 Task: Find connections with filter location Albstadt with filter topic #Jobalertwith filter profile language French with filter current company BayOne Solutions with filter school Indian Institute of Management, Lucknow with filter industry Hospitals and Health Care with filter service category UX Research with filter keywords title Beautician
Action: Mouse moved to (687, 85)
Screenshot: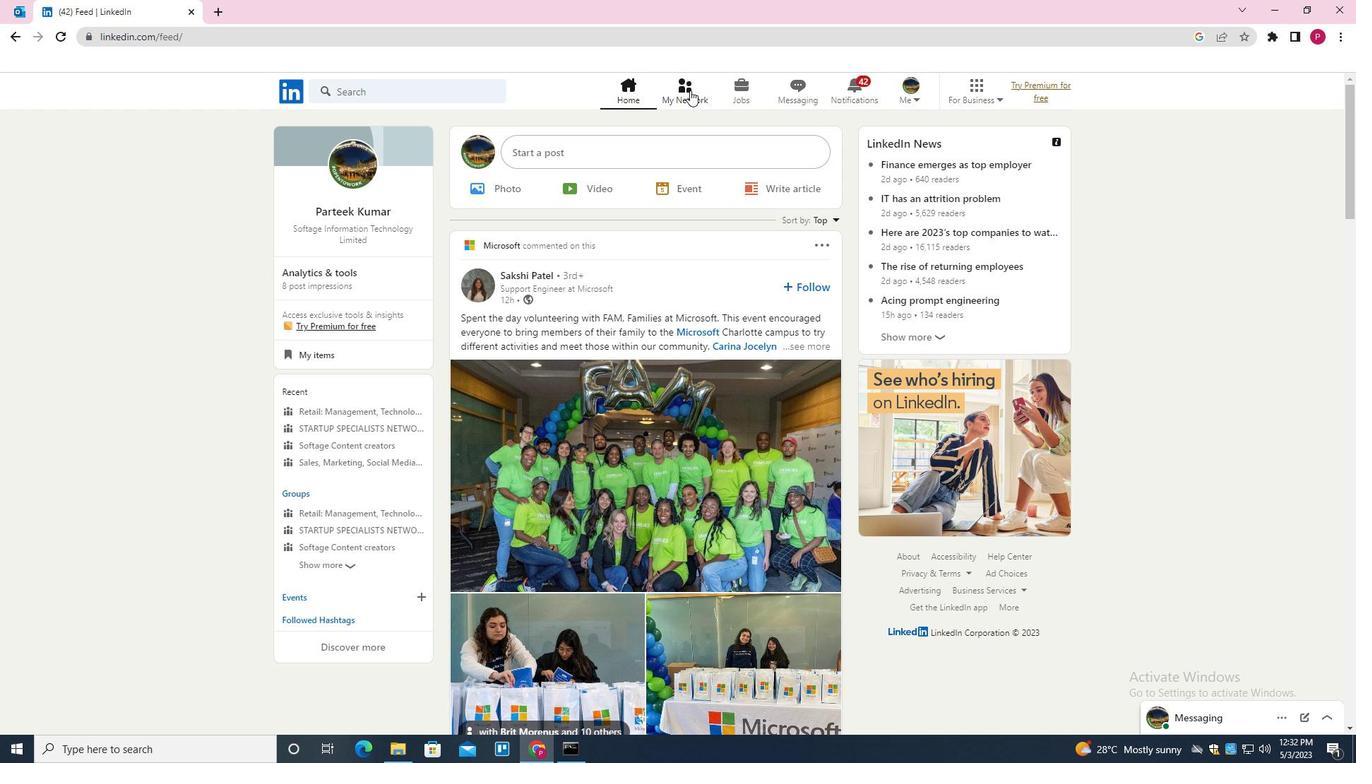 
Action: Mouse pressed left at (687, 85)
Screenshot: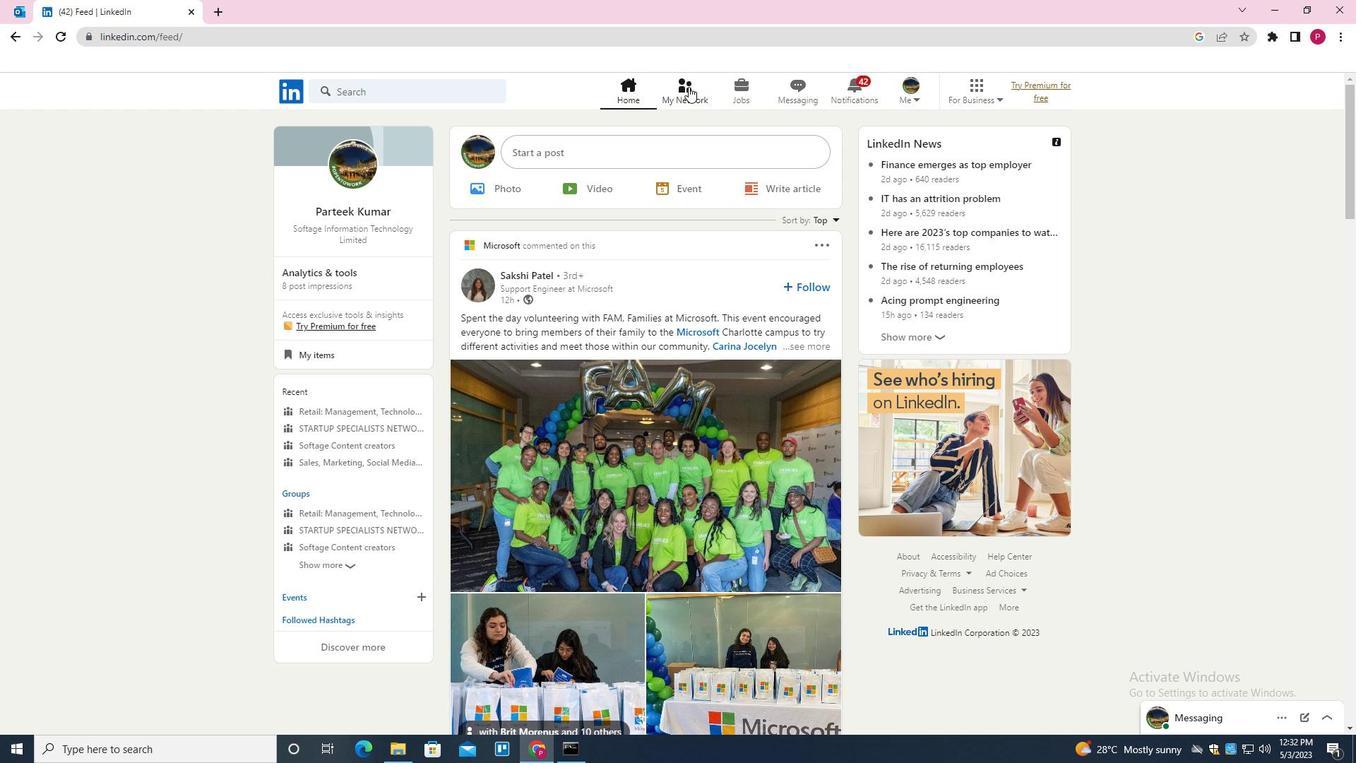
Action: Mouse moved to (444, 170)
Screenshot: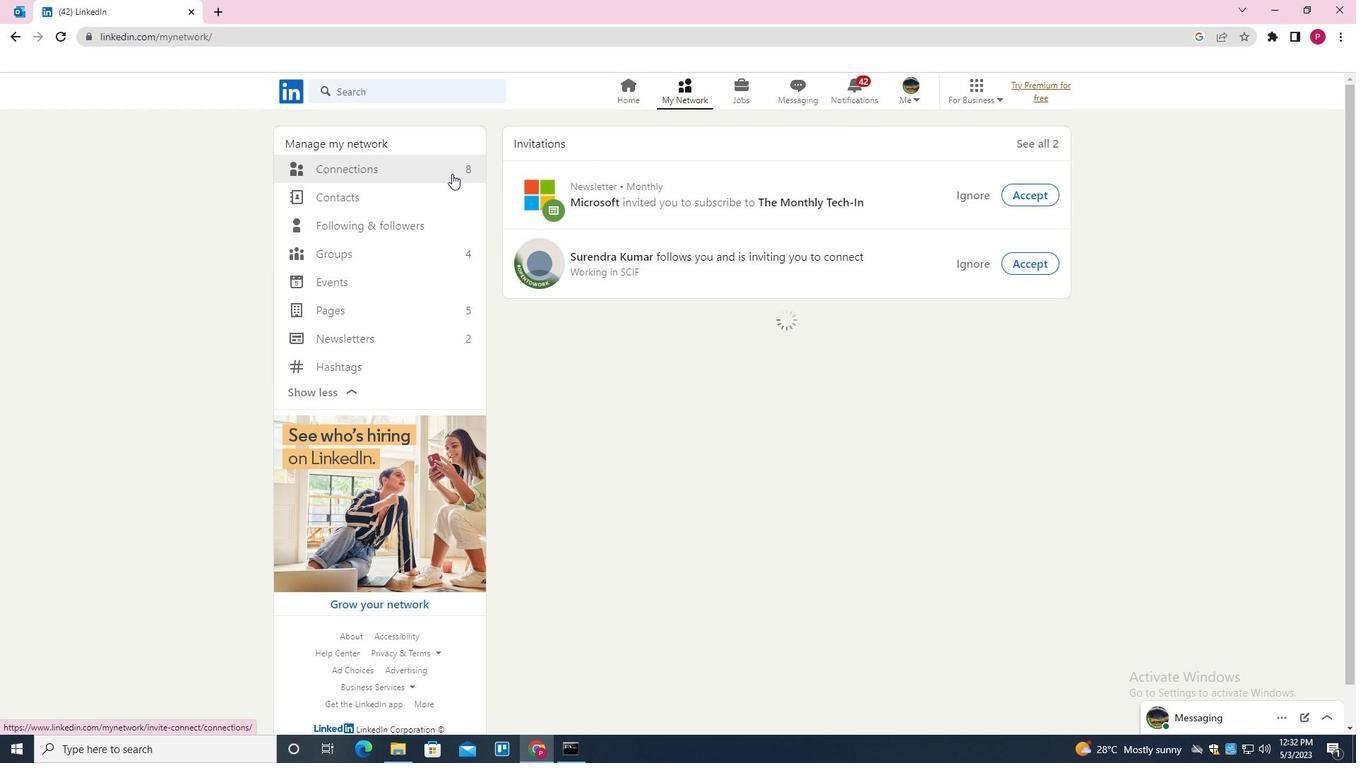 
Action: Mouse pressed left at (444, 170)
Screenshot: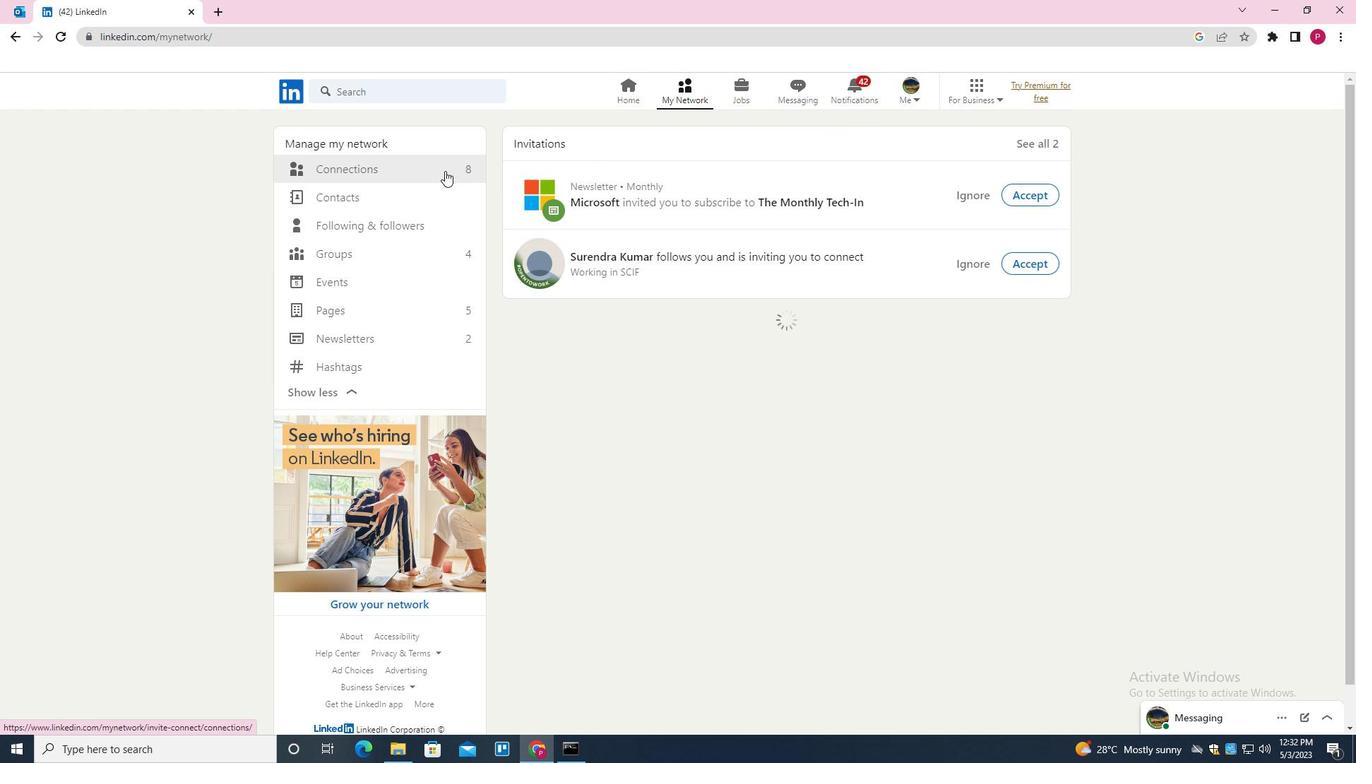 
Action: Mouse moved to (772, 171)
Screenshot: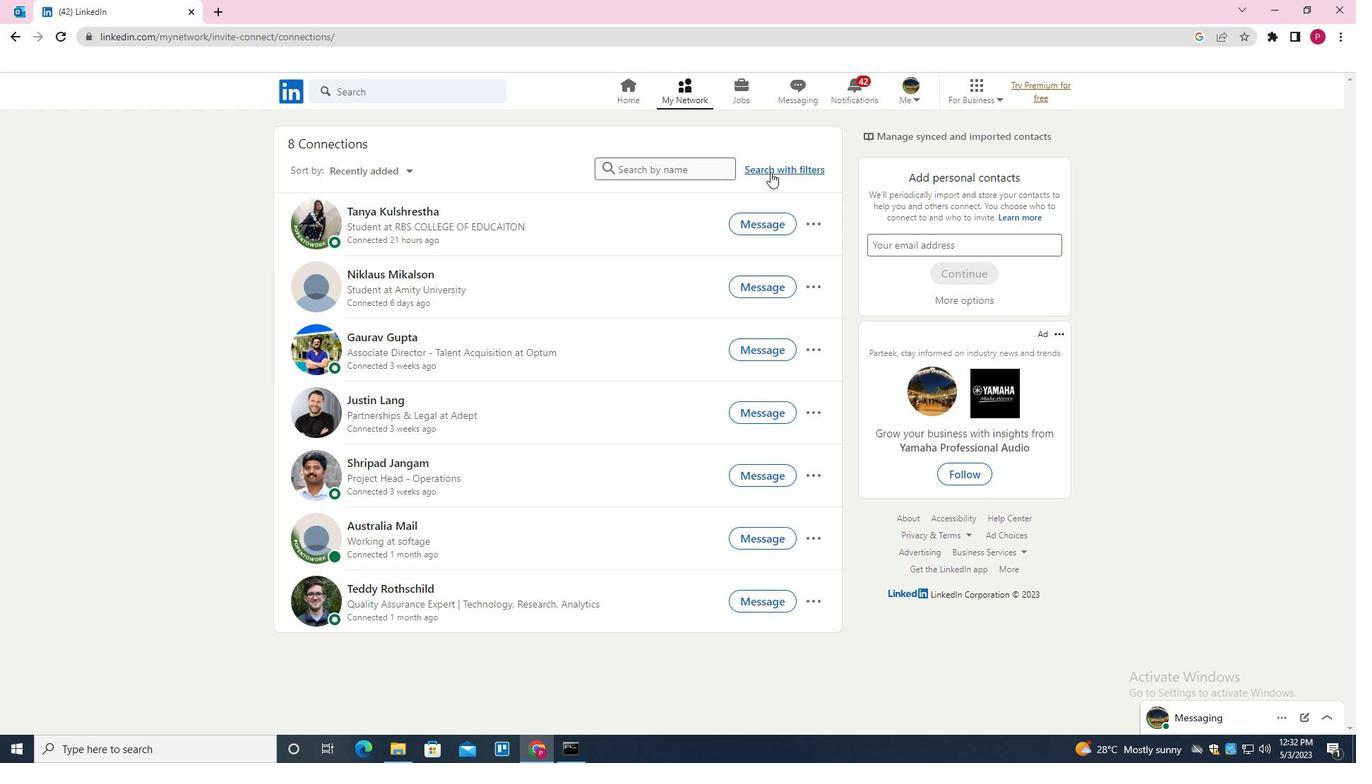 
Action: Mouse pressed left at (772, 171)
Screenshot: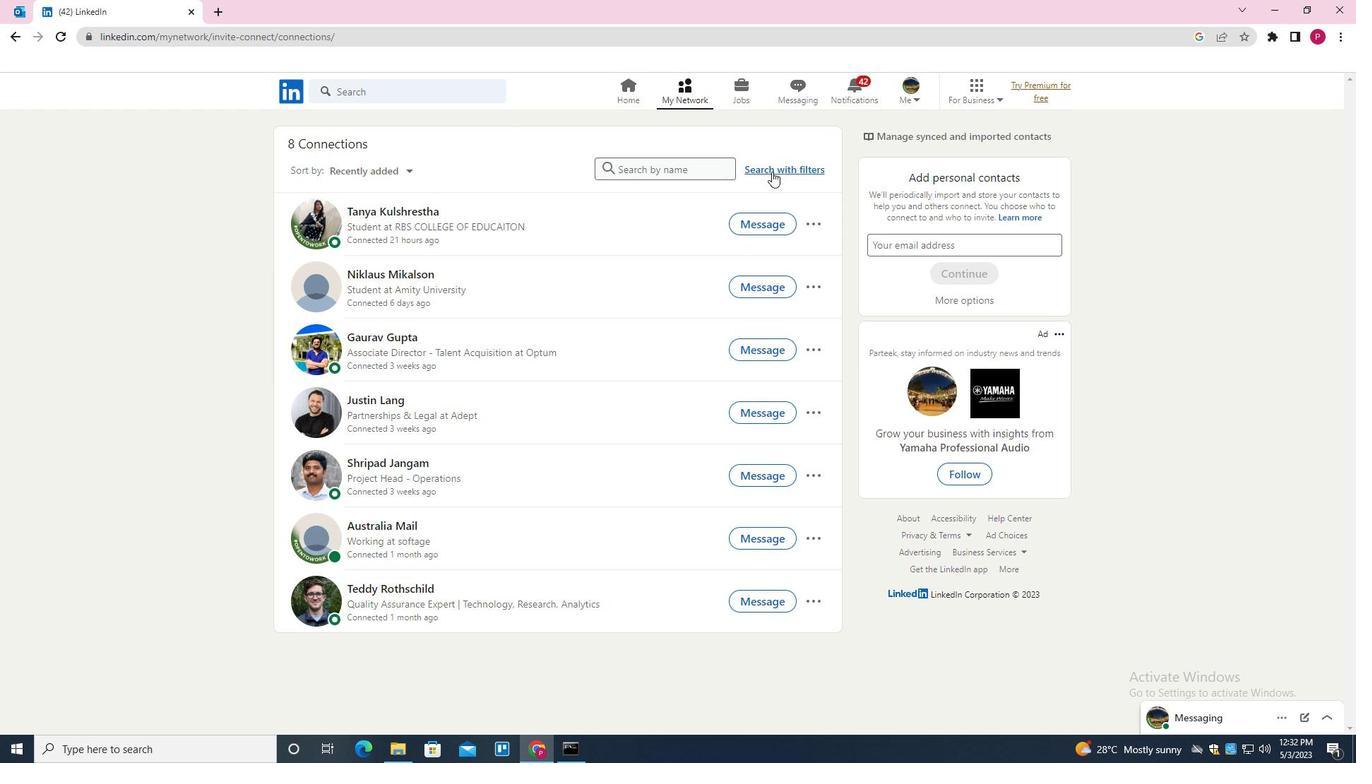
Action: Mouse moved to (722, 130)
Screenshot: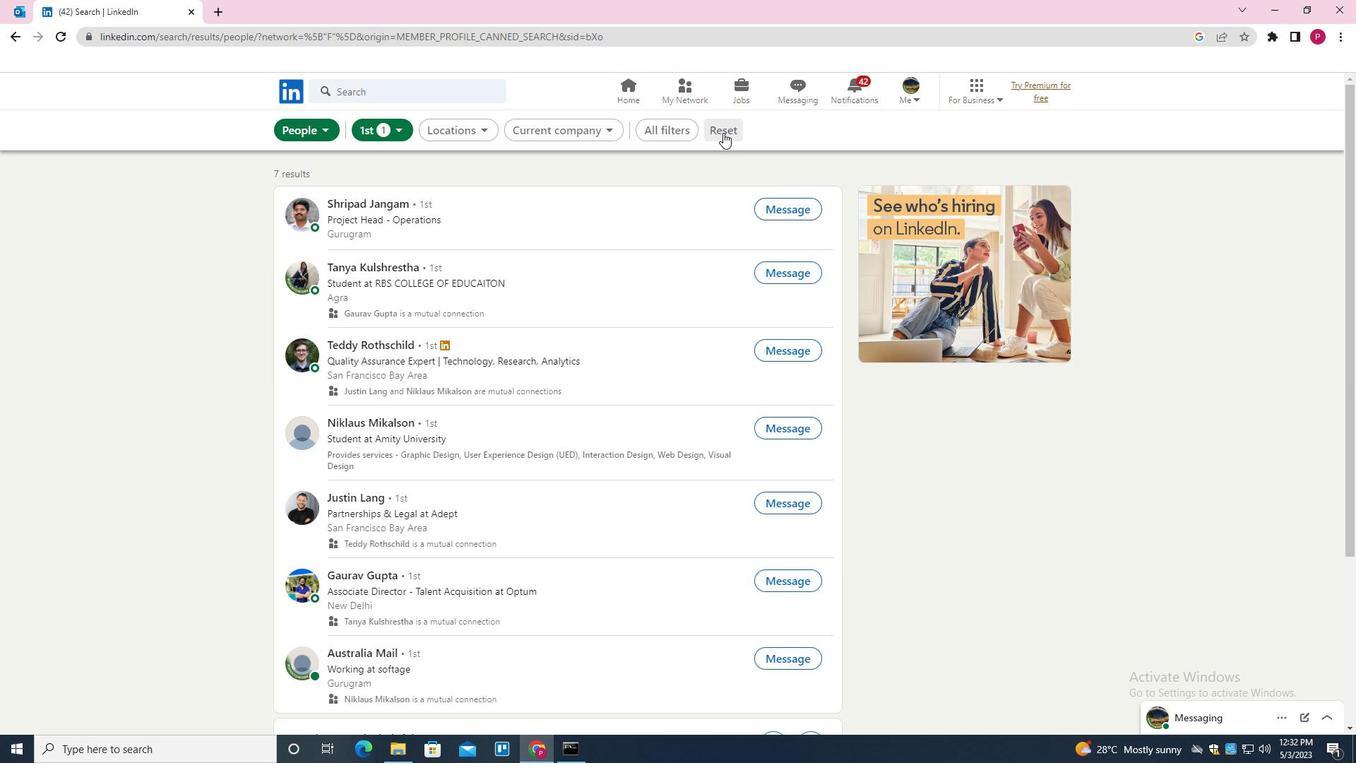 
Action: Mouse pressed left at (722, 130)
Screenshot: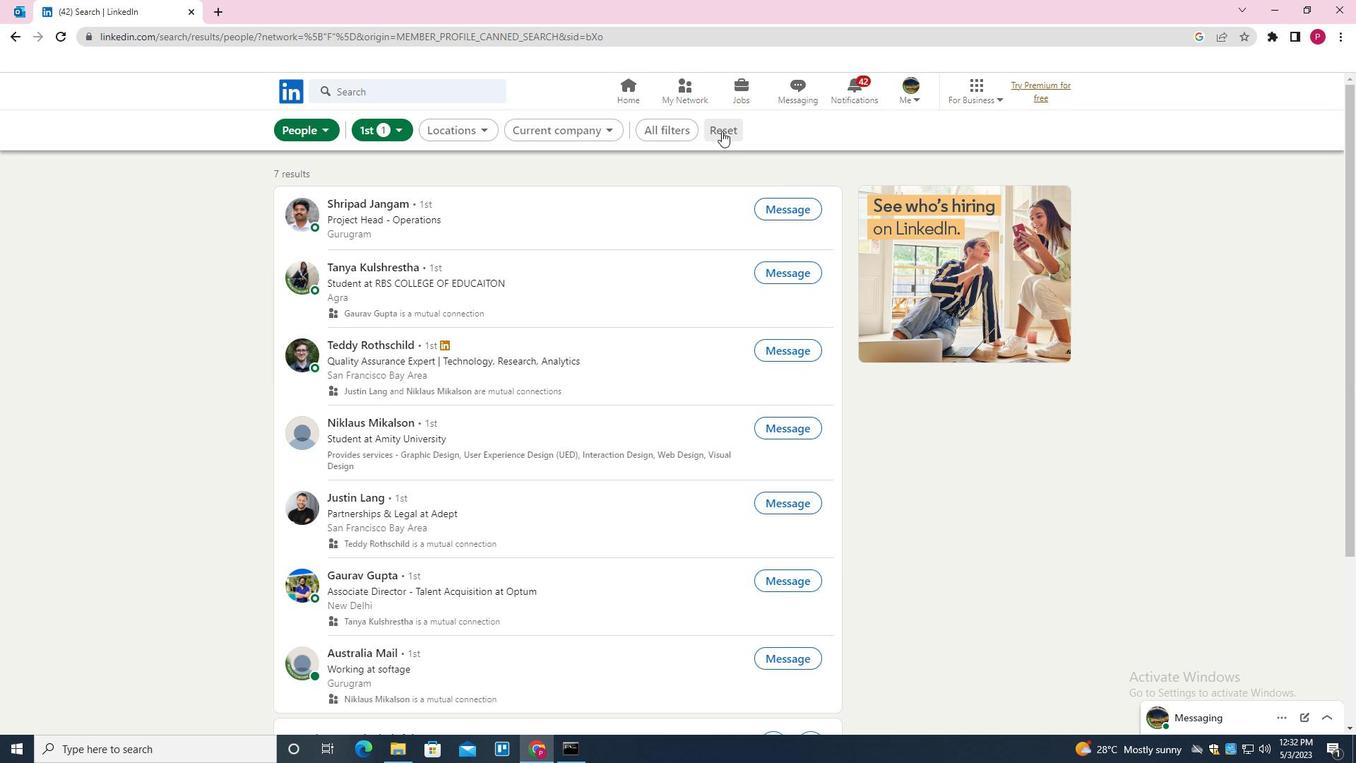 
Action: Mouse moved to (698, 129)
Screenshot: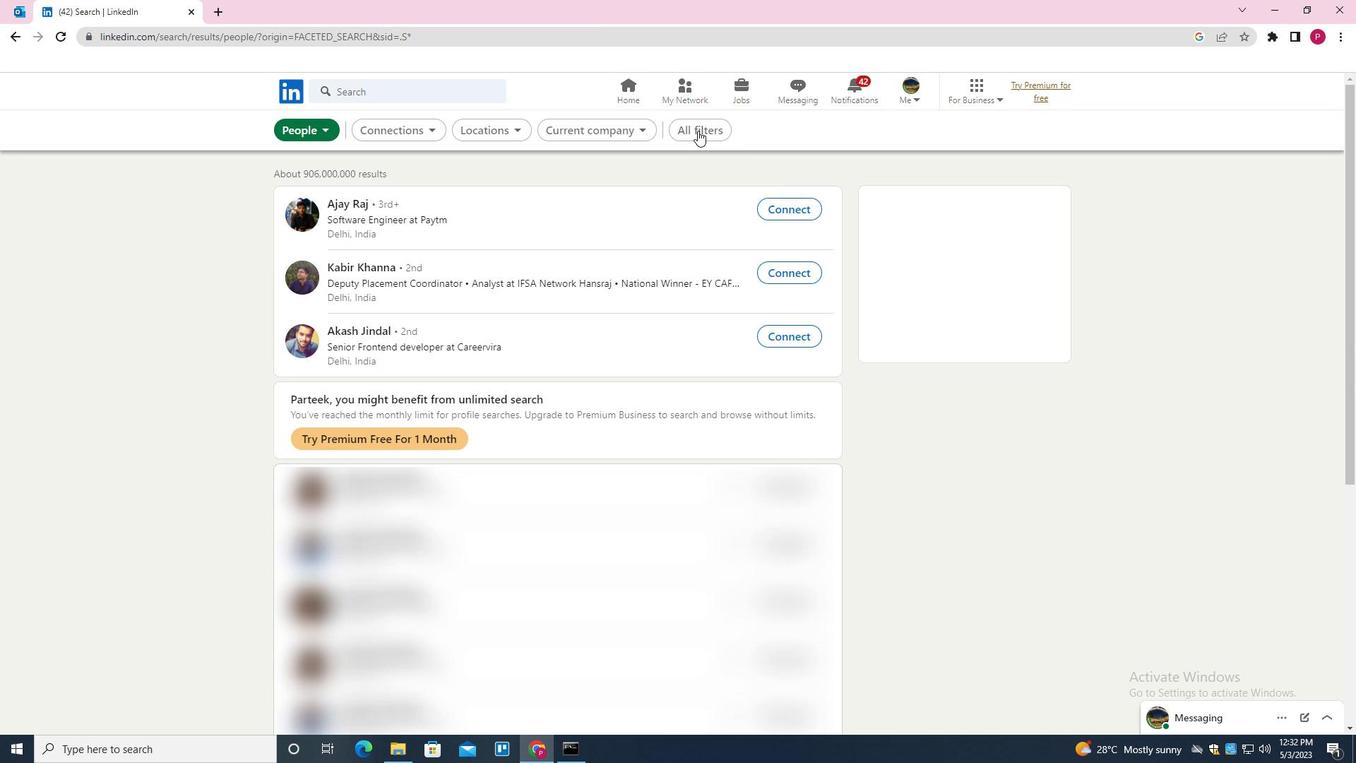
Action: Mouse pressed left at (698, 129)
Screenshot: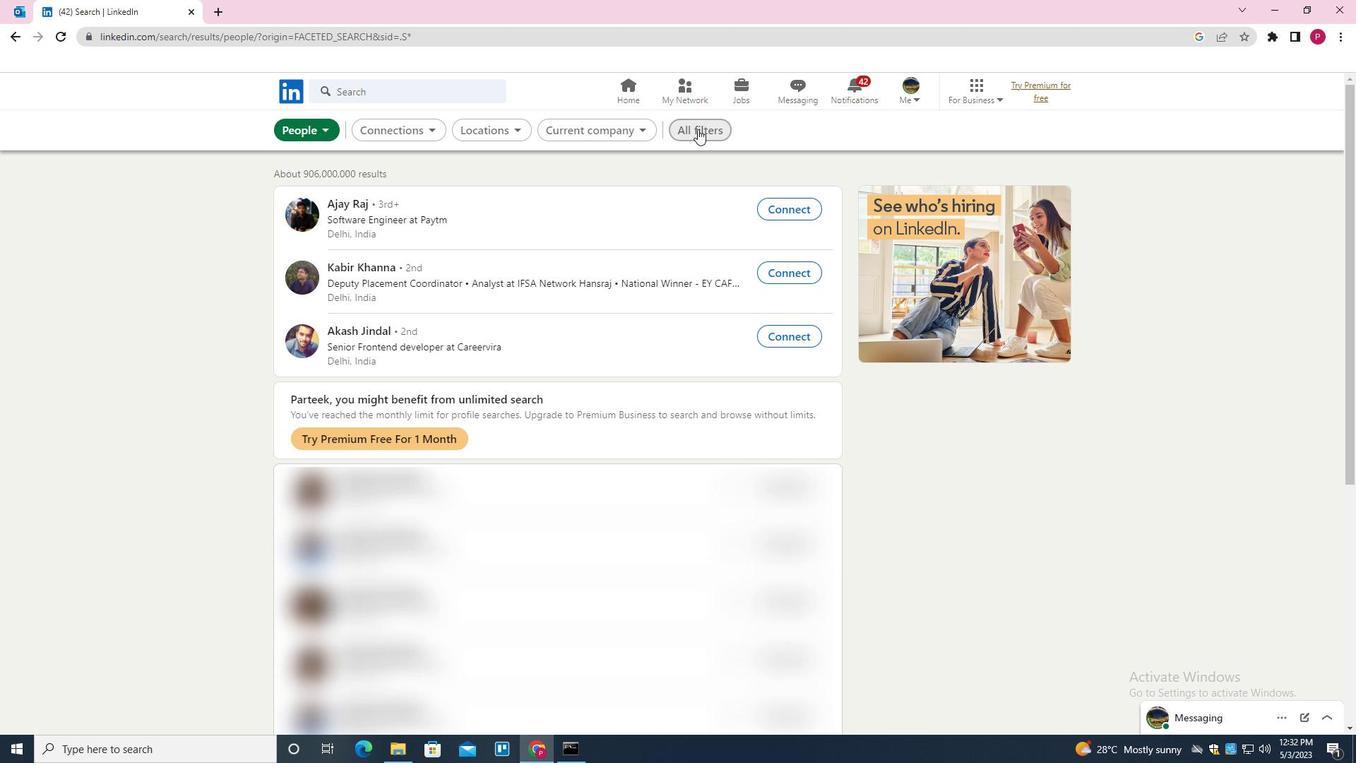 
Action: Mouse moved to (1013, 293)
Screenshot: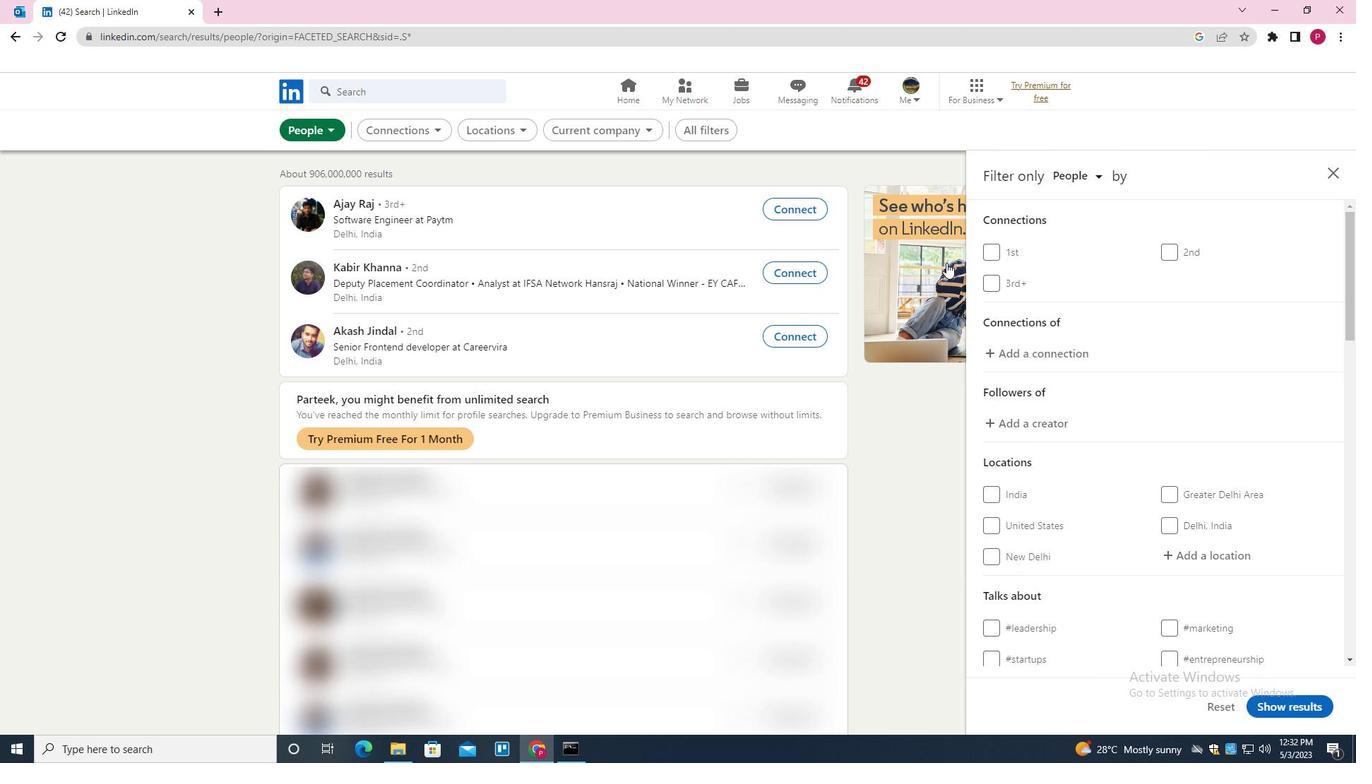 
Action: Mouse scrolled (1013, 292) with delta (0, 0)
Screenshot: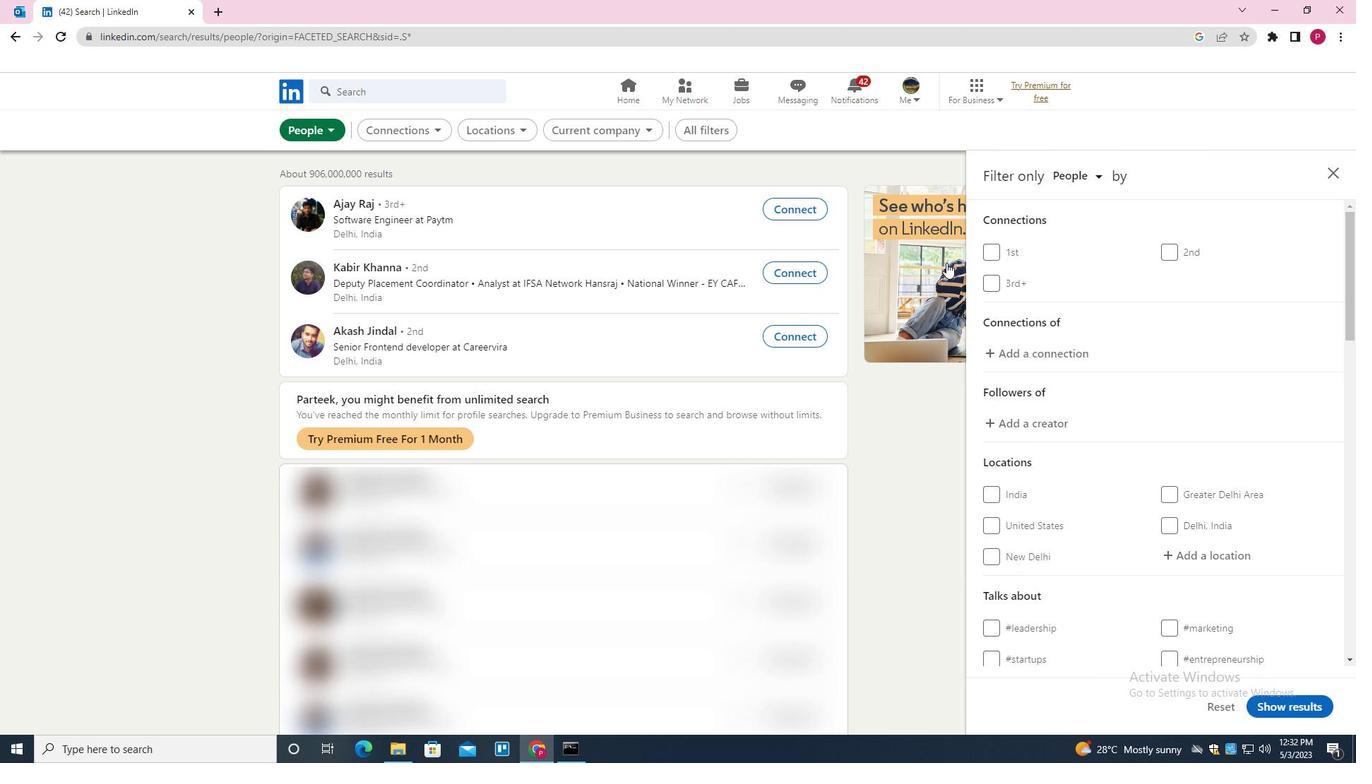 
Action: Mouse moved to (1068, 323)
Screenshot: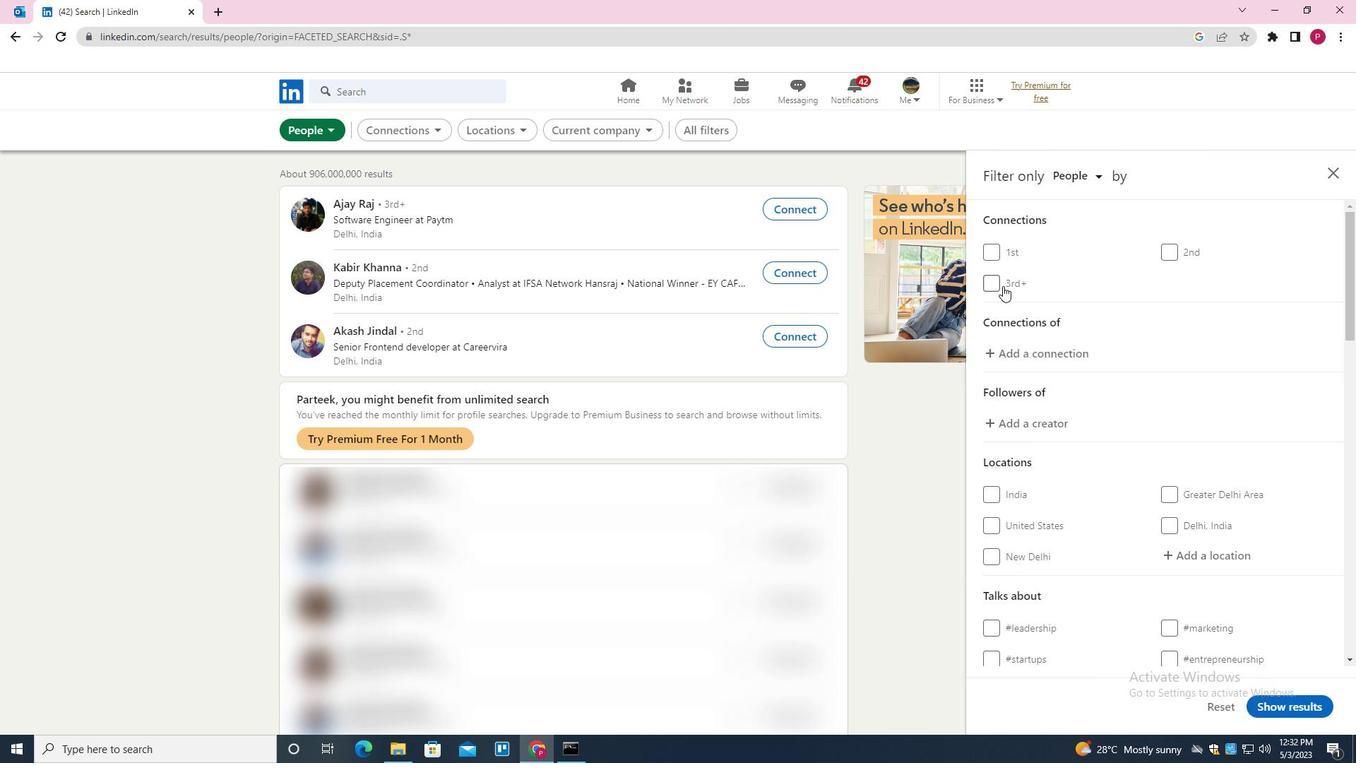 
Action: Mouse scrolled (1068, 322) with delta (0, 0)
Screenshot: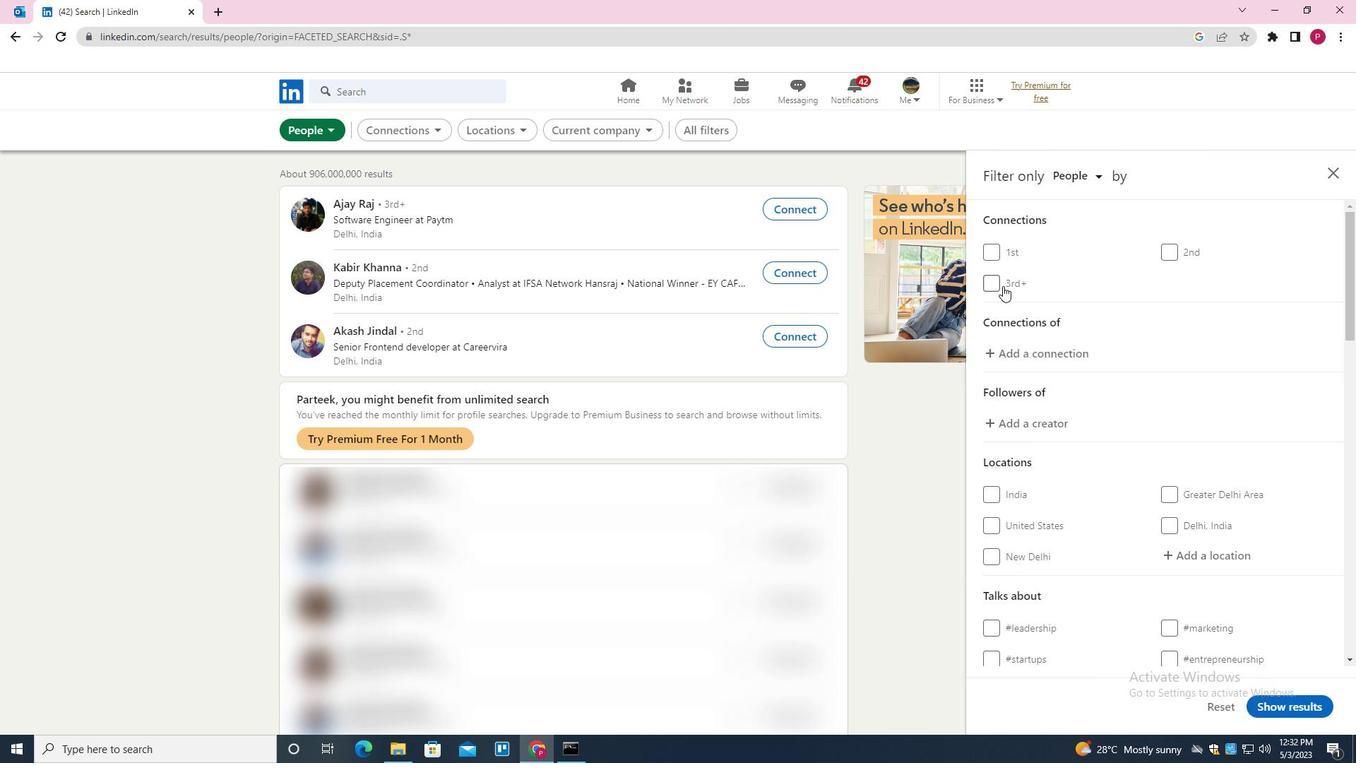 
Action: Mouse moved to (1225, 409)
Screenshot: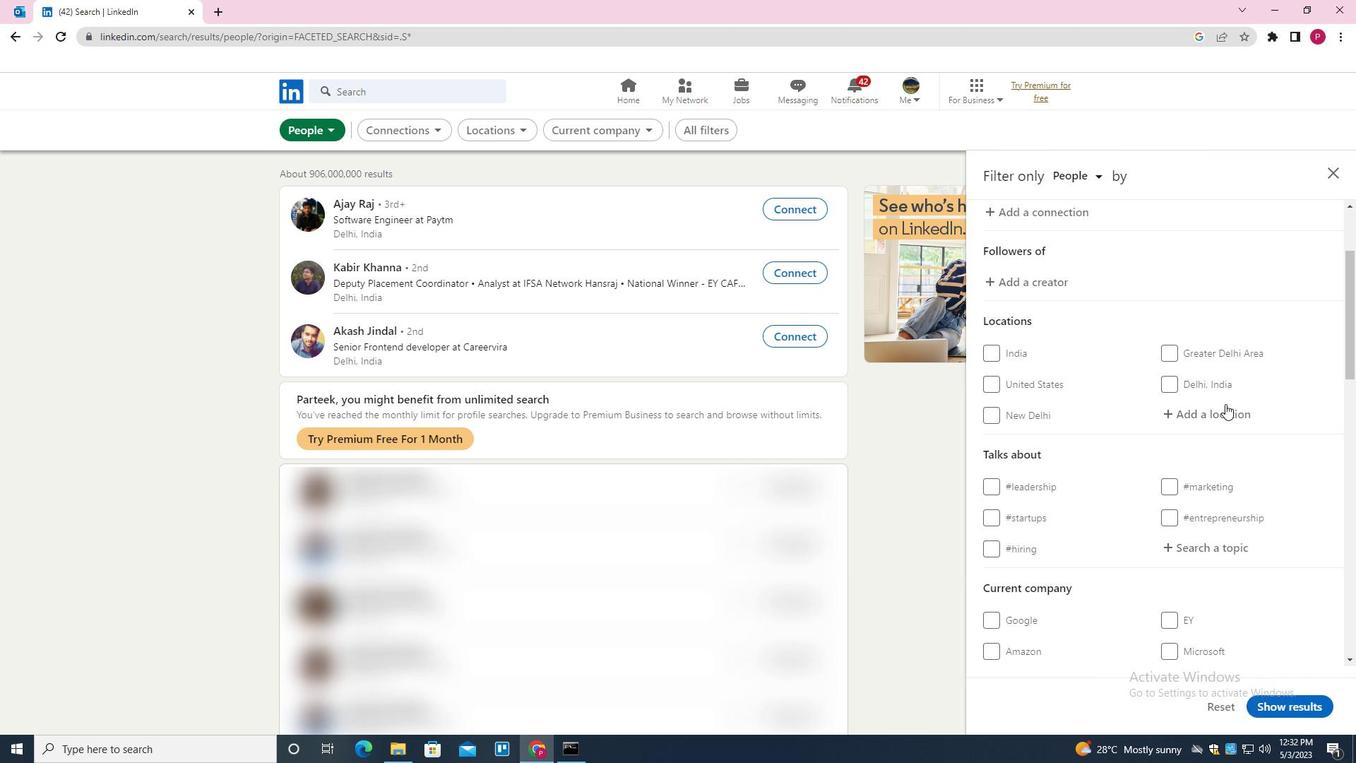 
Action: Mouse pressed left at (1225, 409)
Screenshot: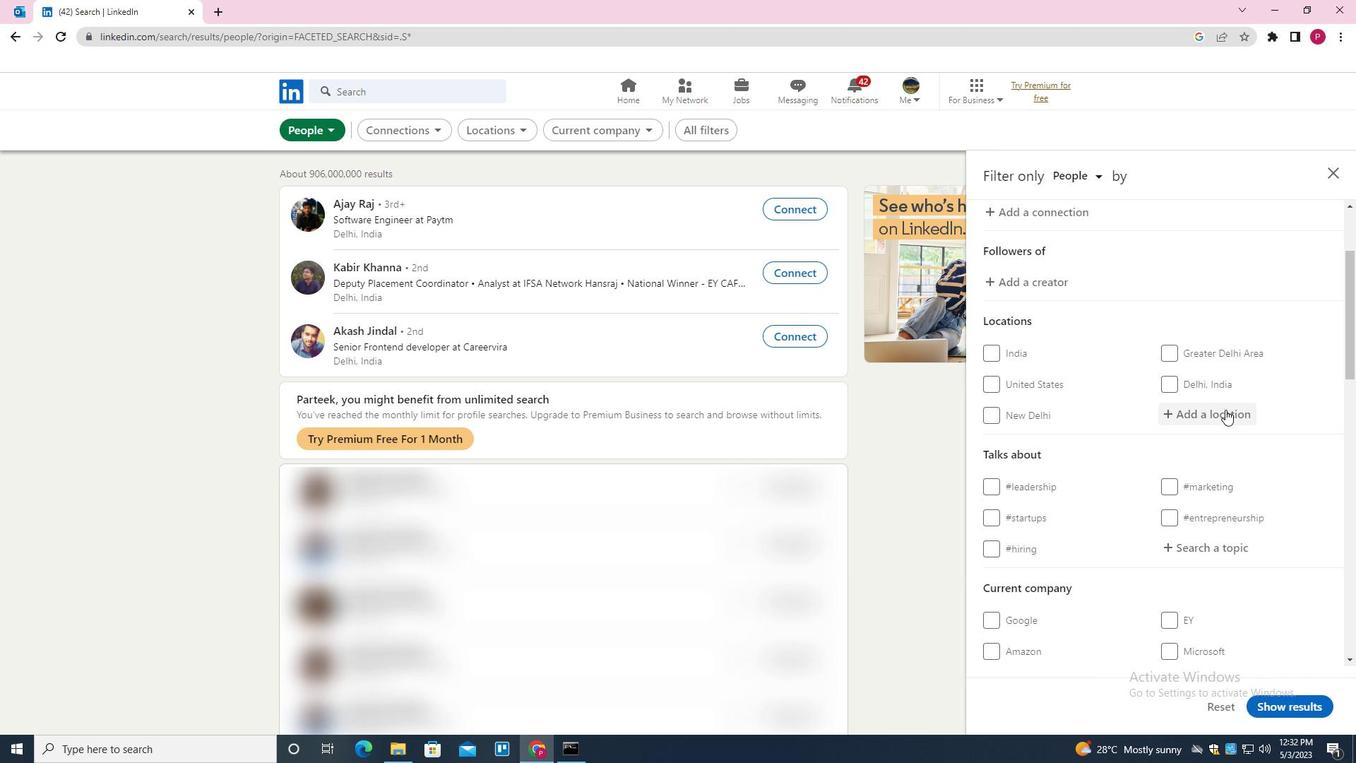 
Action: Key pressed <Key.shift>ALBASTADT<Key.backspace><Key.backspace><Key.backspace><Key.backspace><Key.backspace><Key.backspace>STADT<Key.down><Key.enter>
Screenshot: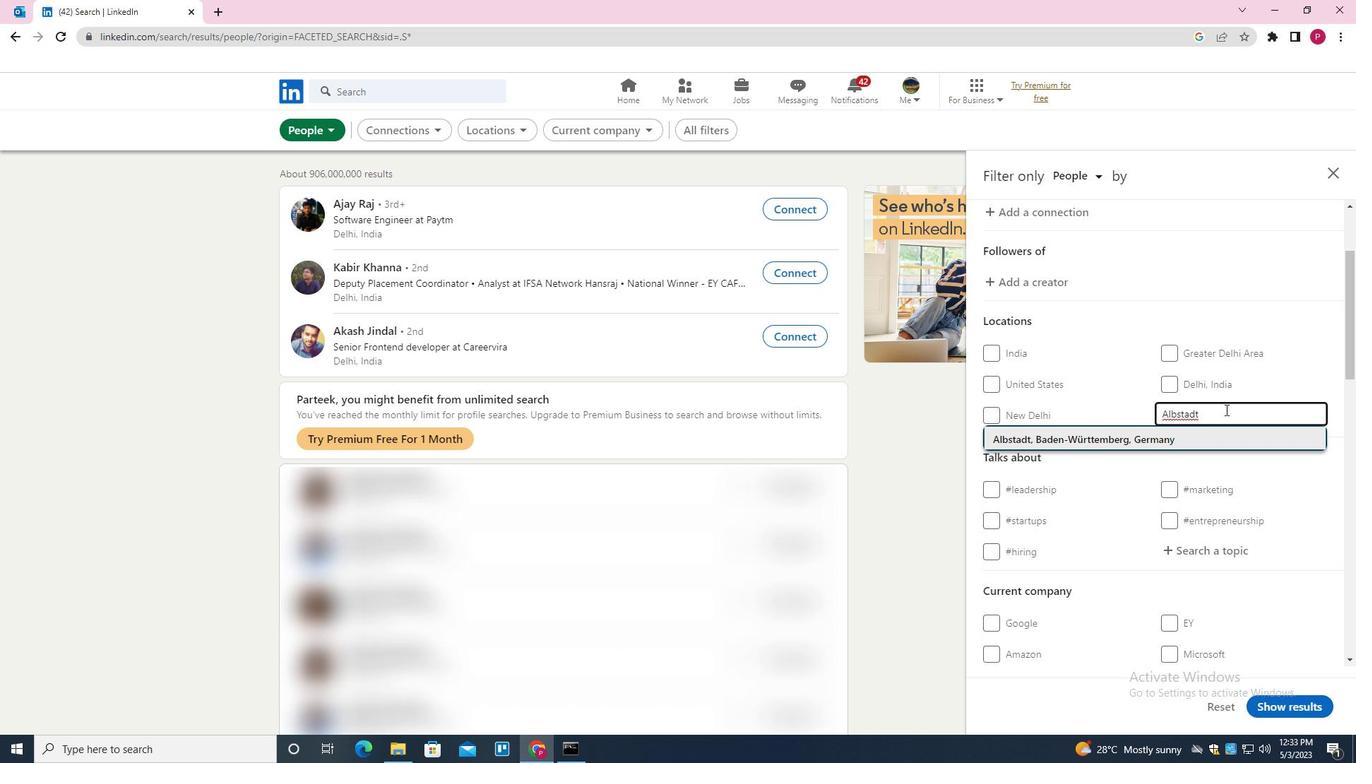 
Action: Mouse moved to (1147, 457)
Screenshot: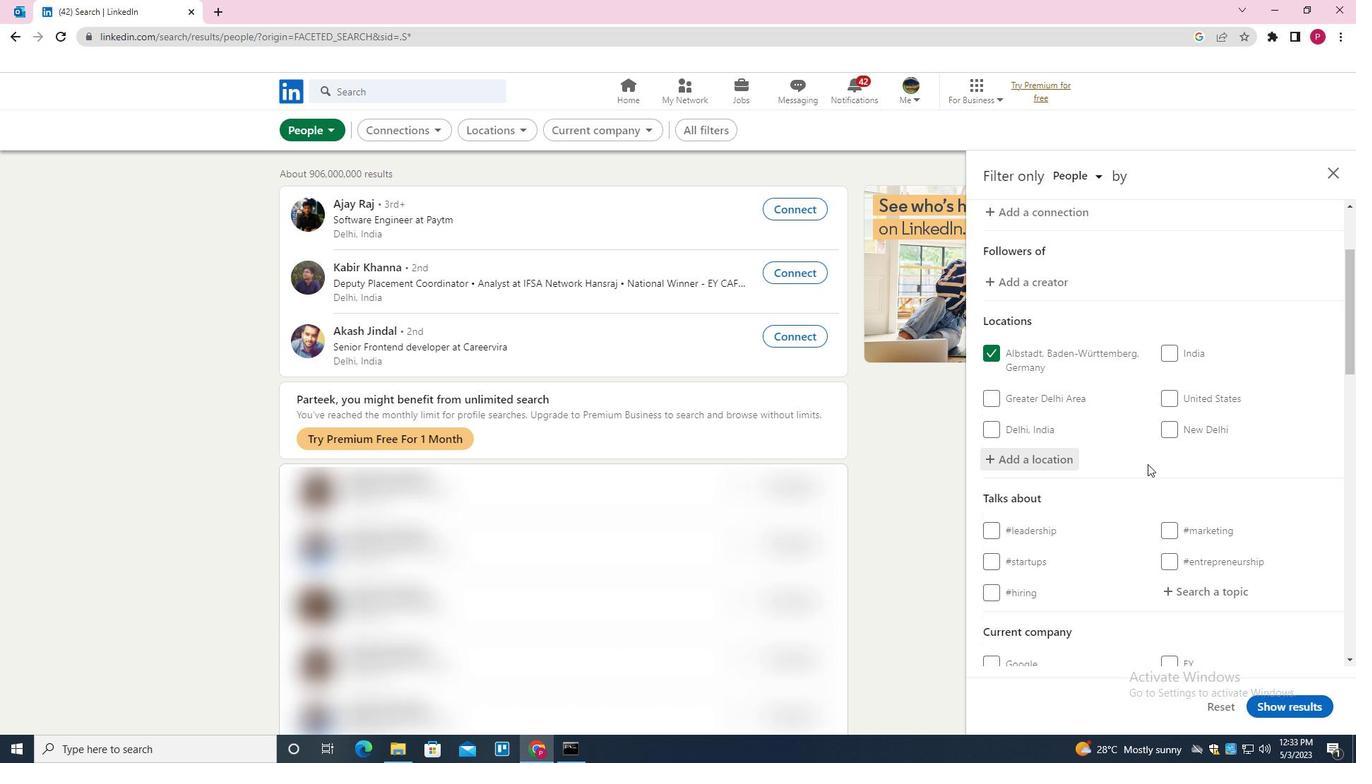 
Action: Mouse scrolled (1147, 457) with delta (0, 0)
Screenshot: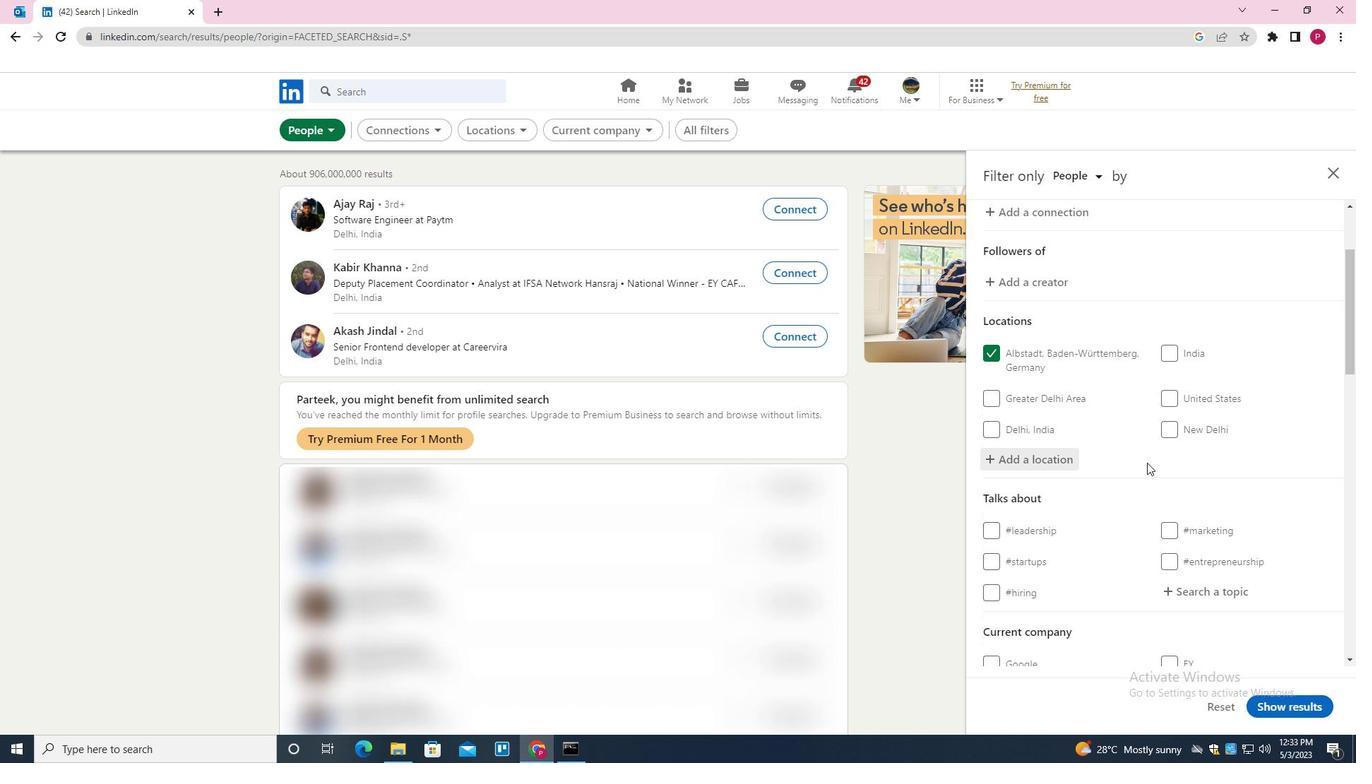 
Action: Mouse scrolled (1147, 457) with delta (0, 0)
Screenshot: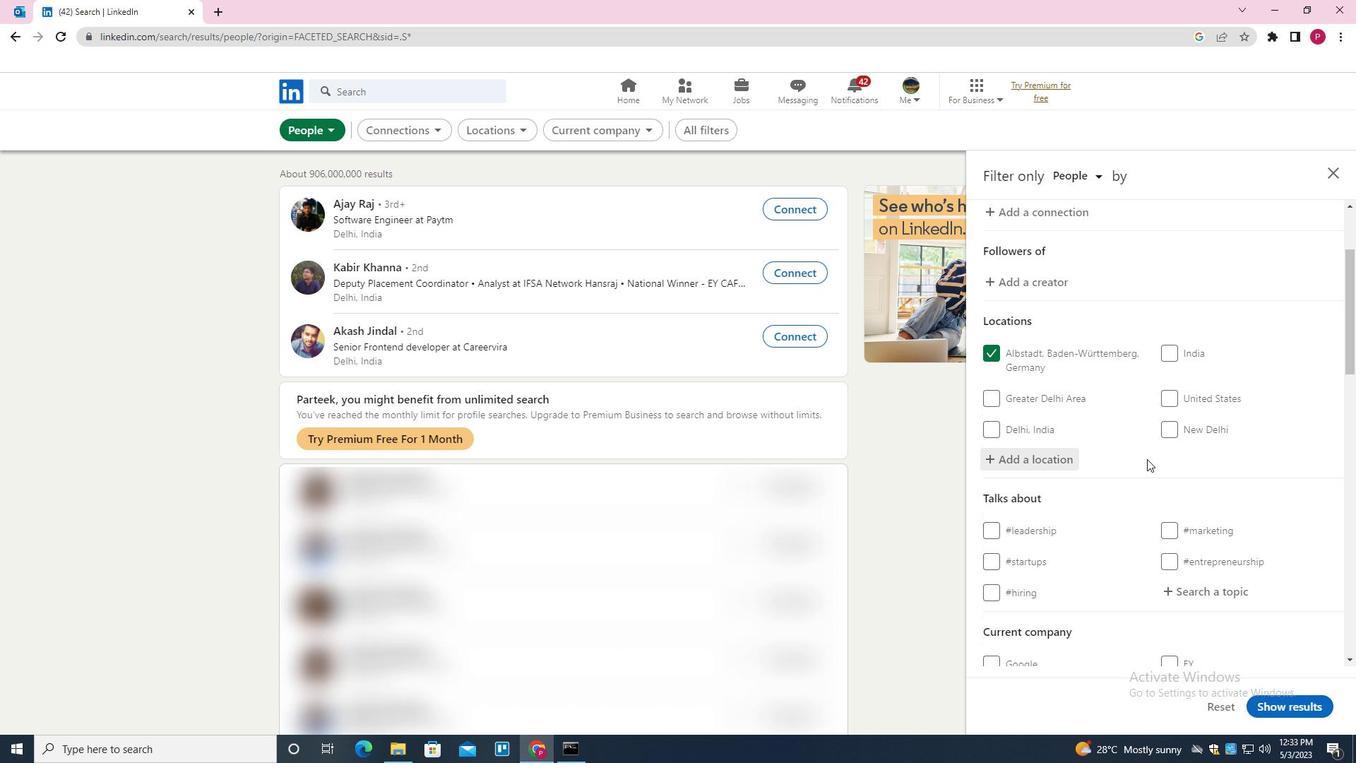 
Action: Mouse moved to (1147, 455)
Screenshot: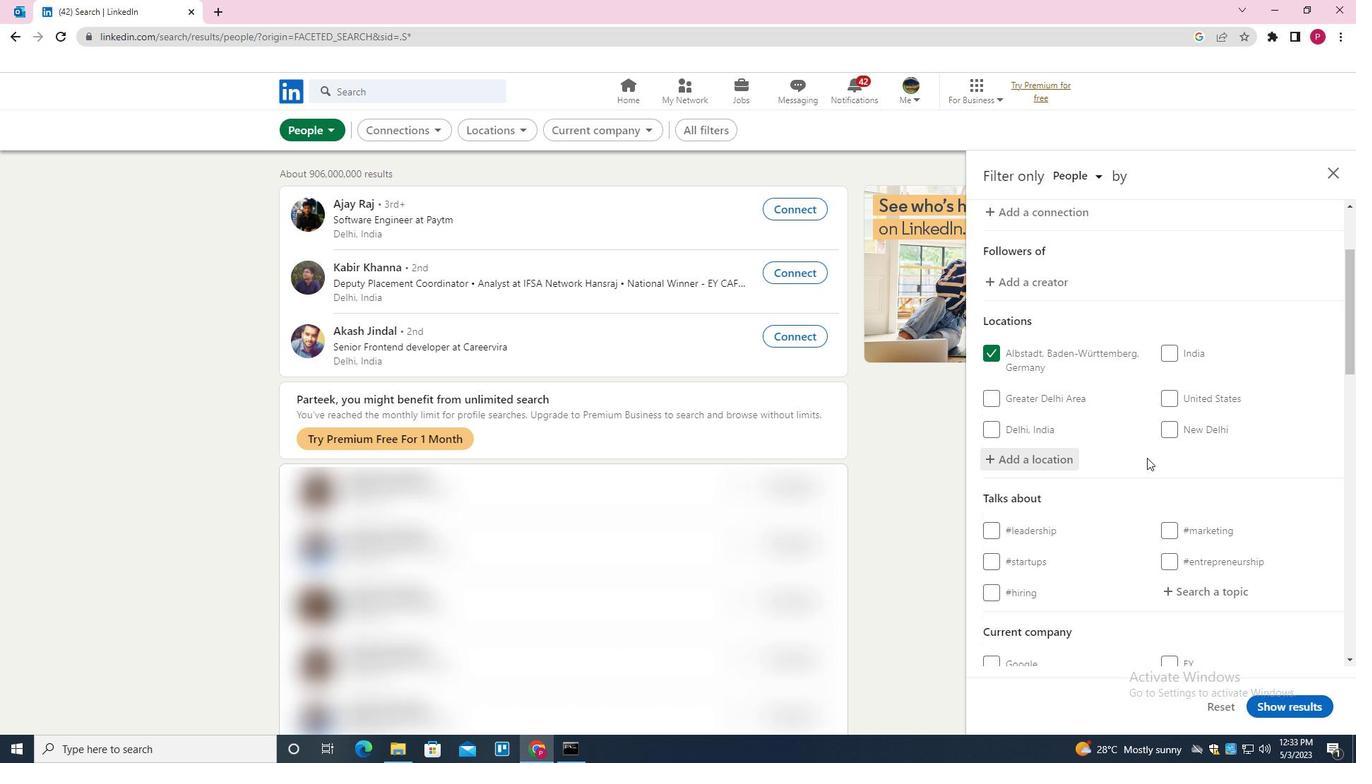 
Action: Mouse scrolled (1147, 454) with delta (0, 0)
Screenshot: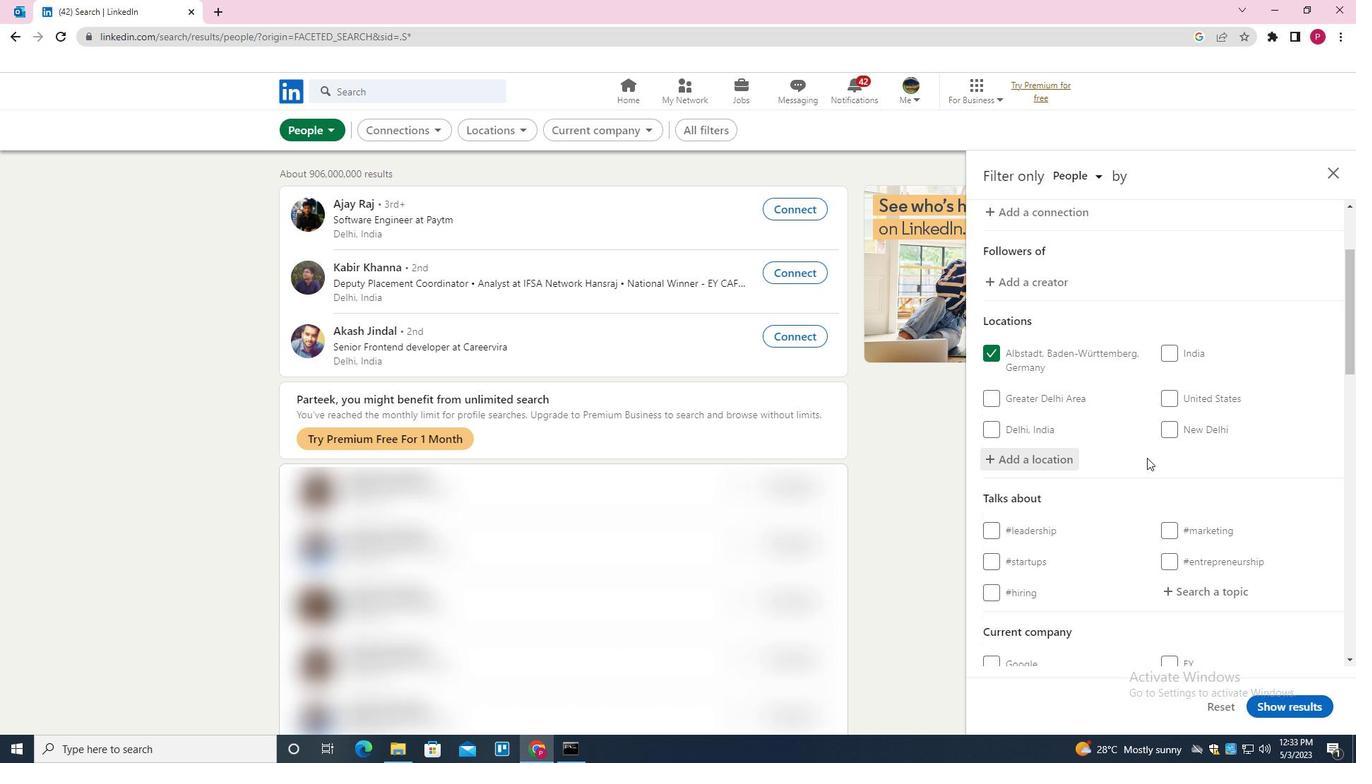 
Action: Mouse moved to (1147, 452)
Screenshot: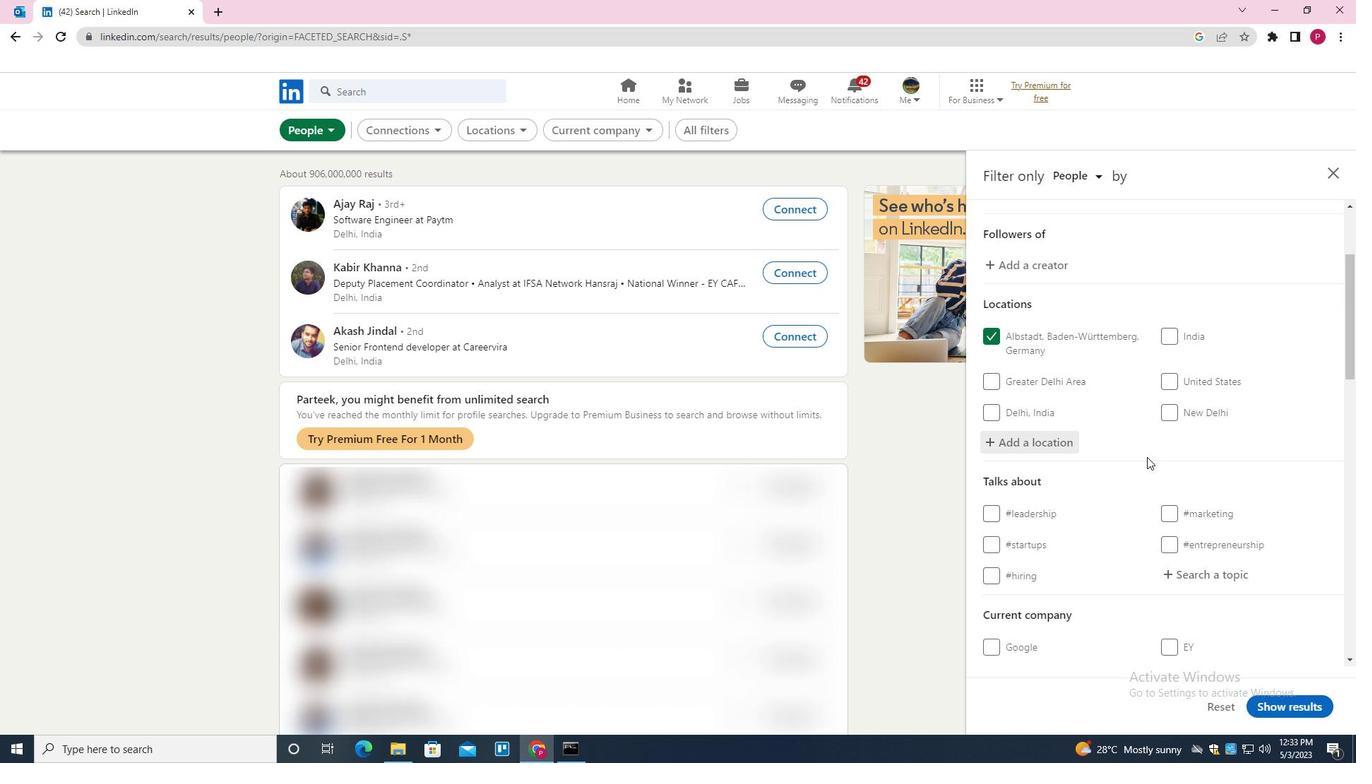 
Action: Mouse scrolled (1147, 451) with delta (0, 0)
Screenshot: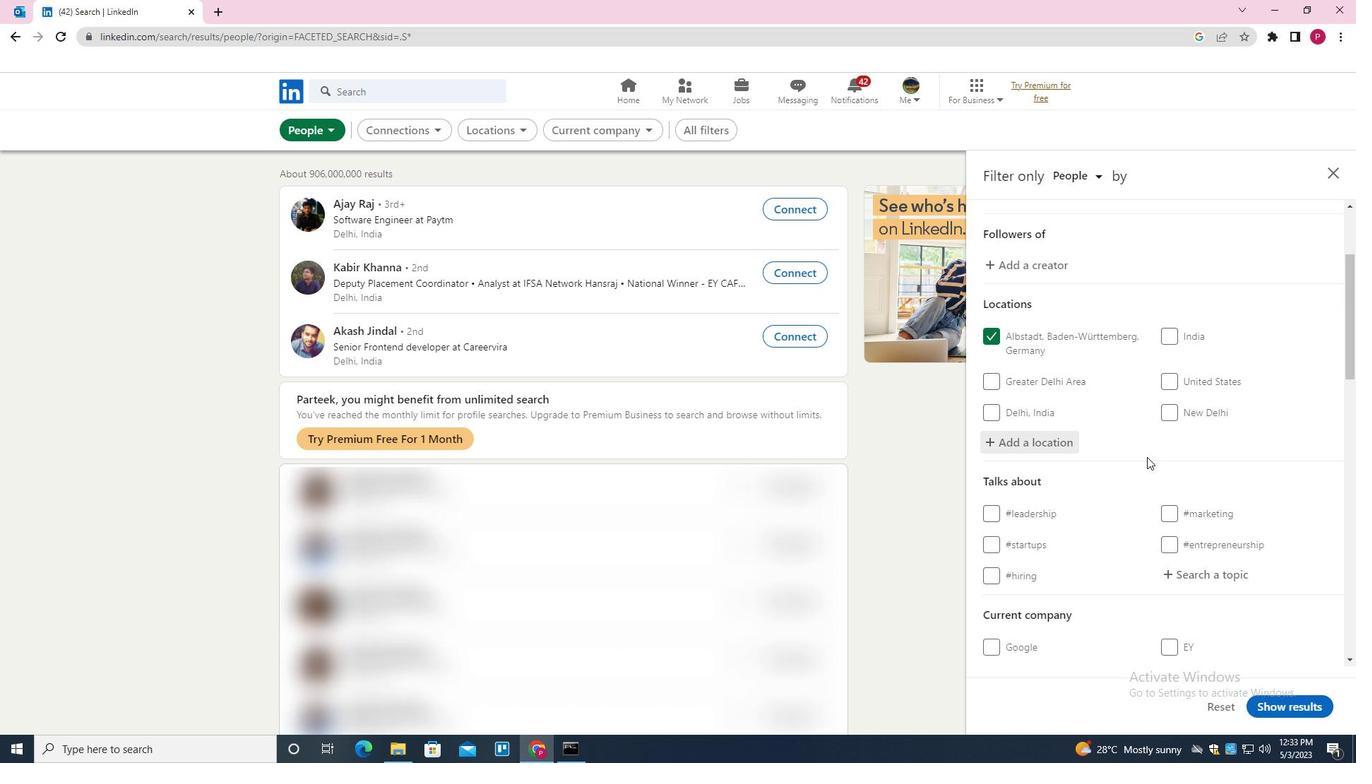 
Action: Mouse moved to (1198, 310)
Screenshot: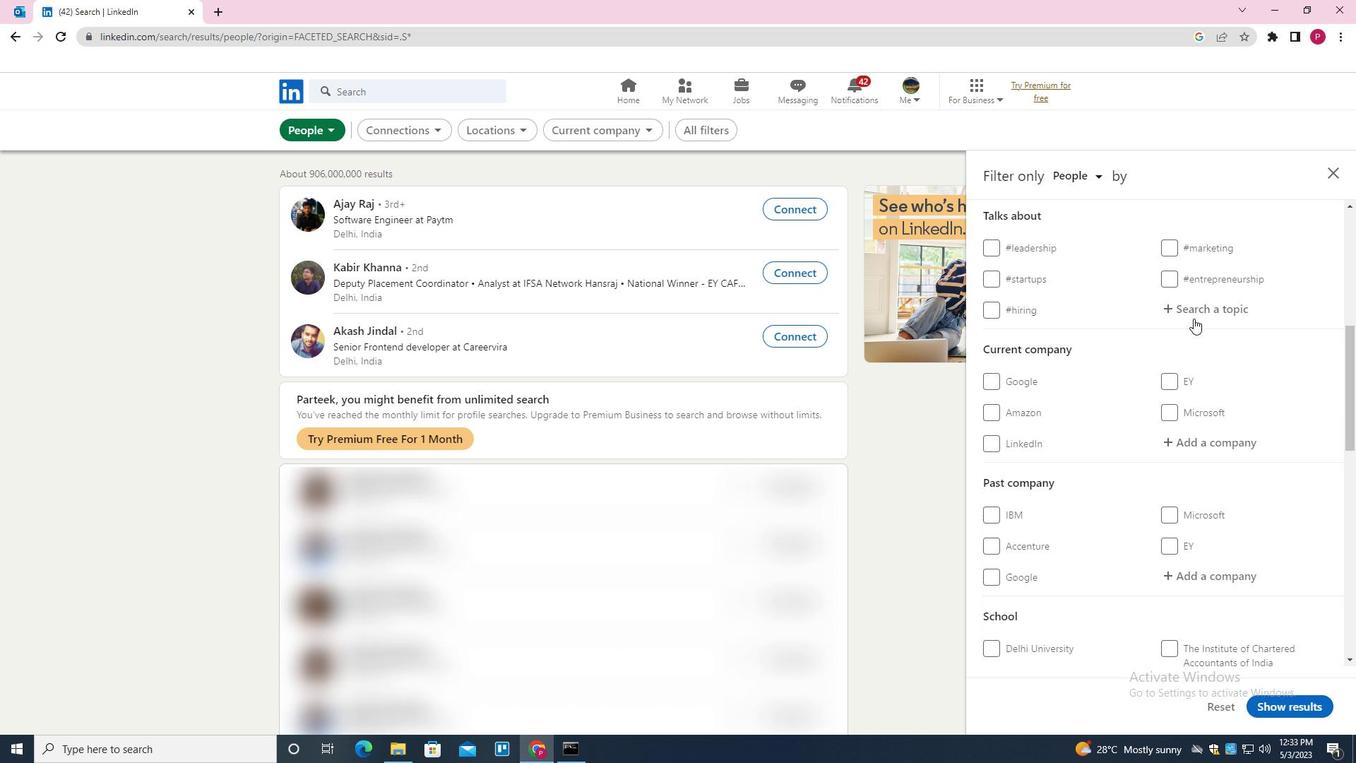 
Action: Mouse pressed left at (1198, 310)
Screenshot: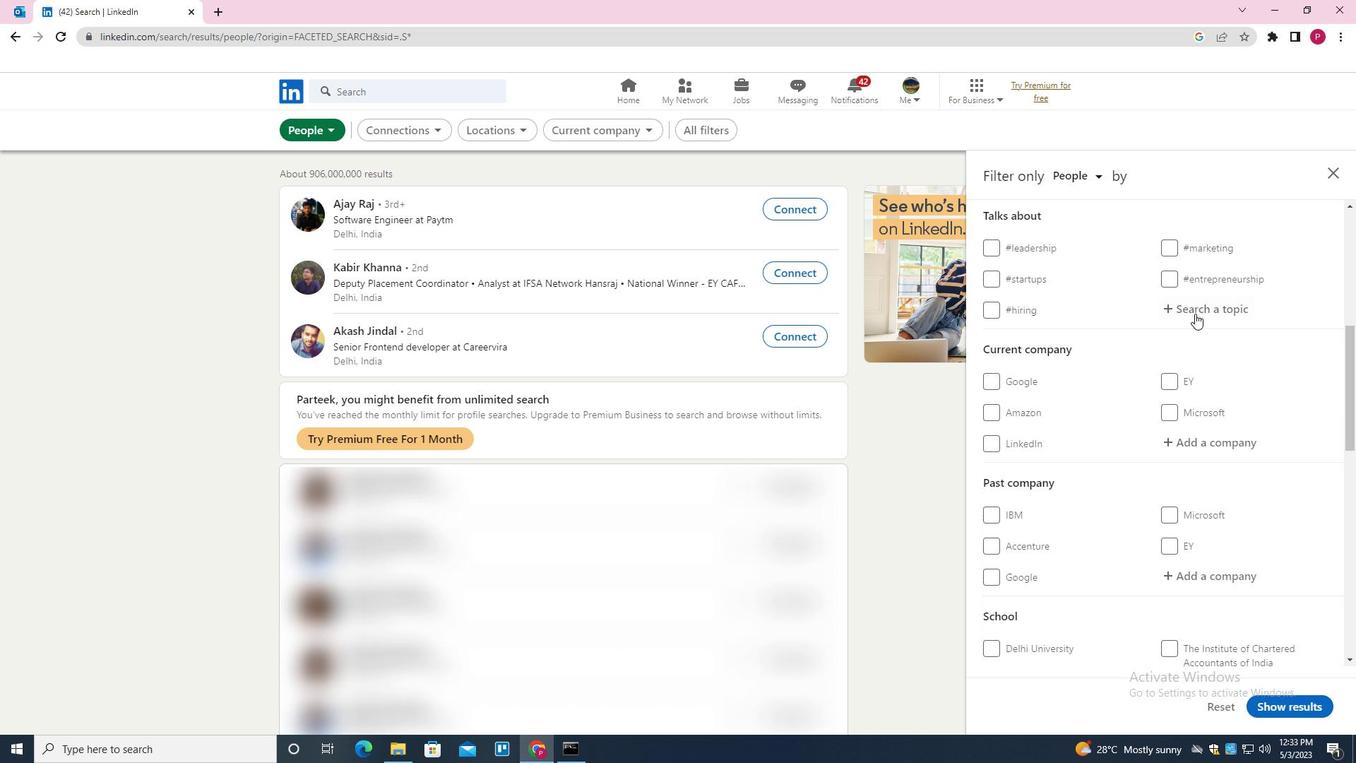 
Action: Key pressed JOBALERT<Key.down><Key.enter>
Screenshot: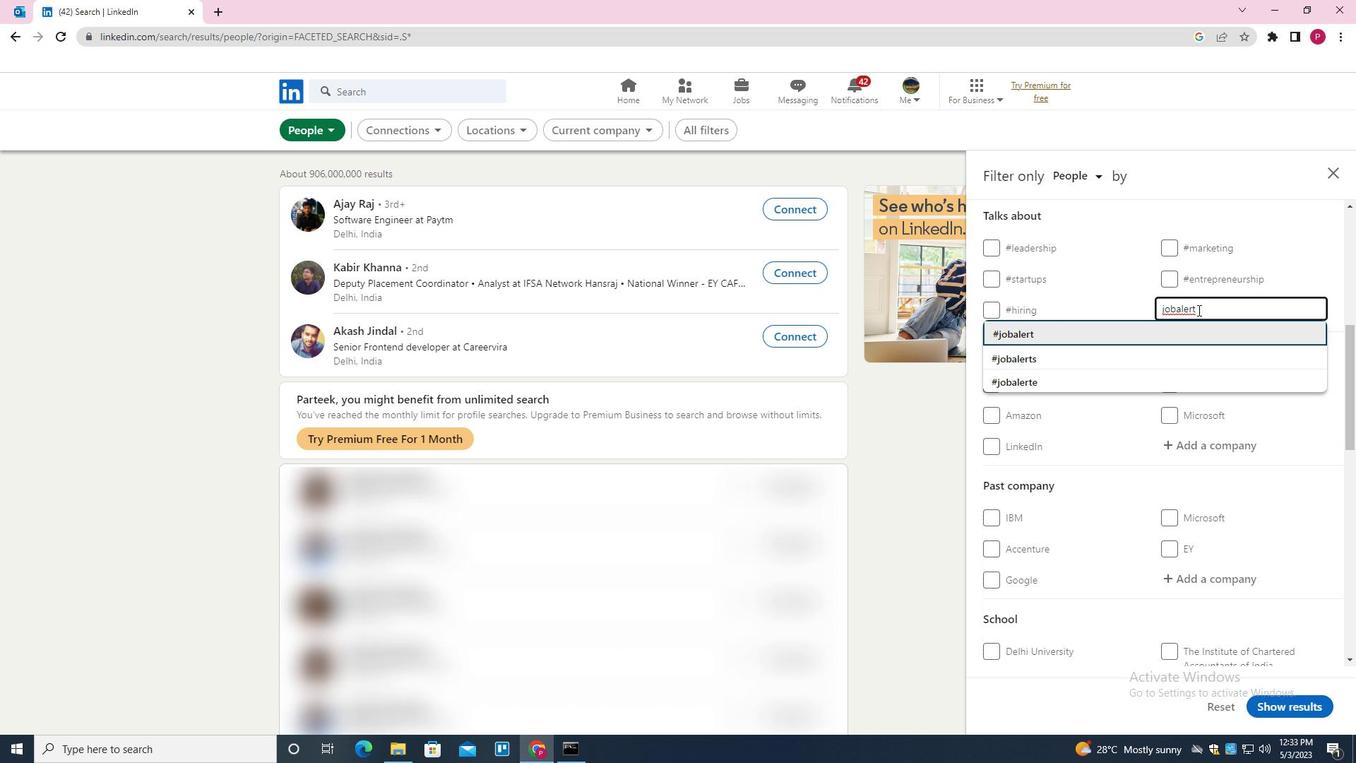 
Action: Mouse moved to (1103, 375)
Screenshot: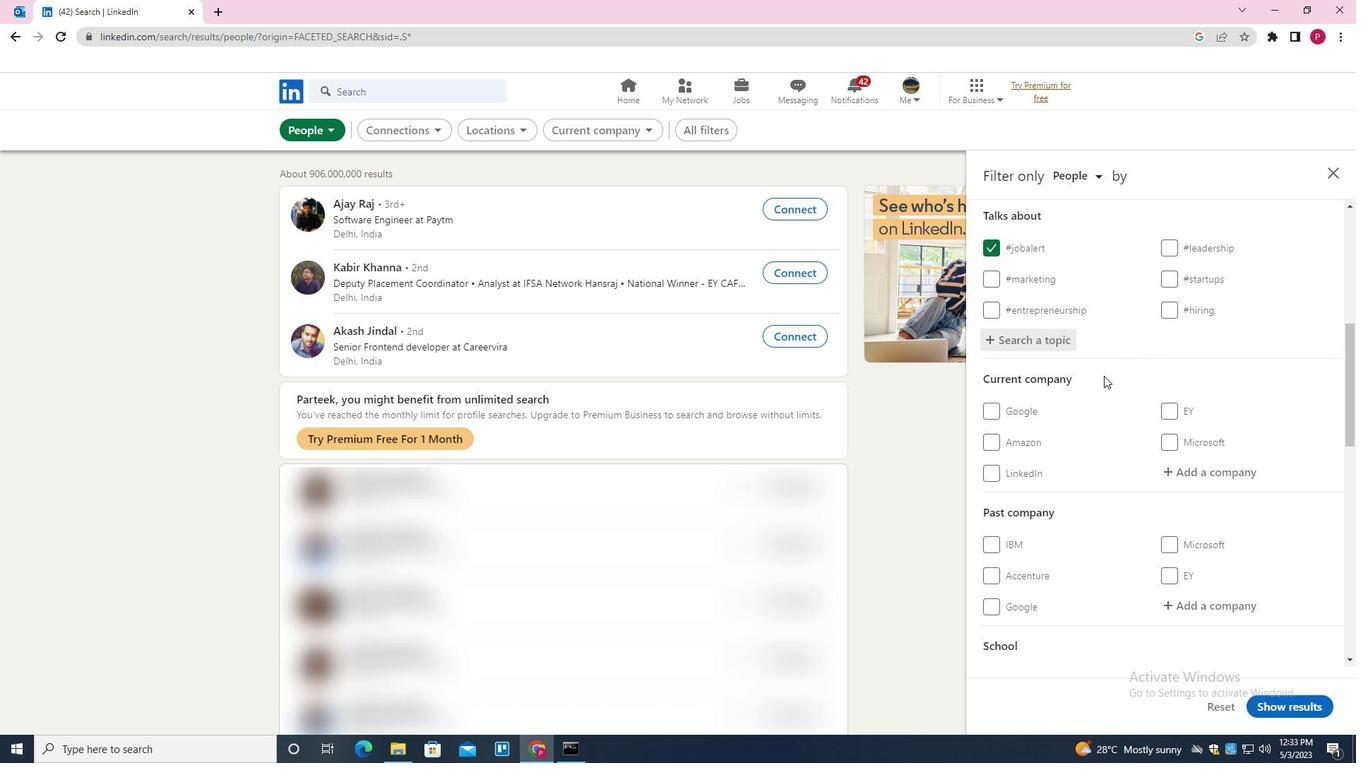 
Action: Mouse scrolled (1103, 375) with delta (0, 0)
Screenshot: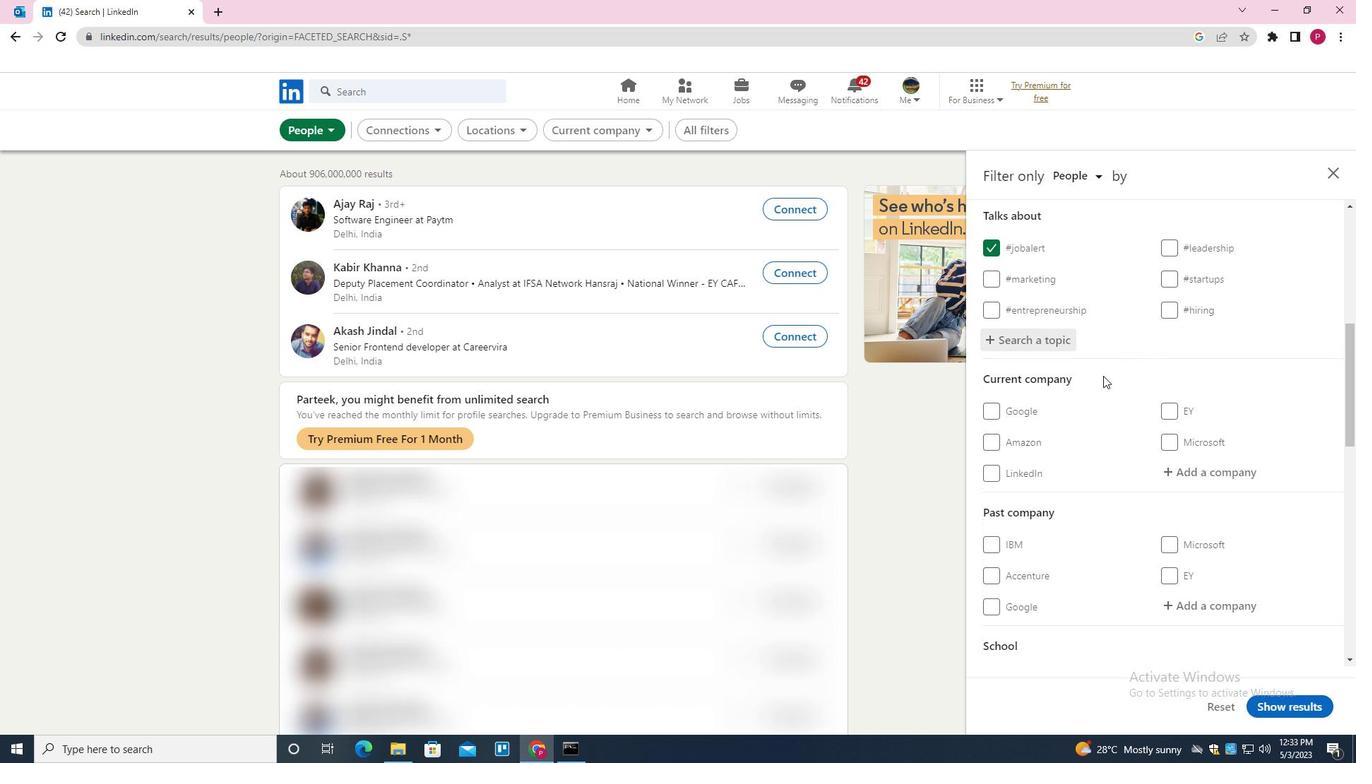 
Action: Mouse scrolled (1103, 375) with delta (0, 0)
Screenshot: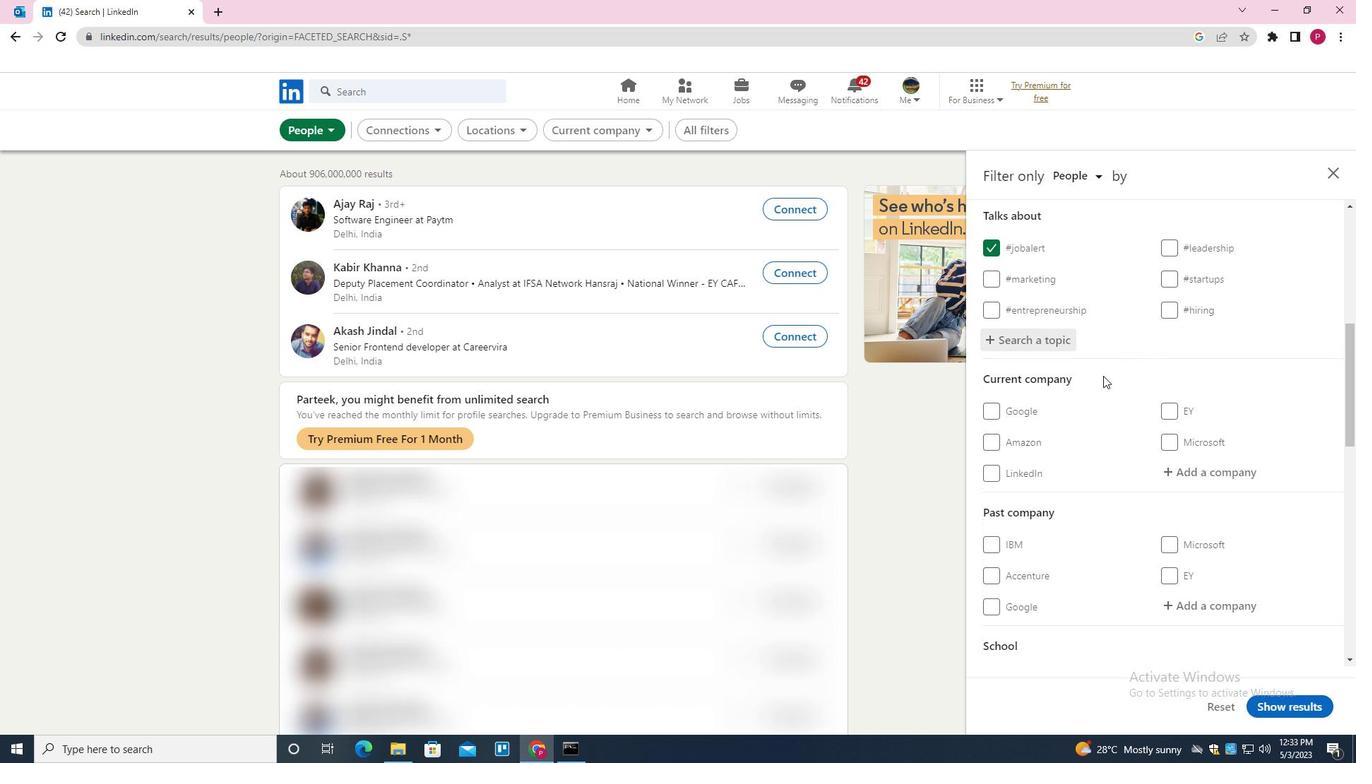 
Action: Mouse scrolled (1103, 375) with delta (0, 0)
Screenshot: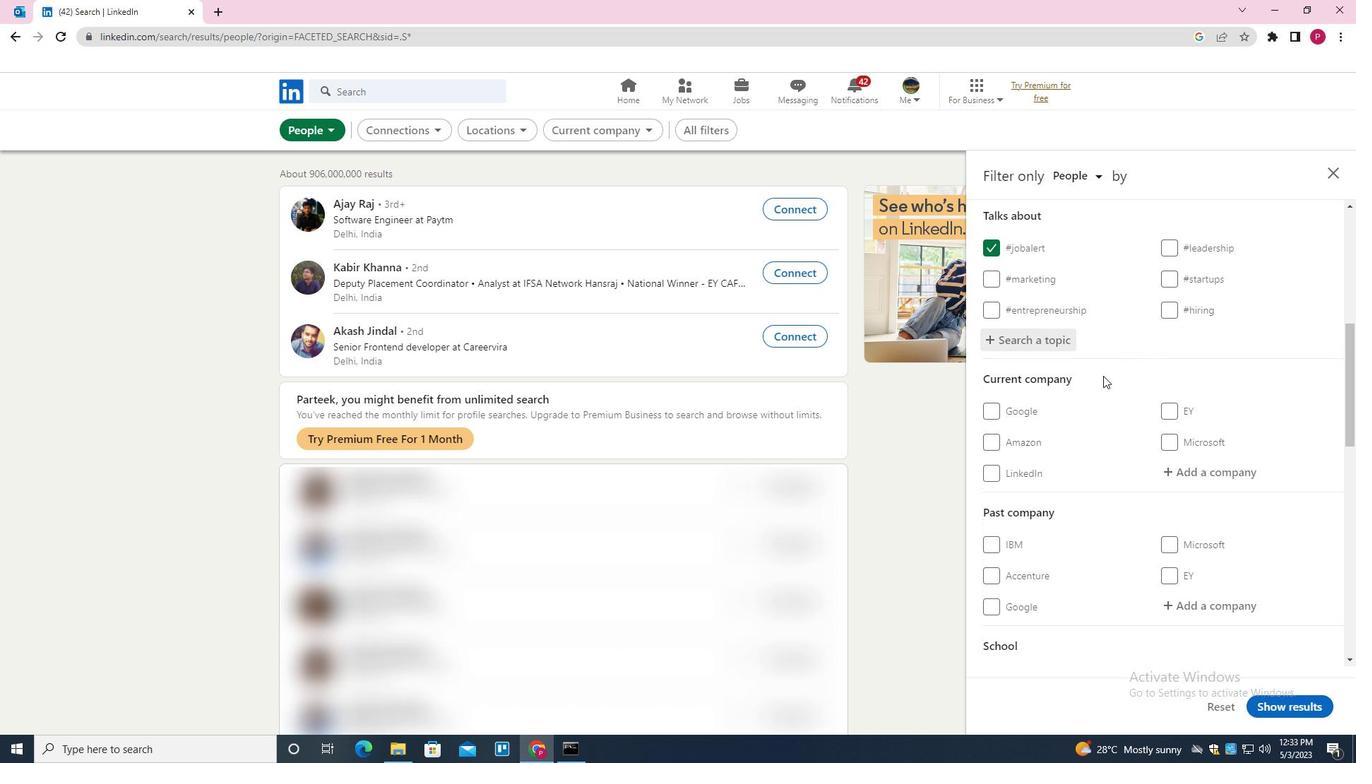 
Action: Mouse scrolled (1103, 375) with delta (0, 0)
Screenshot: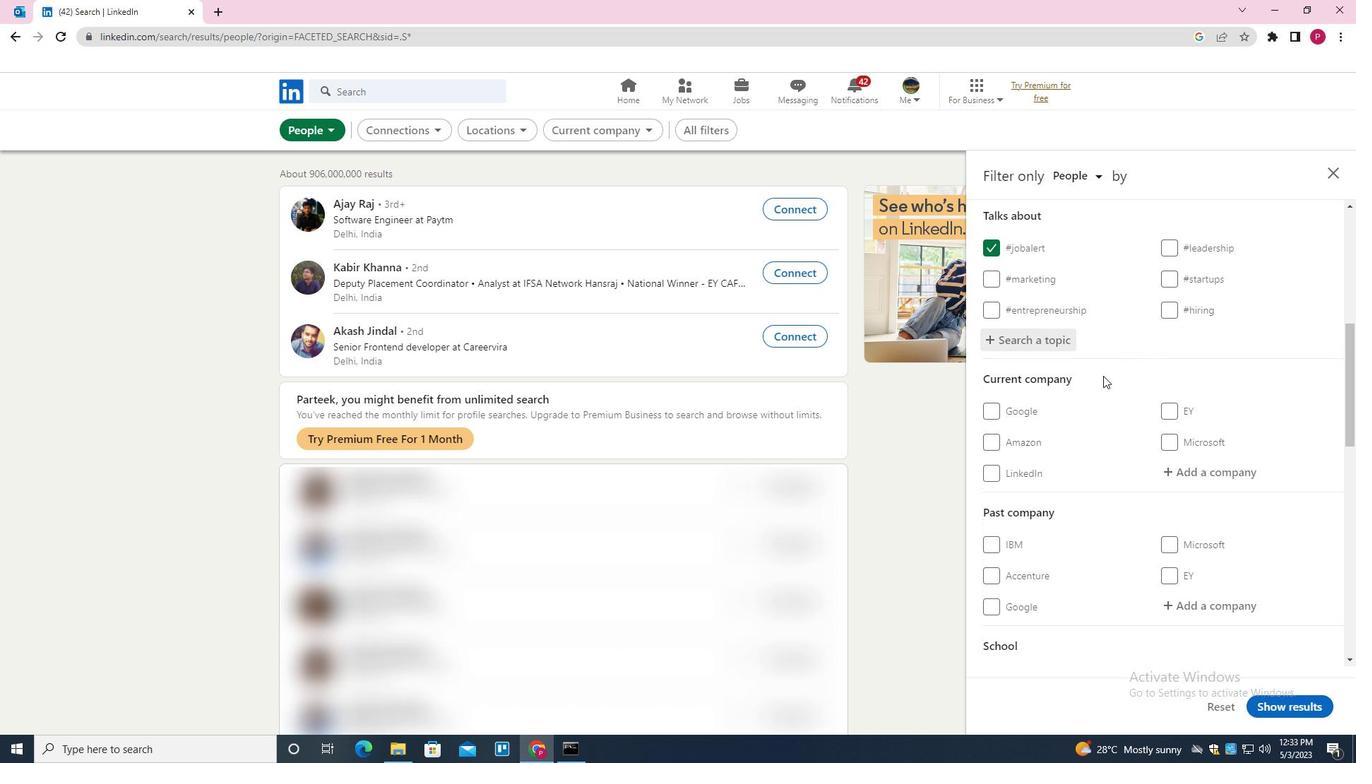 
Action: Mouse scrolled (1103, 375) with delta (0, 0)
Screenshot: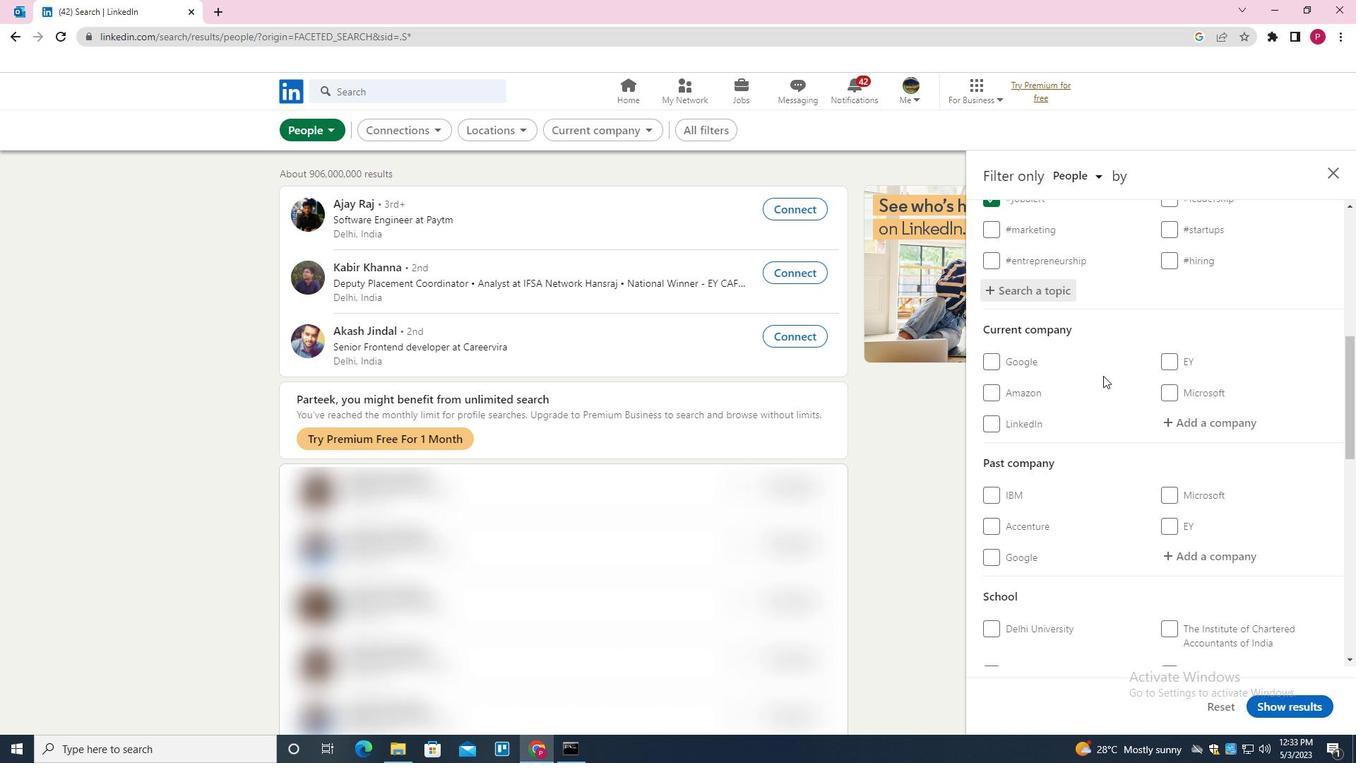 
Action: Mouse moved to (1097, 380)
Screenshot: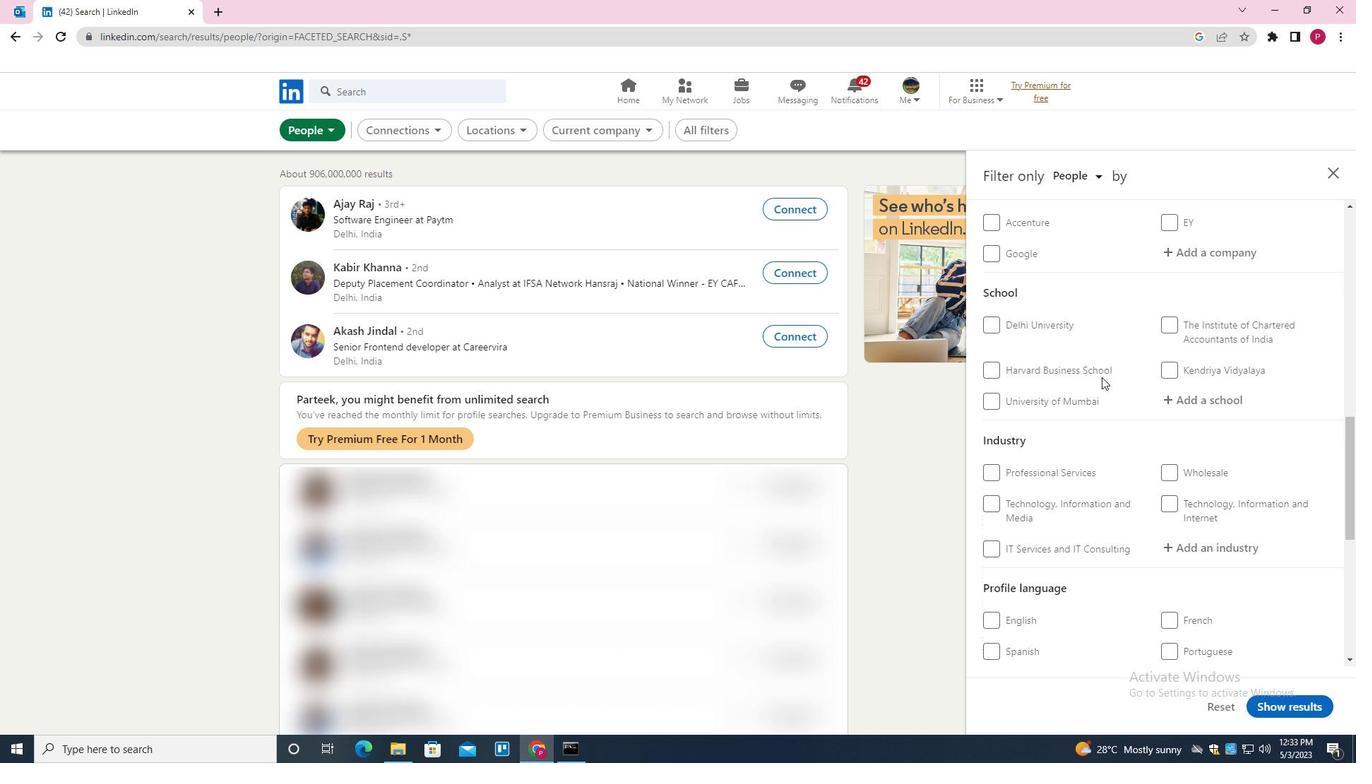 
Action: Mouse scrolled (1097, 379) with delta (0, 0)
Screenshot: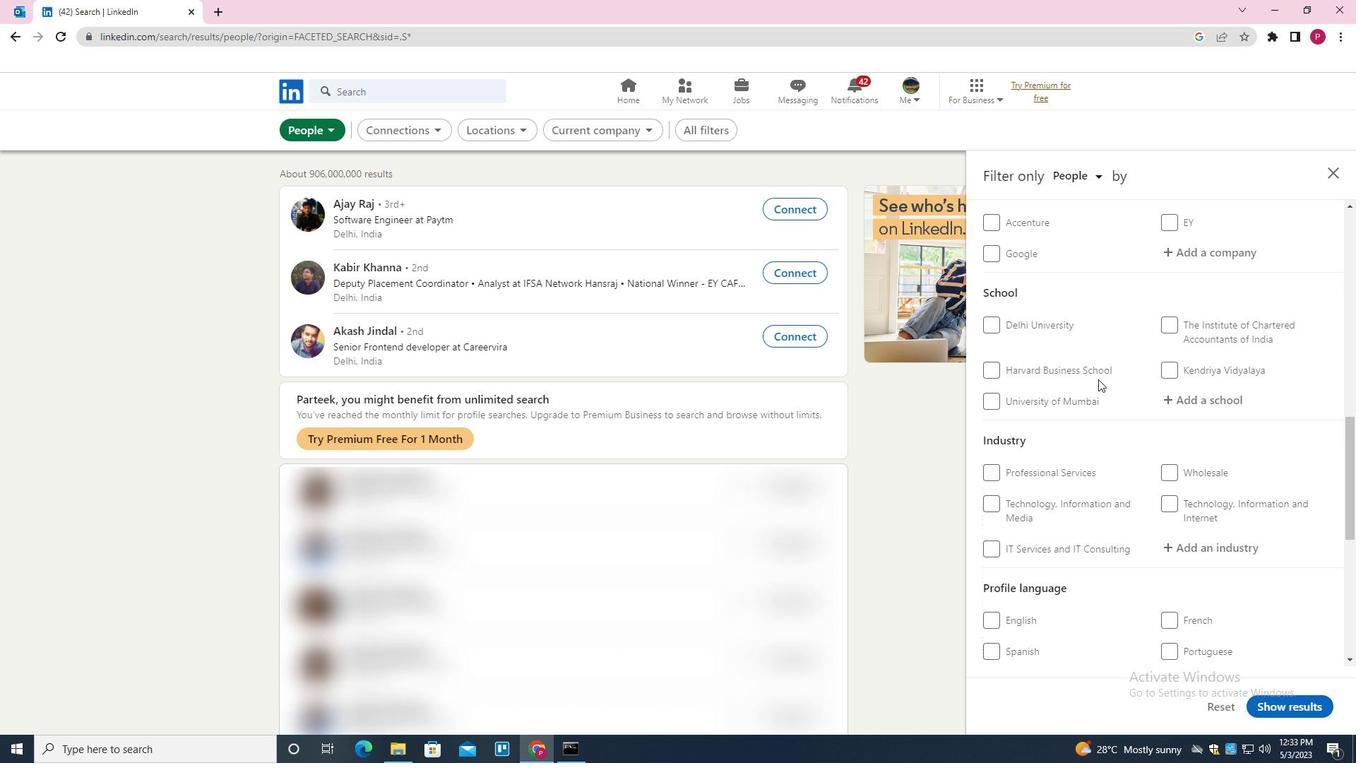 
Action: Mouse scrolled (1097, 379) with delta (0, 0)
Screenshot: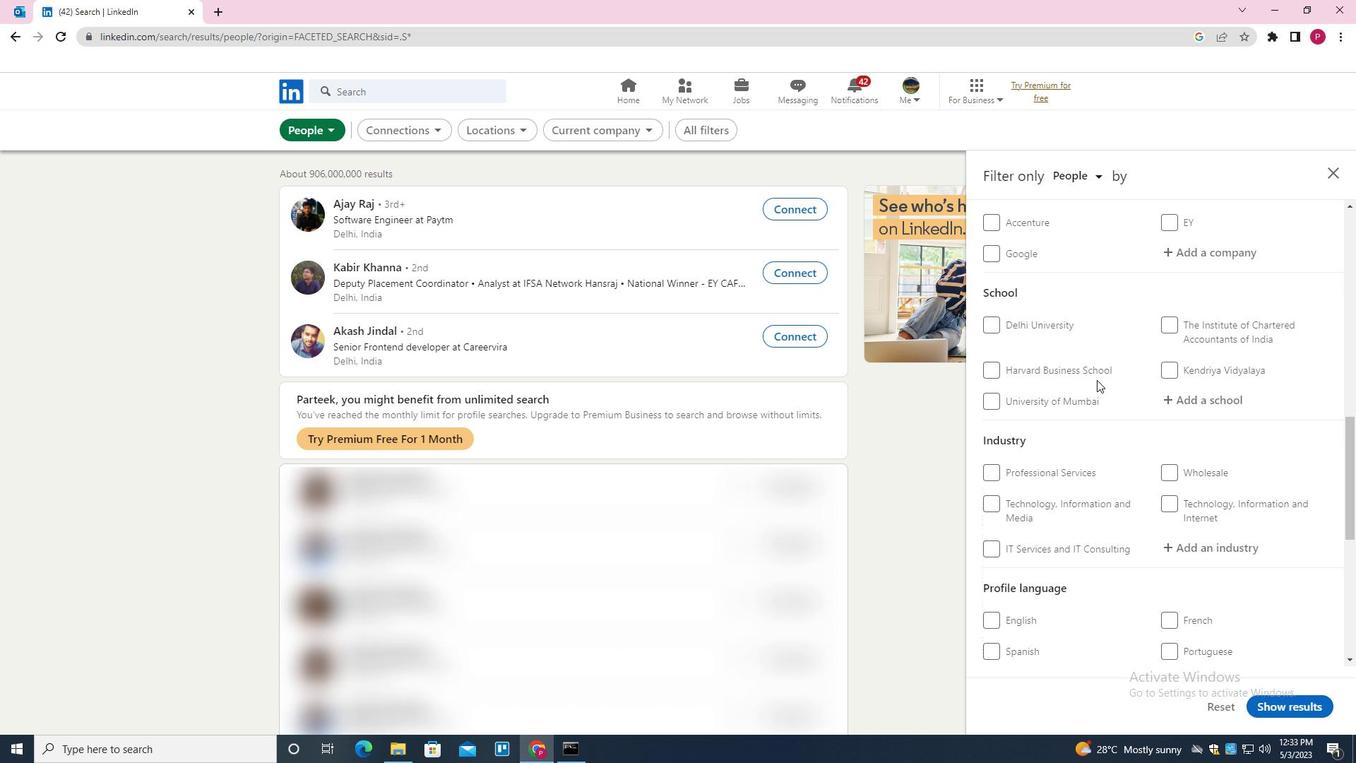 
Action: Mouse scrolled (1097, 379) with delta (0, 0)
Screenshot: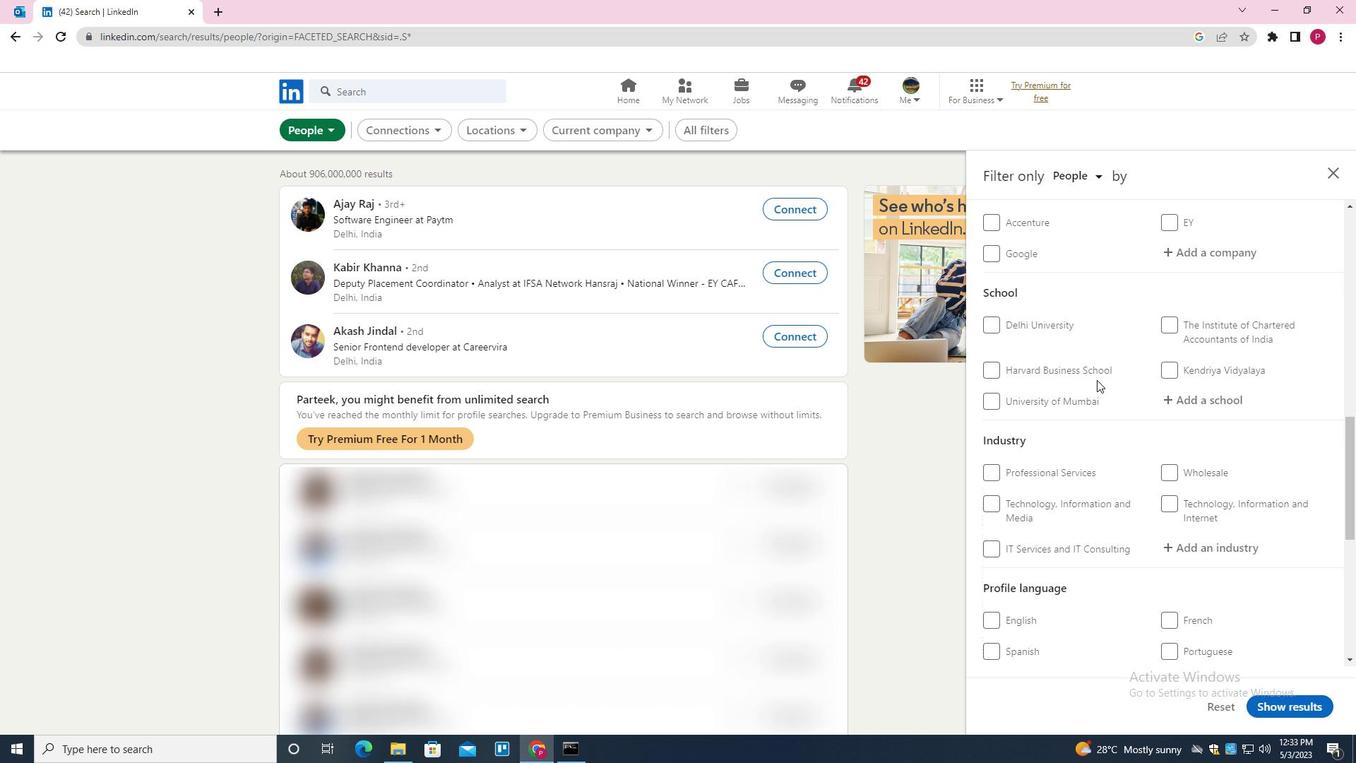 
Action: Mouse scrolled (1097, 379) with delta (0, 0)
Screenshot: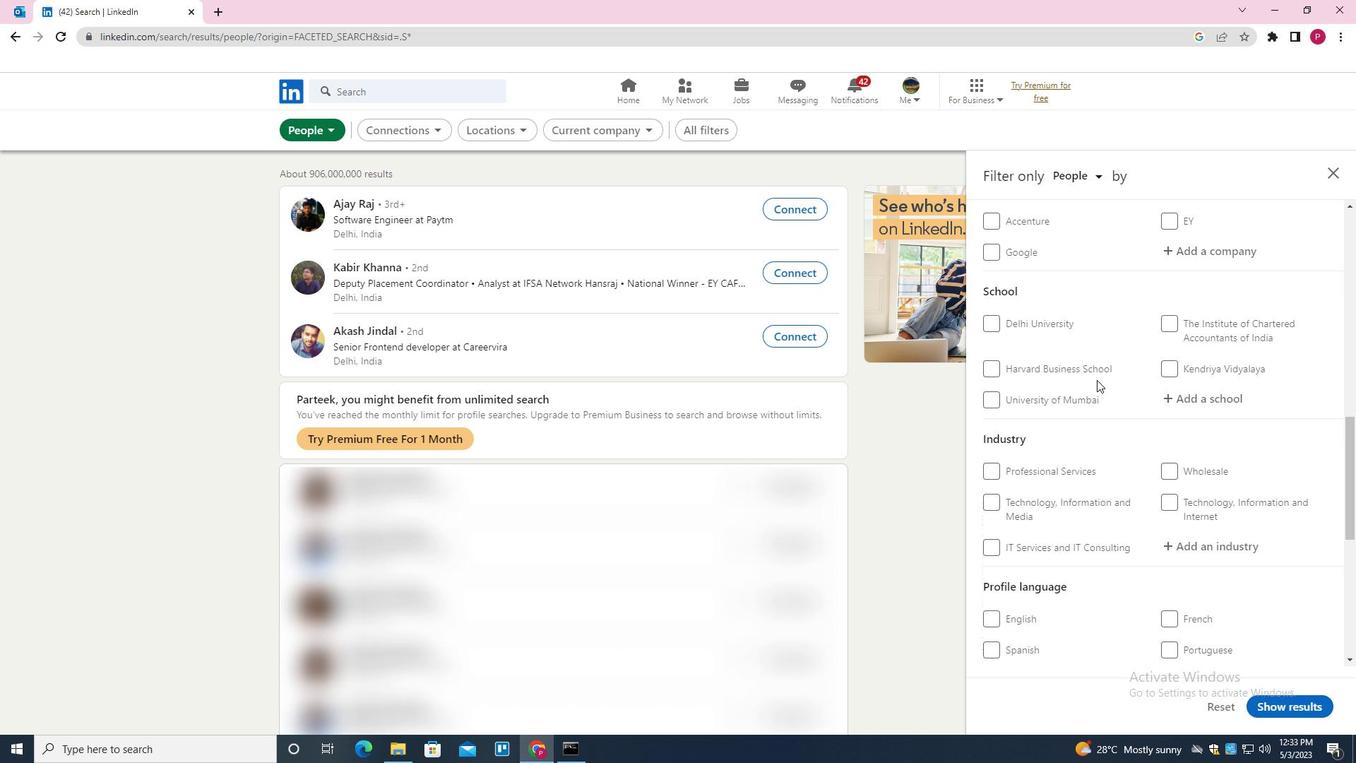 
Action: Mouse scrolled (1097, 379) with delta (0, 0)
Screenshot: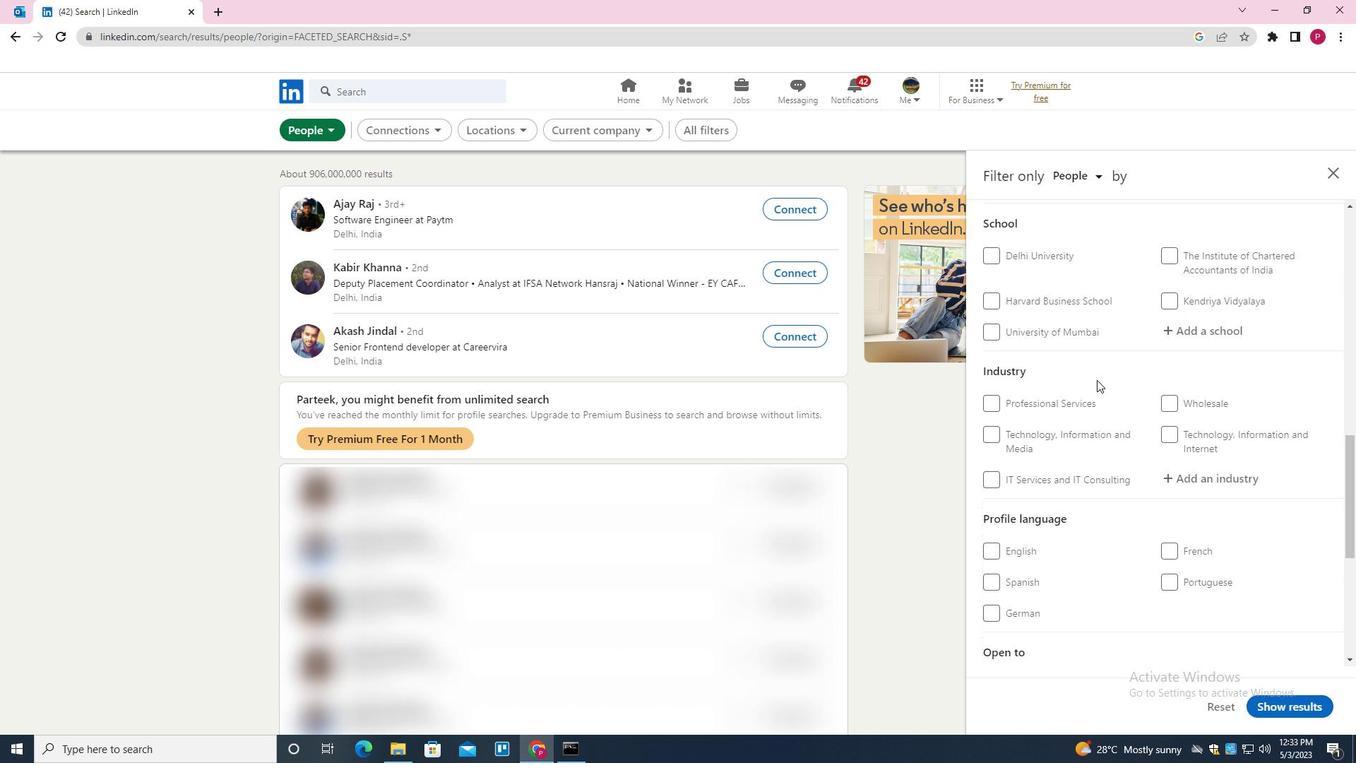 
Action: Mouse moved to (1167, 269)
Screenshot: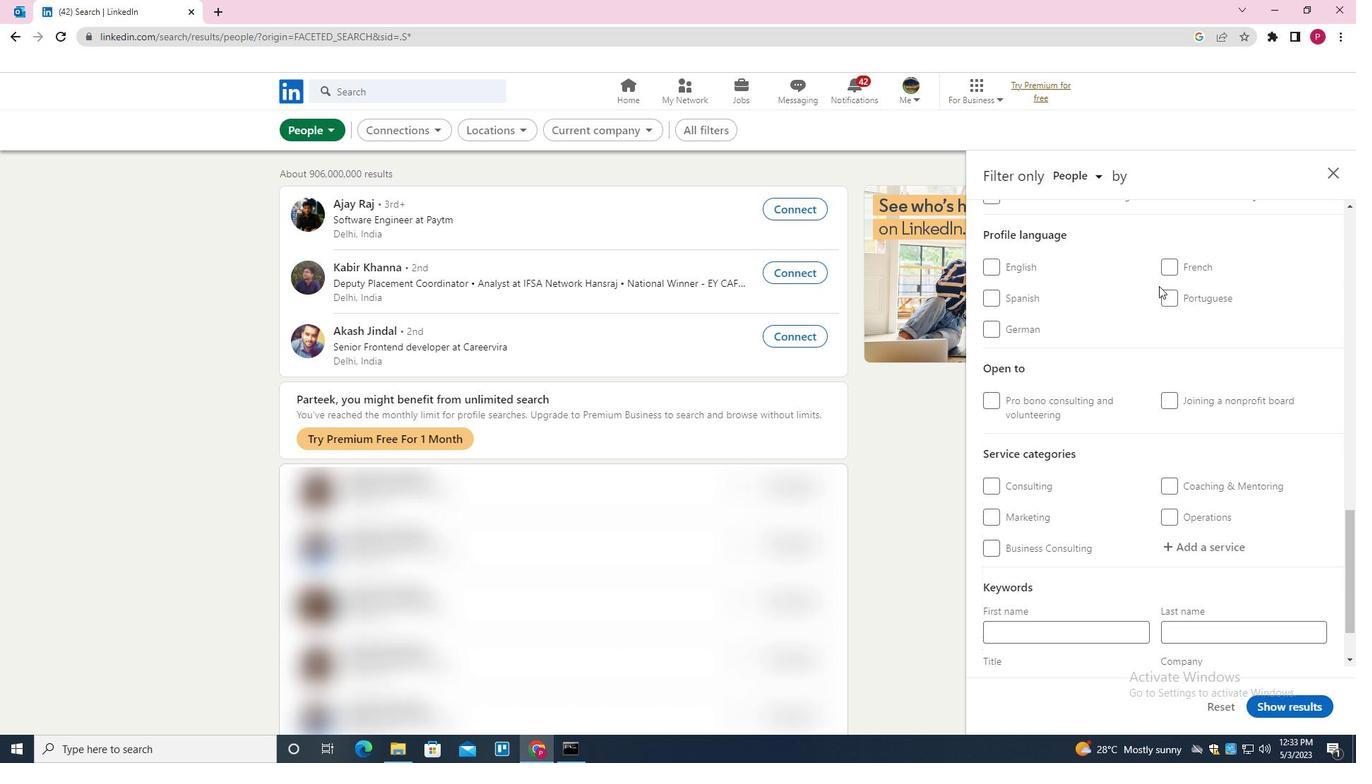 
Action: Mouse pressed left at (1167, 269)
Screenshot: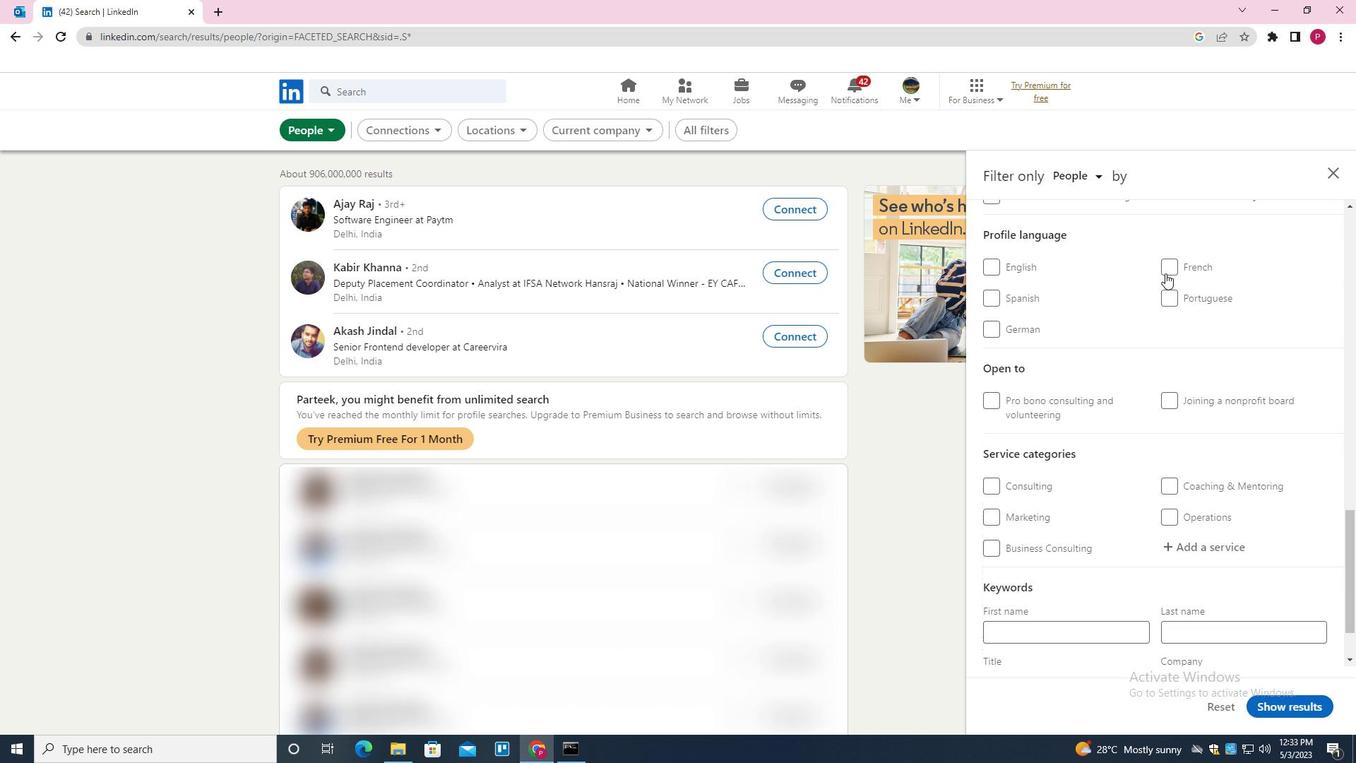 
Action: Mouse moved to (1075, 406)
Screenshot: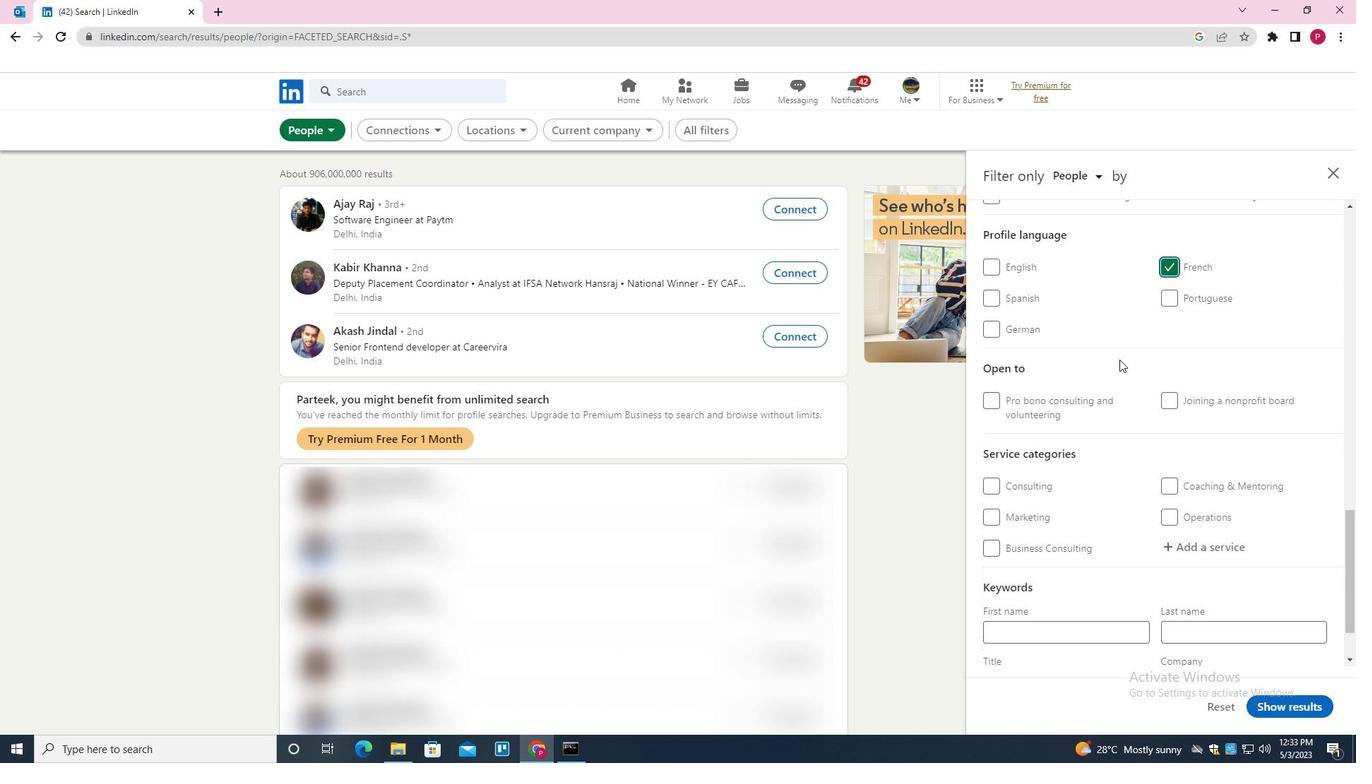
Action: Mouse scrolled (1075, 407) with delta (0, 0)
Screenshot: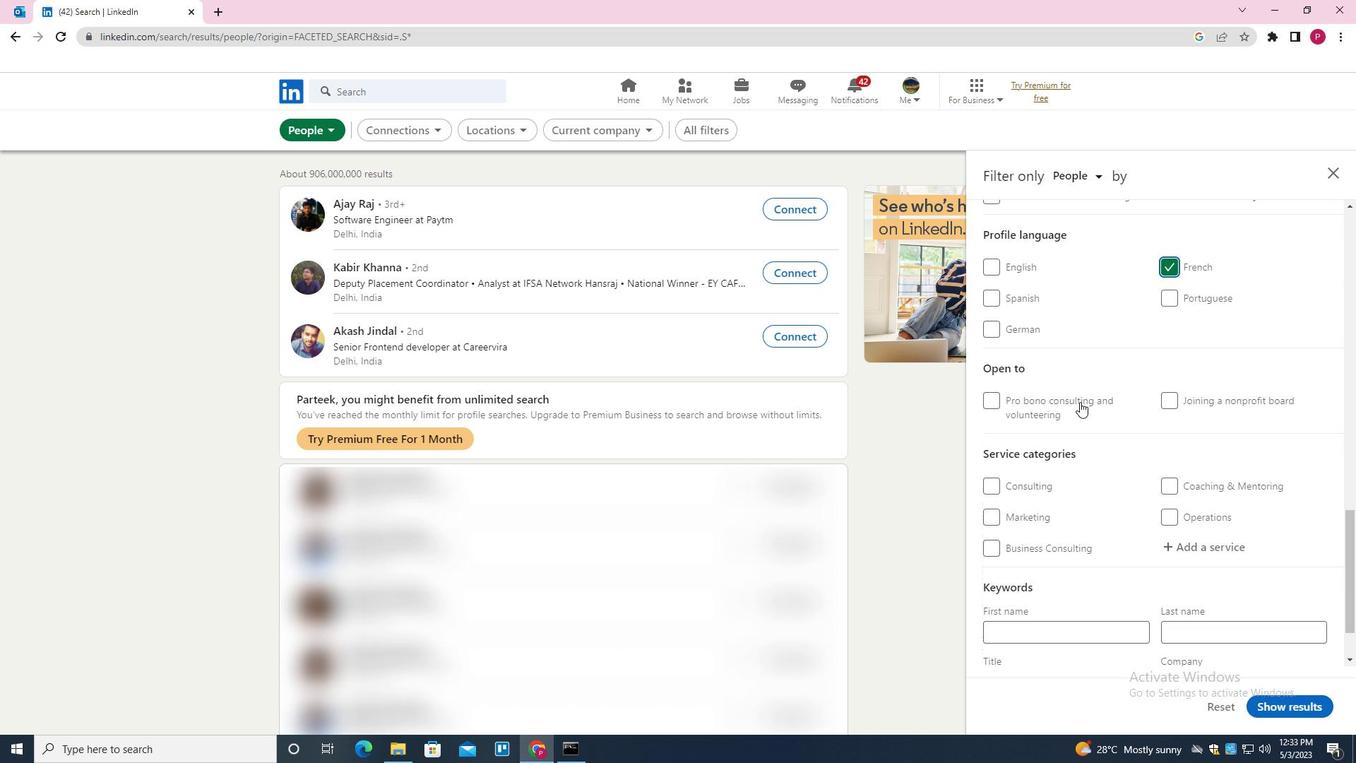 
Action: Mouse scrolled (1075, 407) with delta (0, 0)
Screenshot: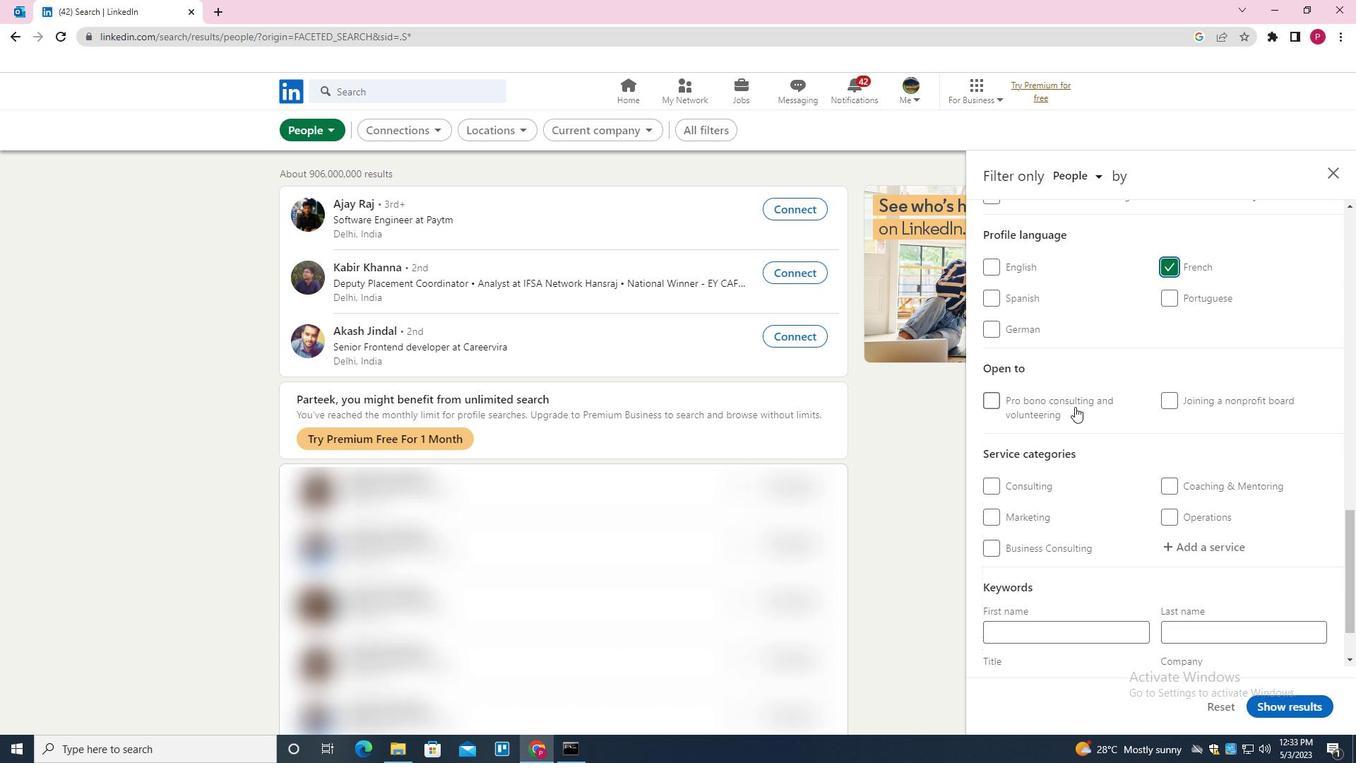 
Action: Mouse scrolled (1075, 407) with delta (0, 0)
Screenshot: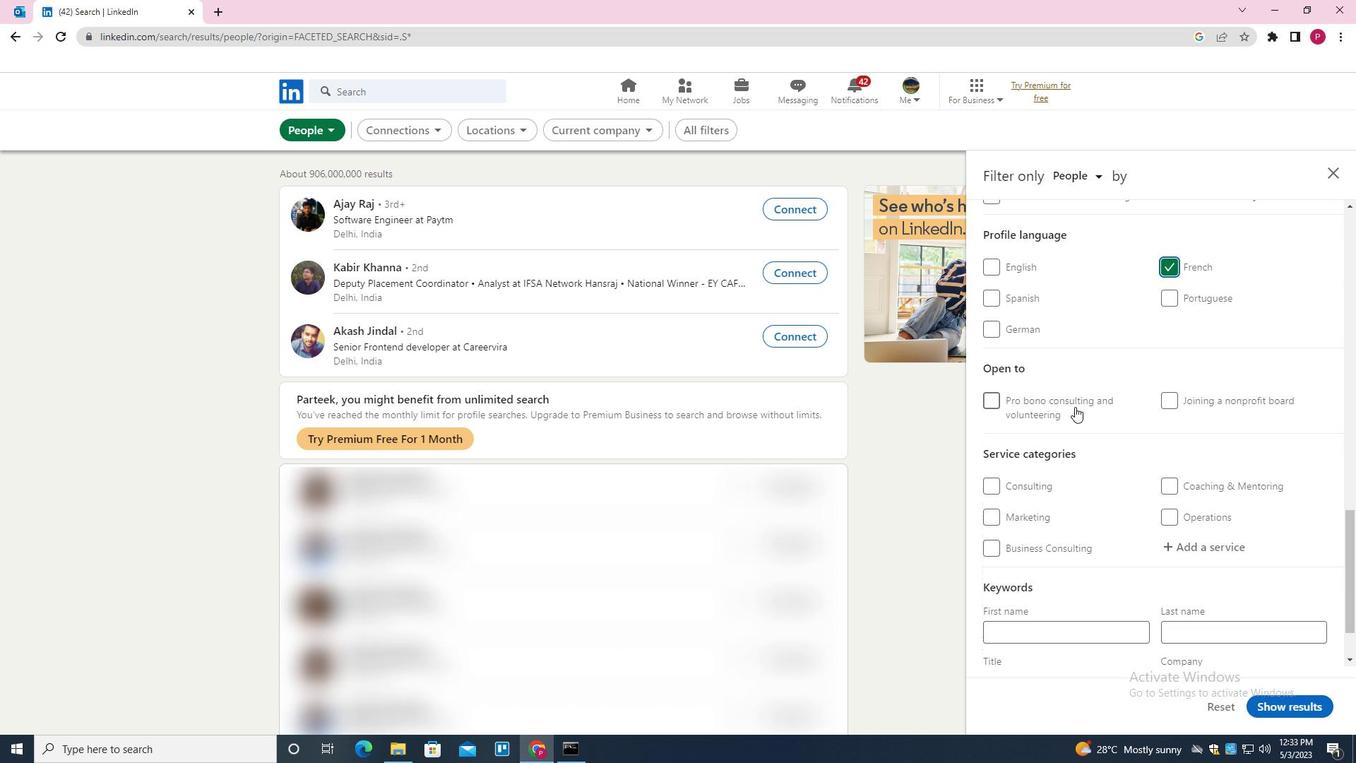 
Action: Mouse scrolled (1075, 407) with delta (0, 0)
Screenshot: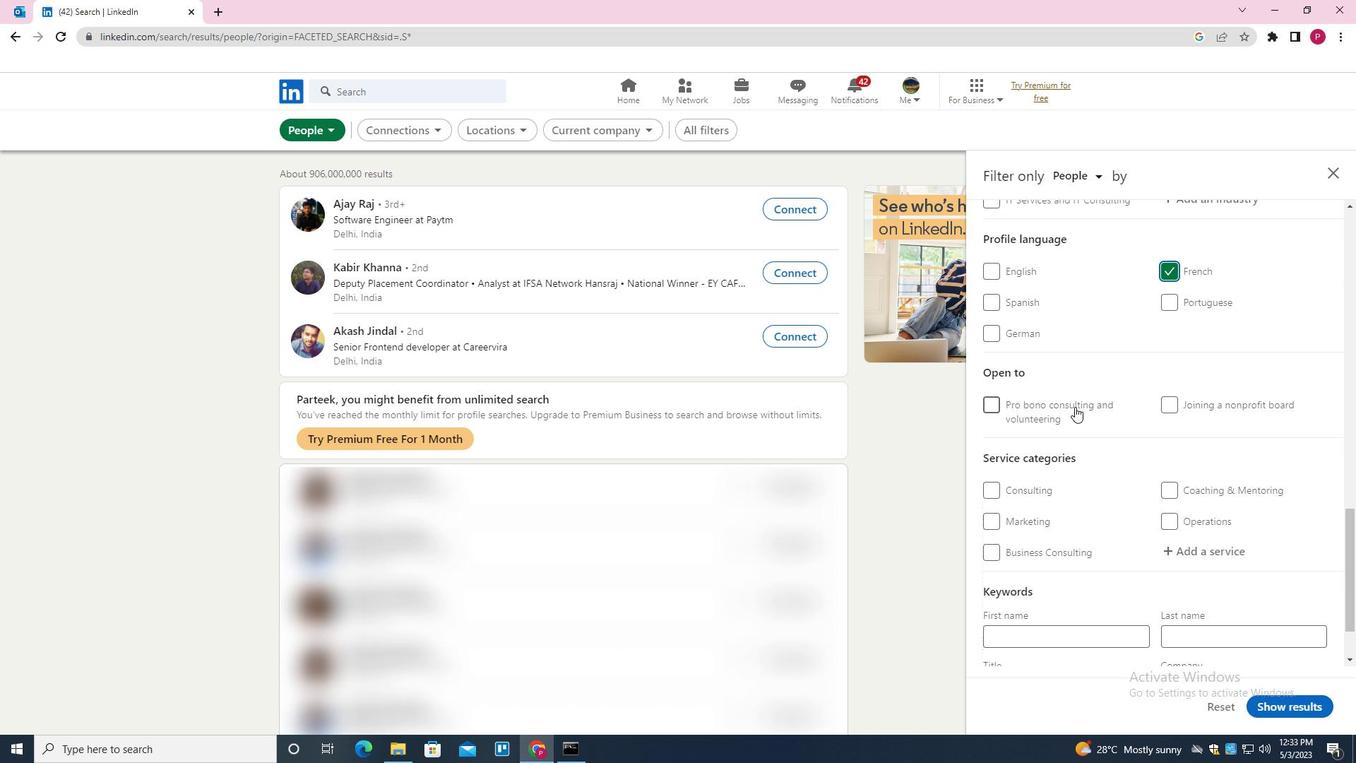 
Action: Mouse scrolled (1075, 407) with delta (0, 0)
Screenshot: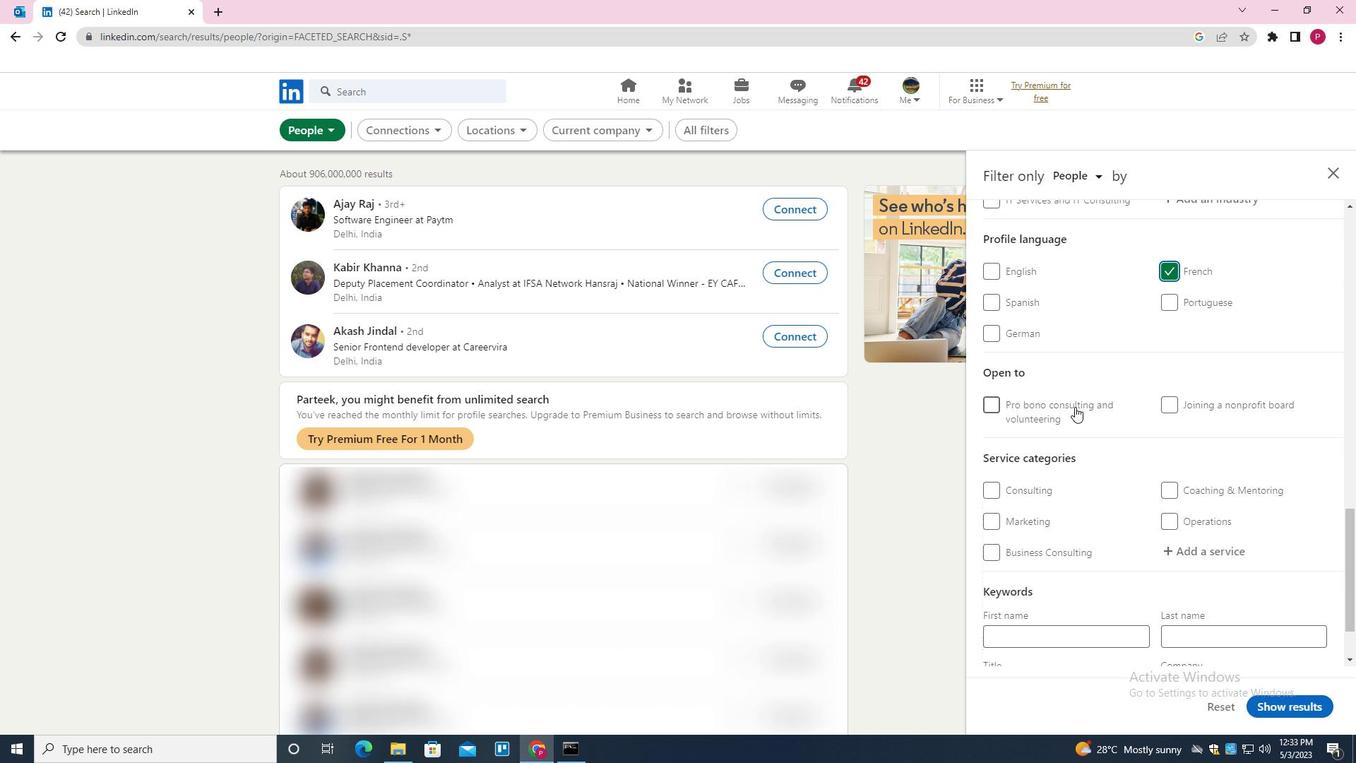 
Action: Mouse scrolled (1075, 407) with delta (0, 0)
Screenshot: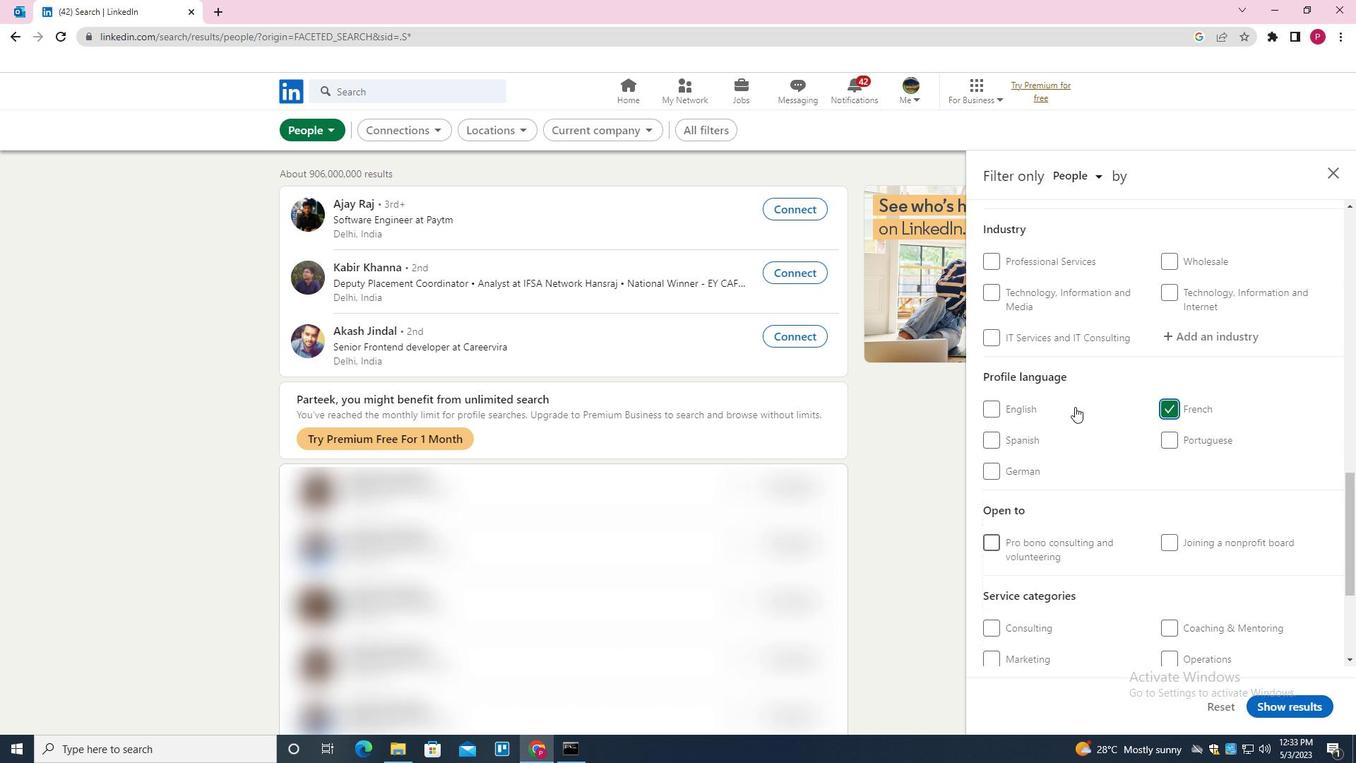 
Action: Mouse scrolled (1075, 407) with delta (0, 0)
Screenshot: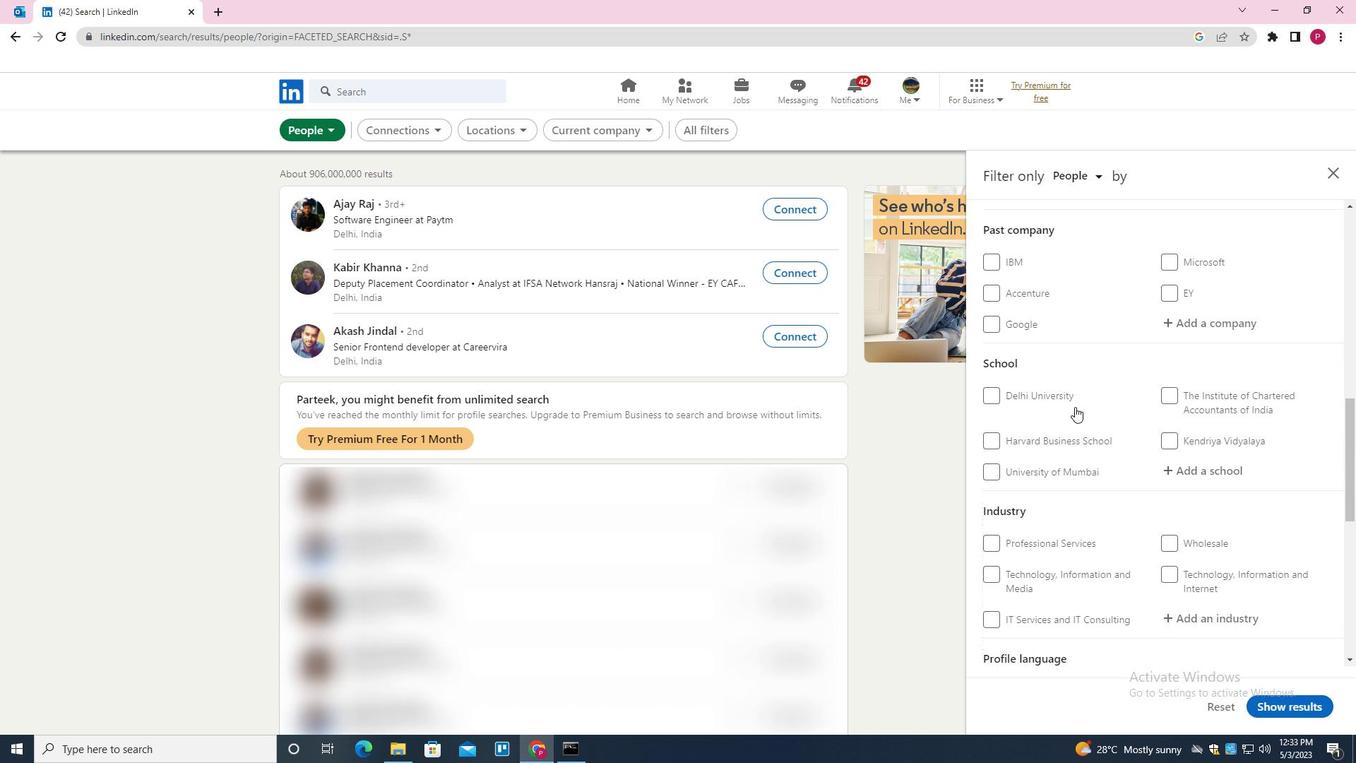 
Action: Mouse scrolled (1075, 407) with delta (0, 0)
Screenshot: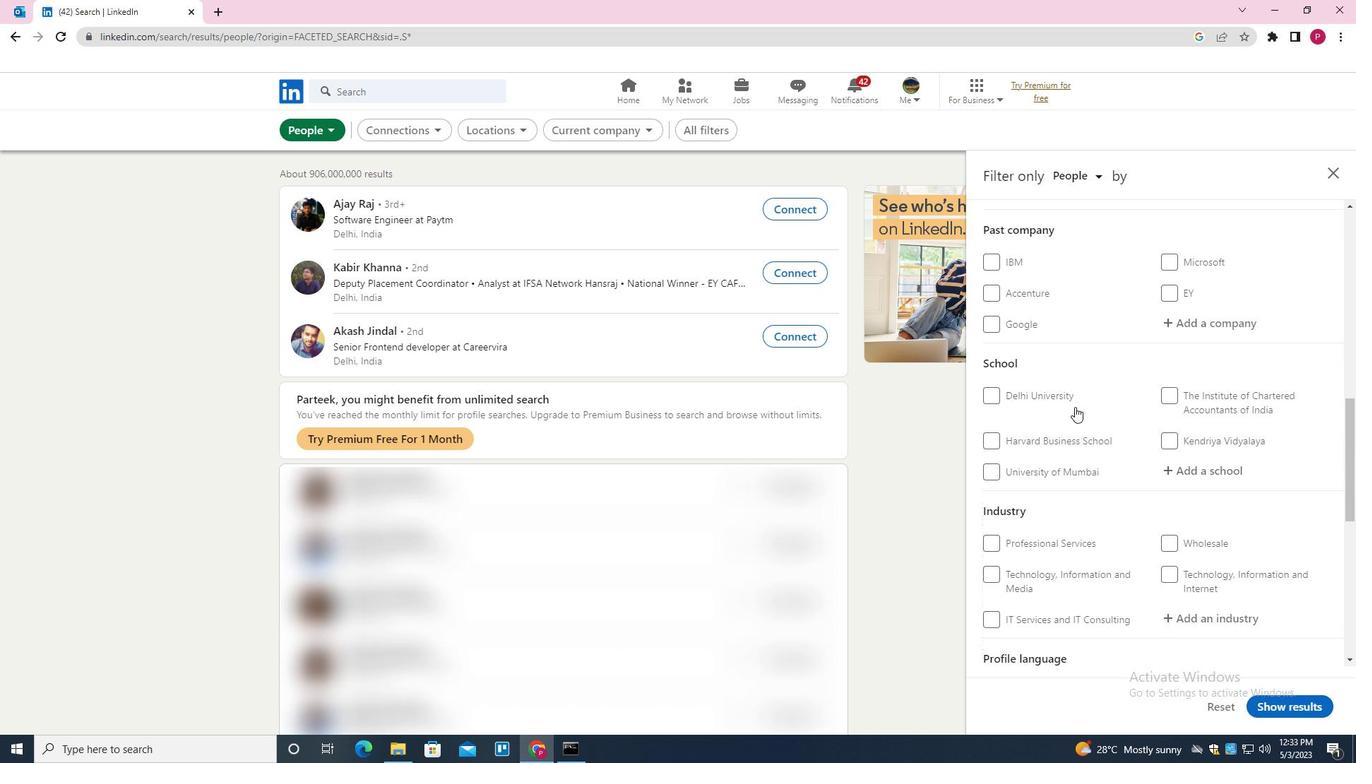 
Action: Mouse moved to (1197, 331)
Screenshot: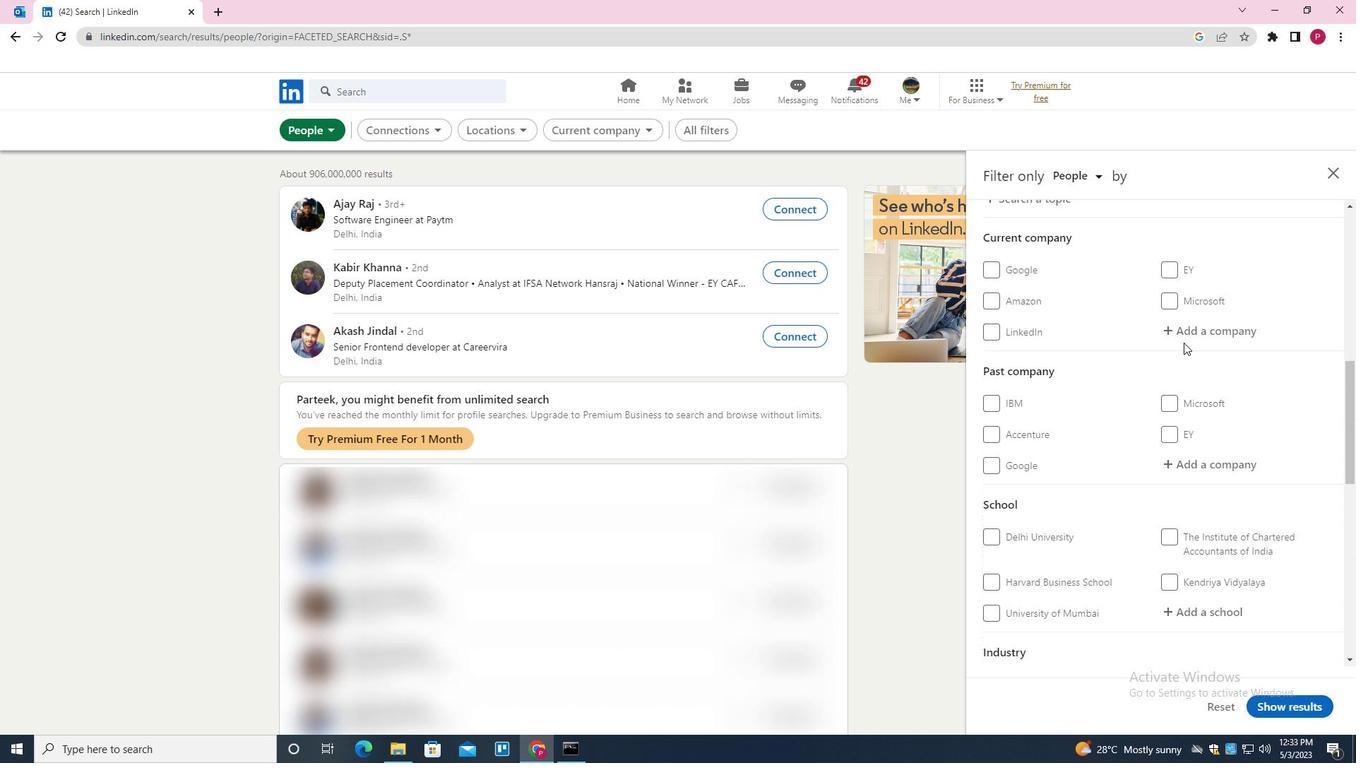 
Action: Mouse pressed left at (1197, 331)
Screenshot: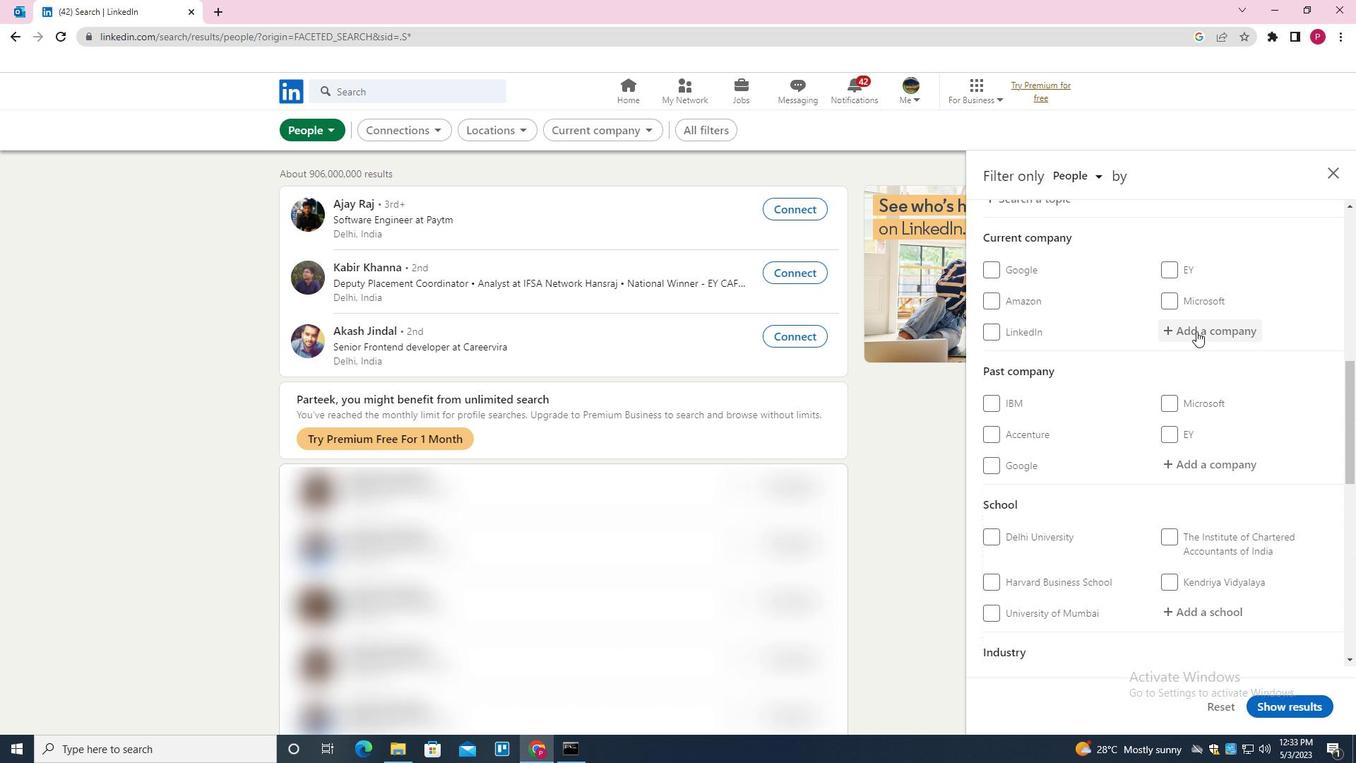 
Action: Key pressed <Key.shift><Key.shift><Key.shift><Key.shift><Key.shift><Key.shift><Key.shift><Key.shift><Key.shift><Key.shift><Key.shift>BAY<Key.shift>ONE<Key.space><Key.shift><Key.shift><Key.shift>SOLUTIONS<Key.down><Key.enter>
Screenshot: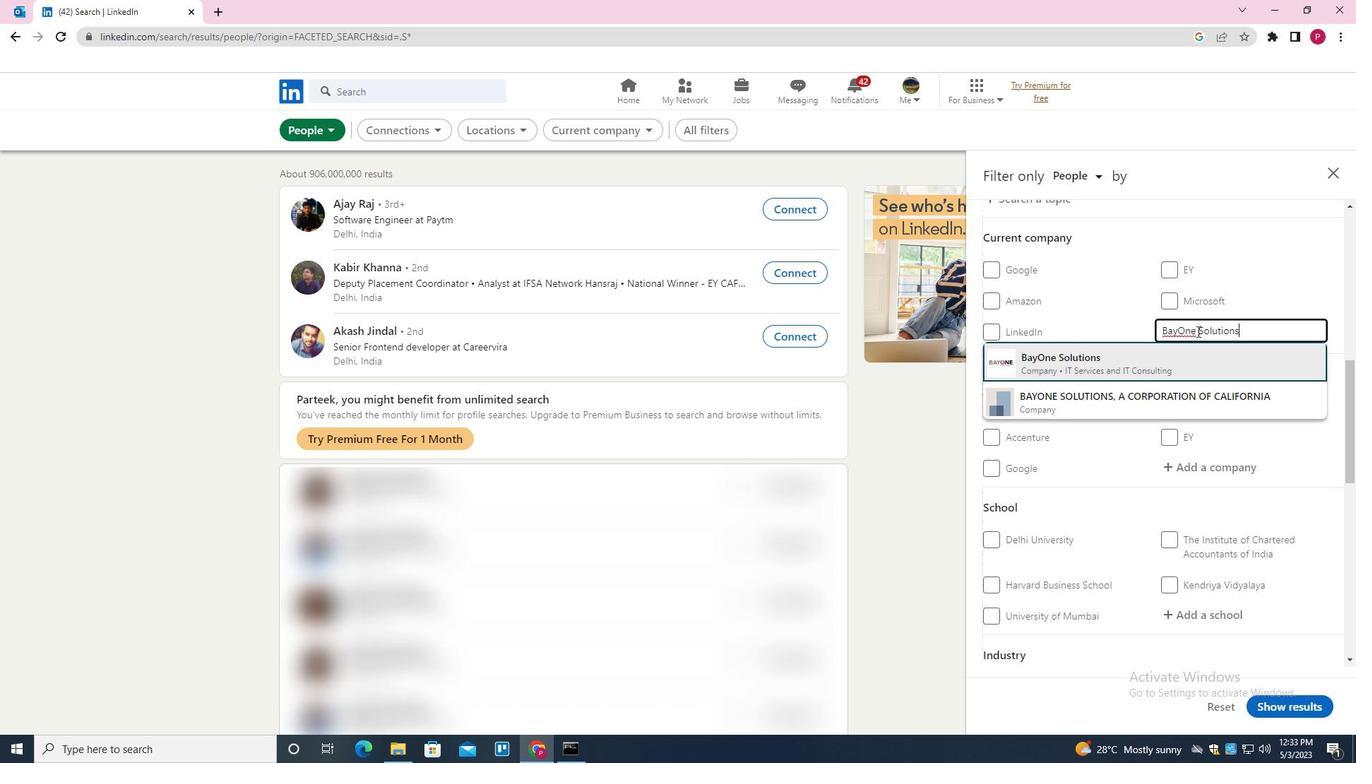 
Action: Mouse moved to (1123, 383)
Screenshot: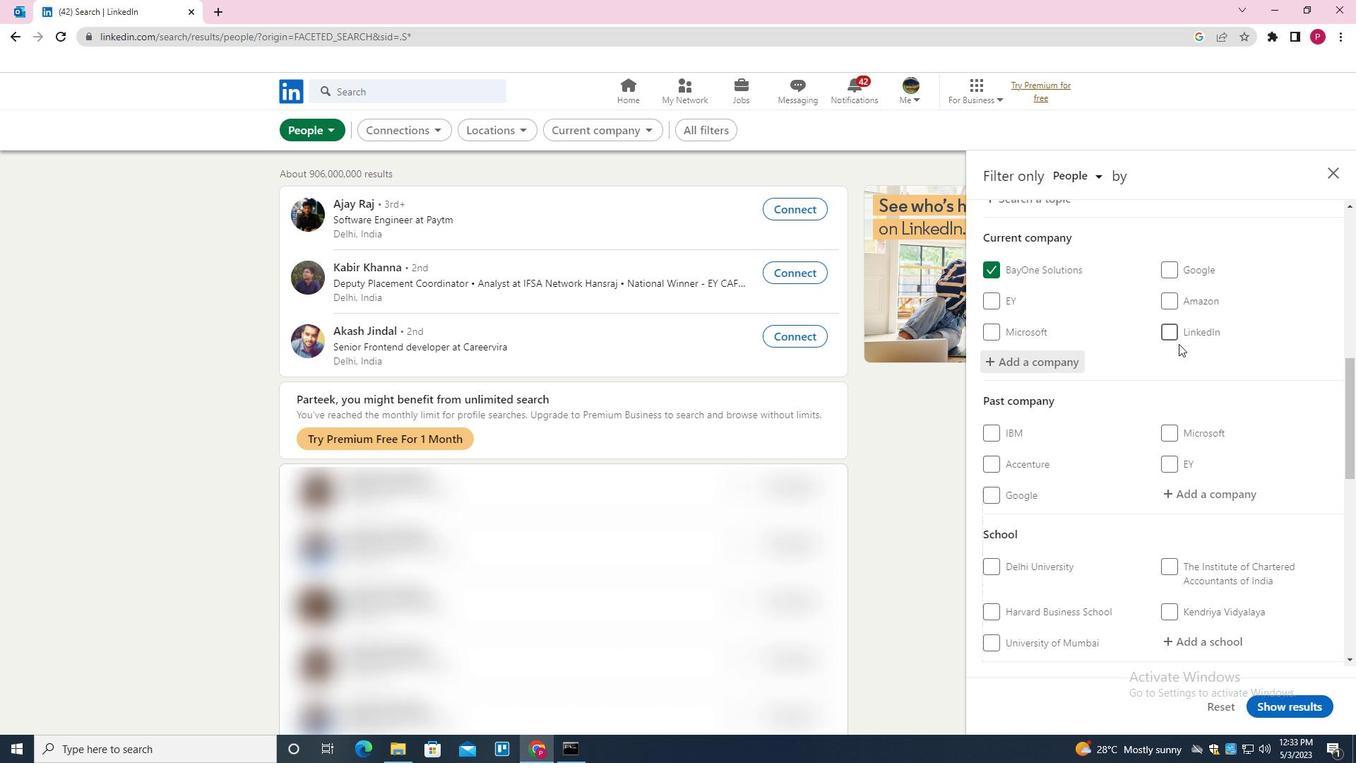 
Action: Mouse scrolled (1123, 382) with delta (0, 0)
Screenshot: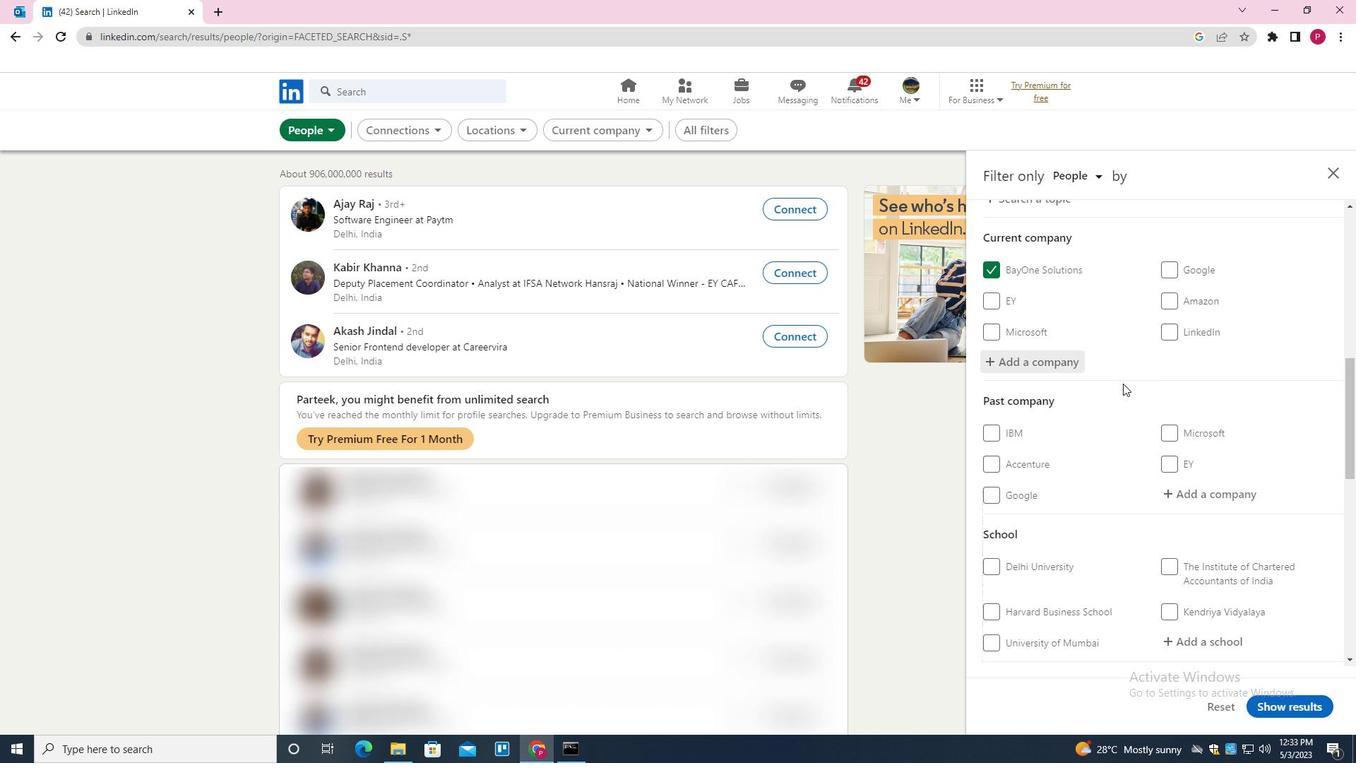 
Action: Mouse scrolled (1123, 382) with delta (0, 0)
Screenshot: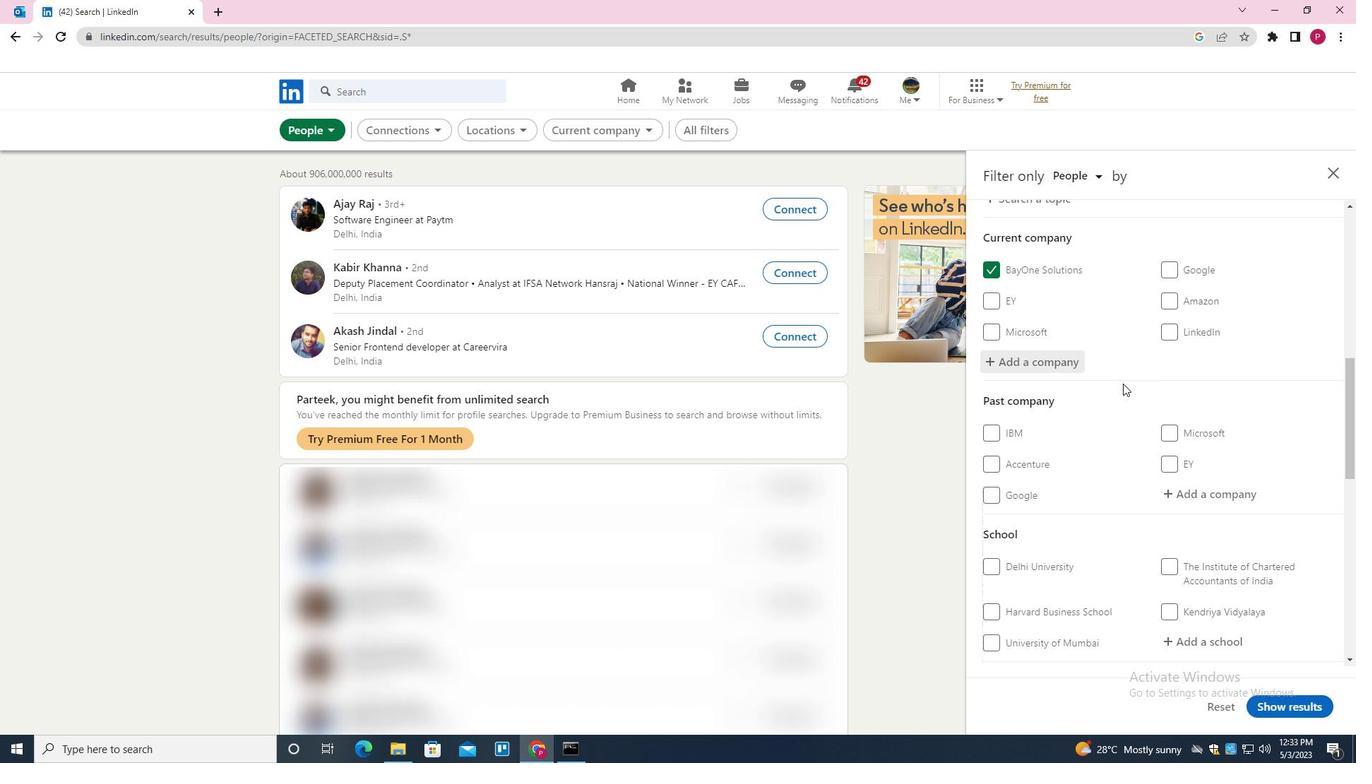 
Action: Mouse scrolled (1123, 382) with delta (0, 0)
Screenshot: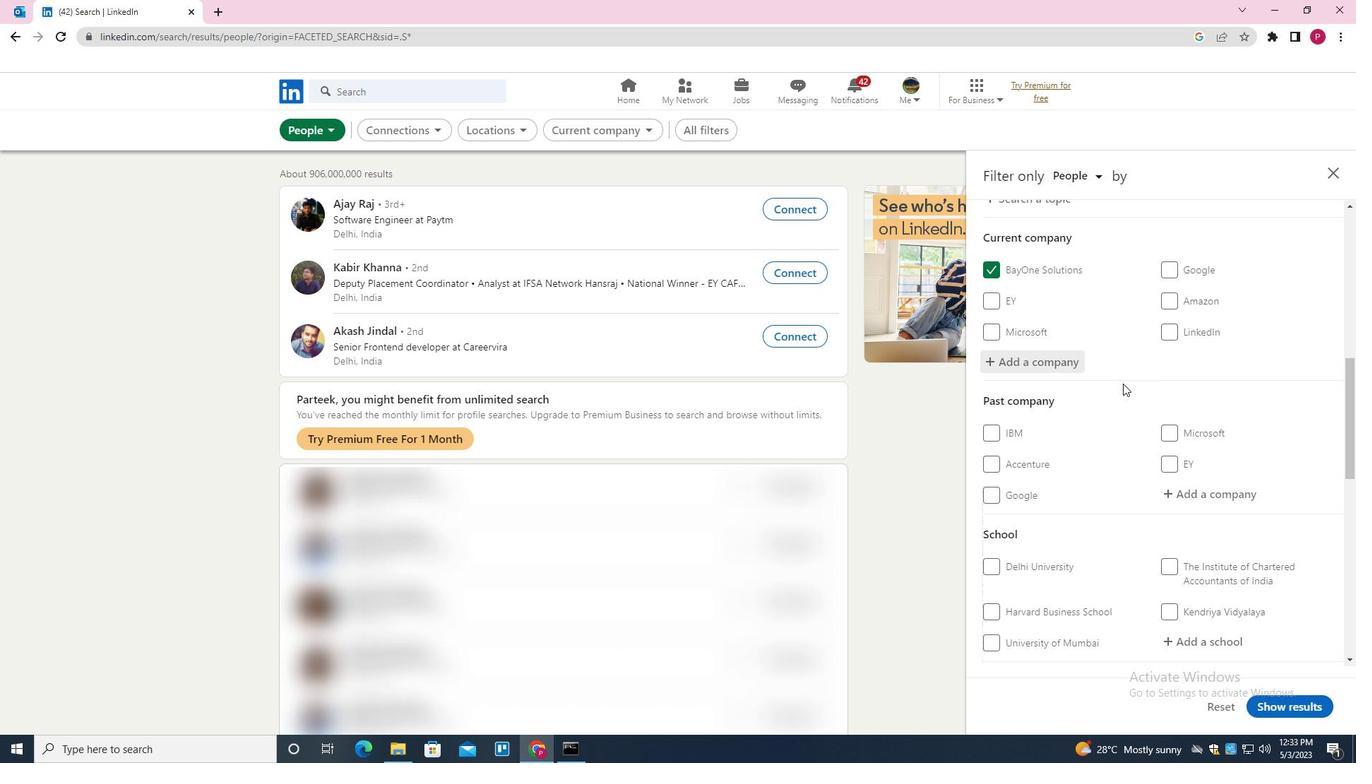 
Action: Mouse scrolled (1123, 382) with delta (0, 0)
Screenshot: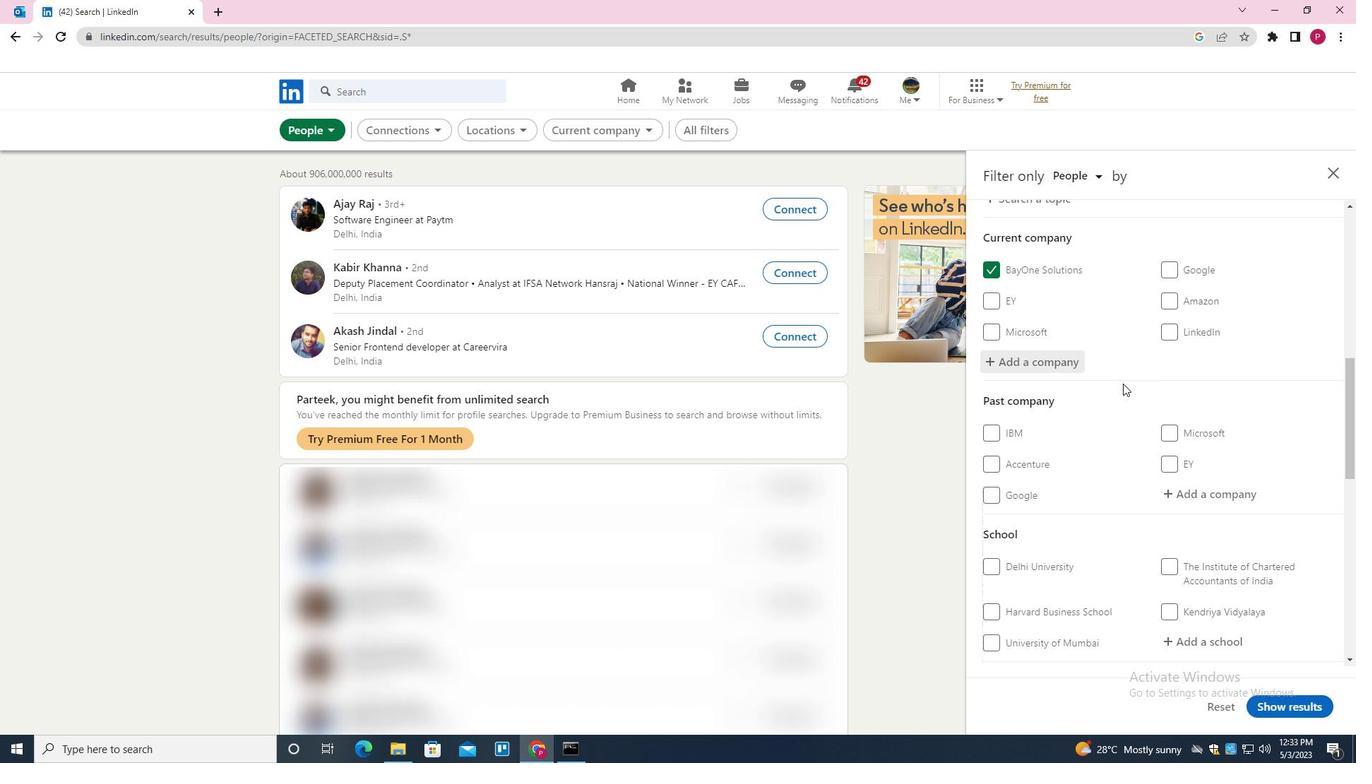 
Action: Mouse moved to (1177, 363)
Screenshot: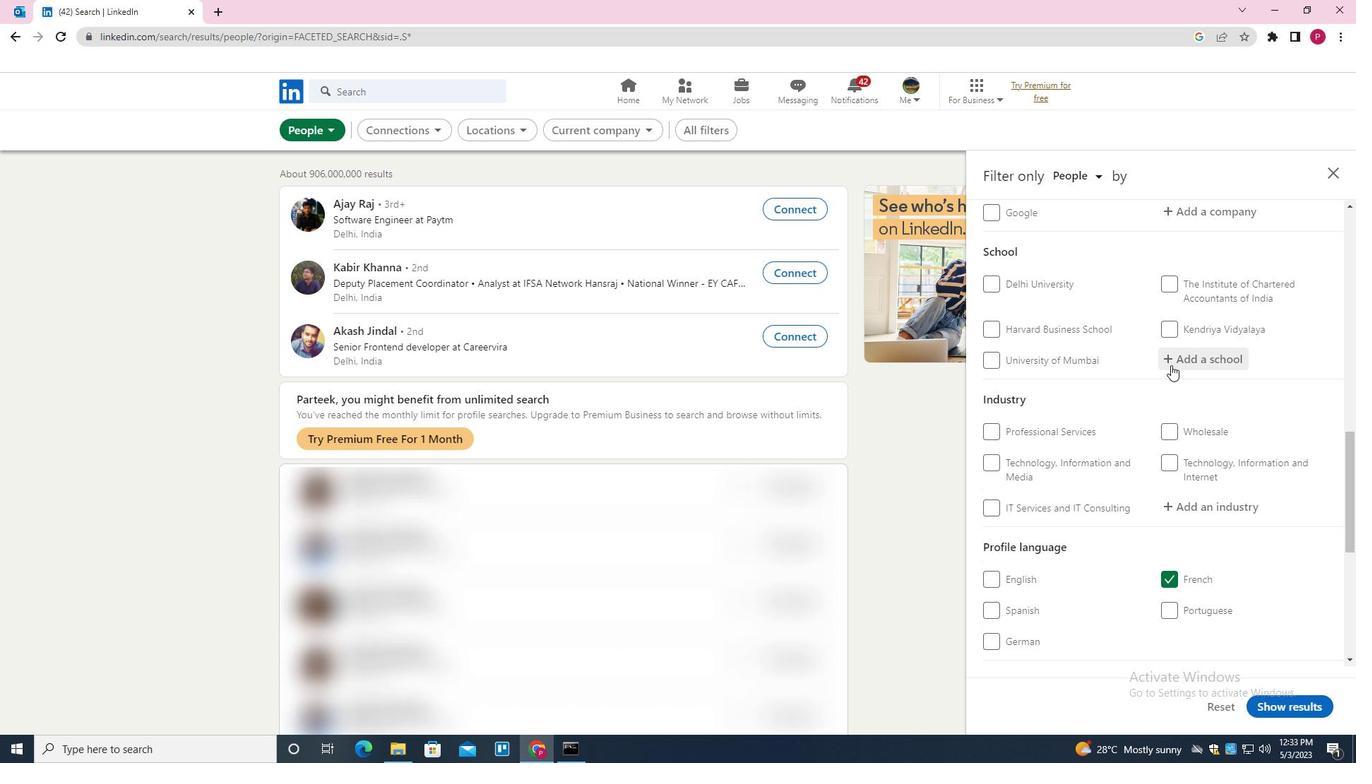 
Action: Mouse pressed left at (1177, 363)
Screenshot: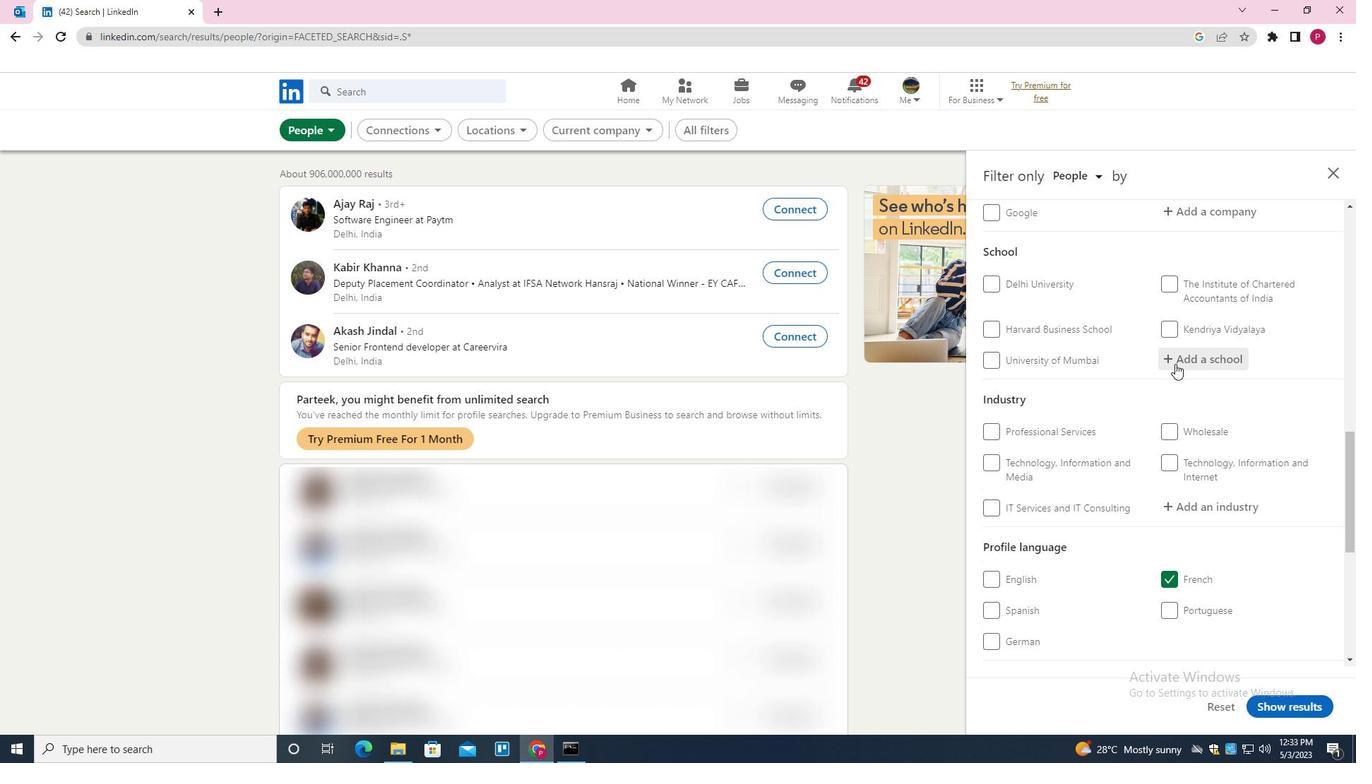 
Action: Key pressed <Key.shift><Key.shift><Key.shift><Key.shift>INDIAN<Key.space><Key.shift>INSTITUTE<Key.space>OF<Key.space><Key.shift>MANAGEMENT<Key.space><Key.down><Key.down><Key.down><Key.down><Key.down><Key.enter>
Screenshot: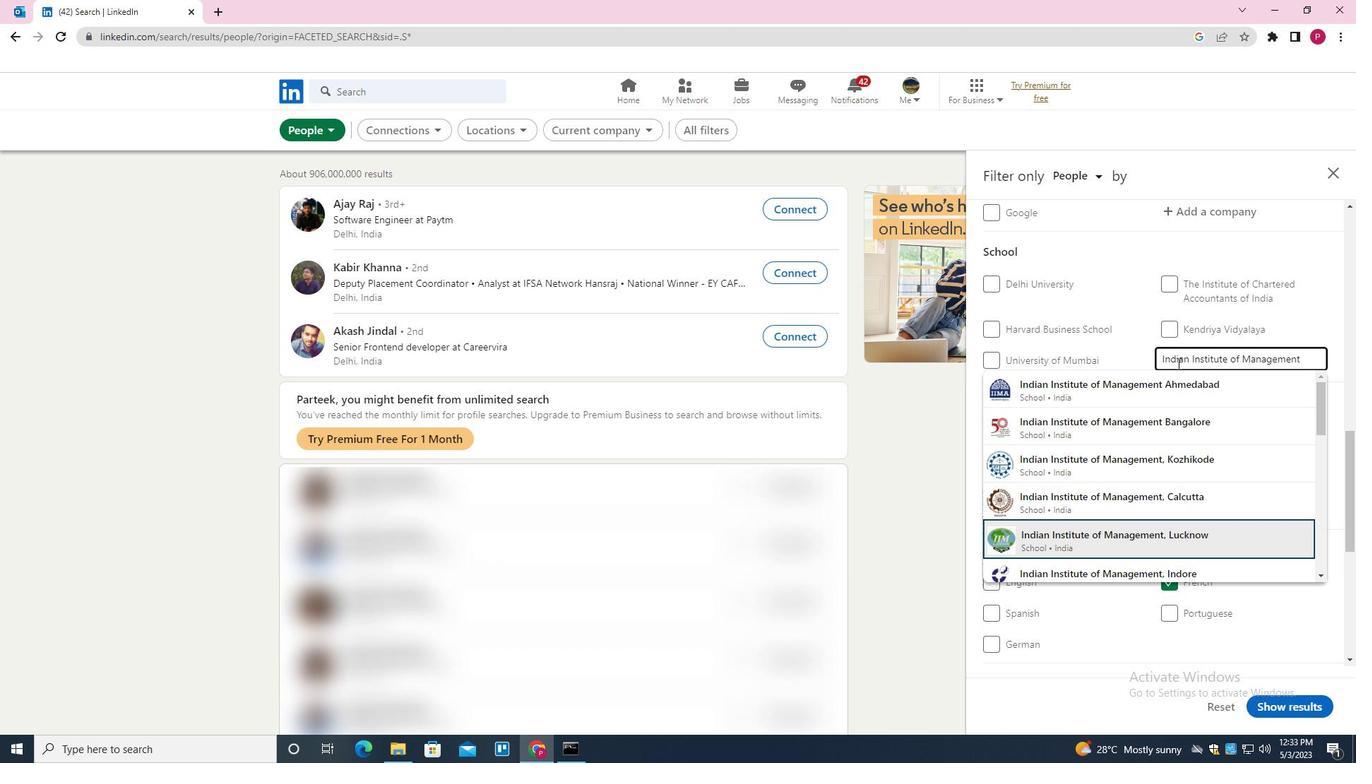 
Action: Mouse moved to (1149, 380)
Screenshot: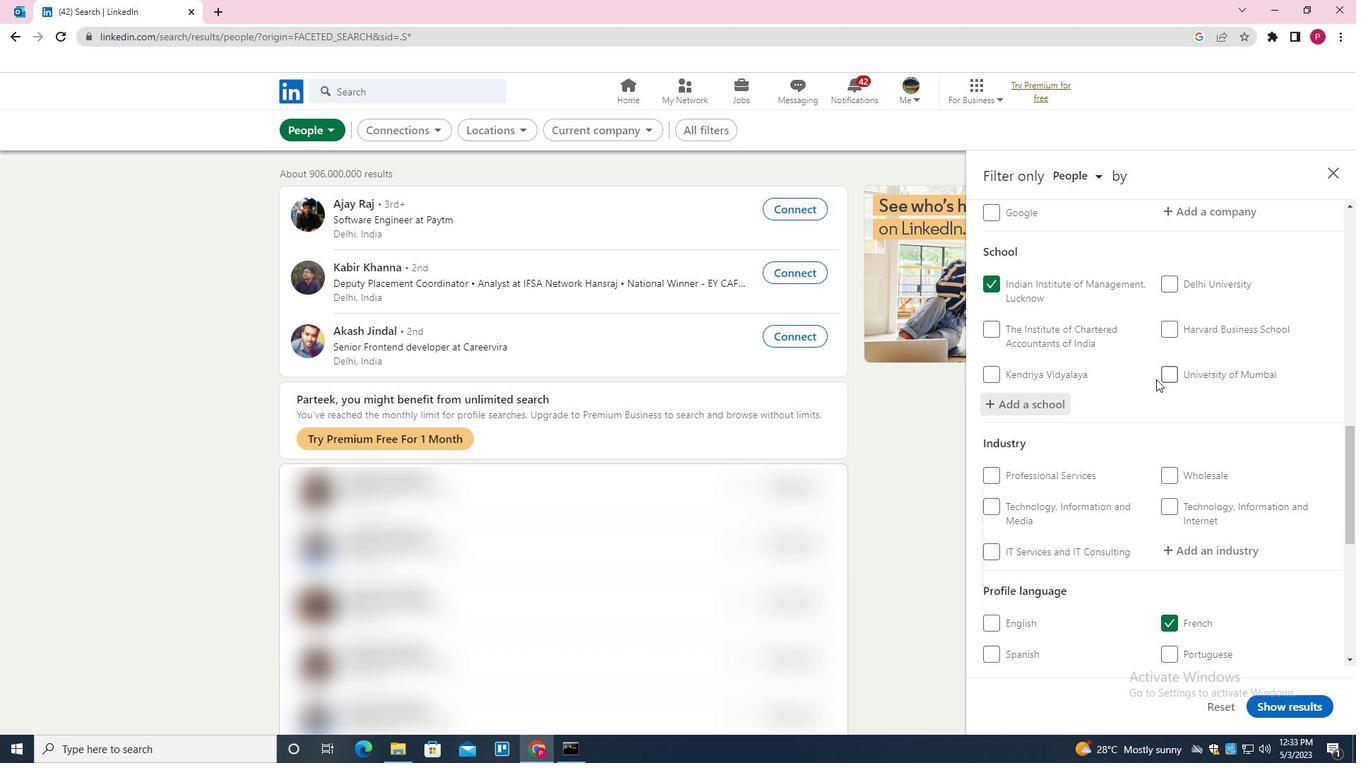 
Action: Mouse scrolled (1149, 380) with delta (0, 0)
Screenshot: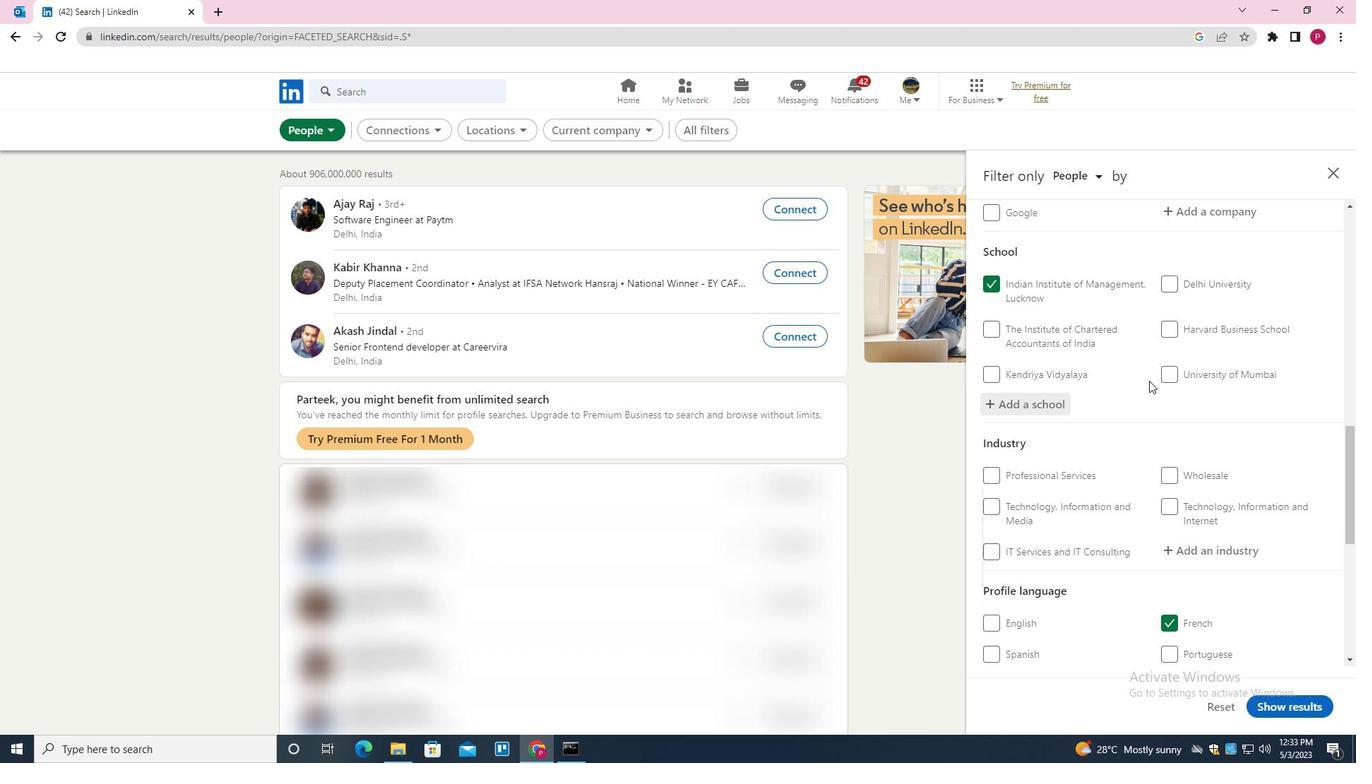 
Action: Mouse scrolled (1149, 380) with delta (0, 0)
Screenshot: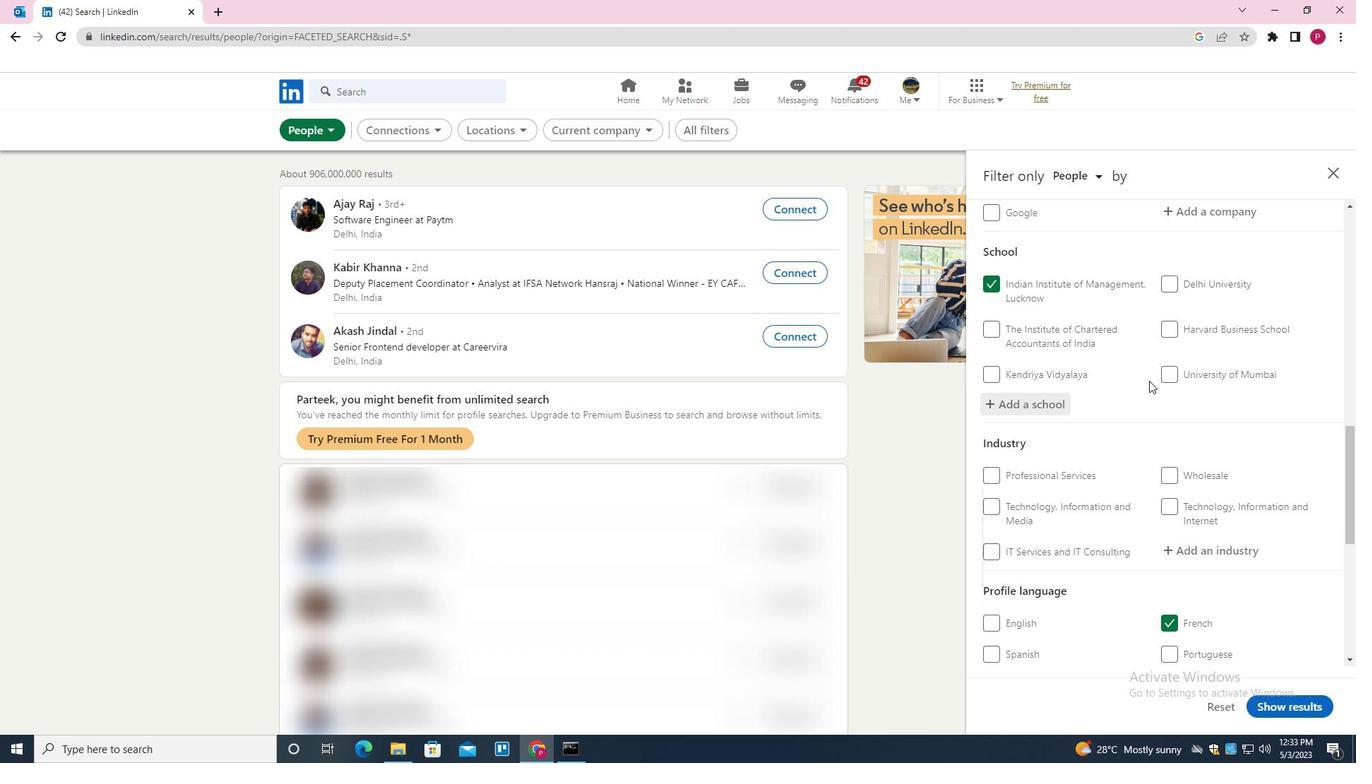
Action: Mouse scrolled (1149, 380) with delta (0, 0)
Screenshot: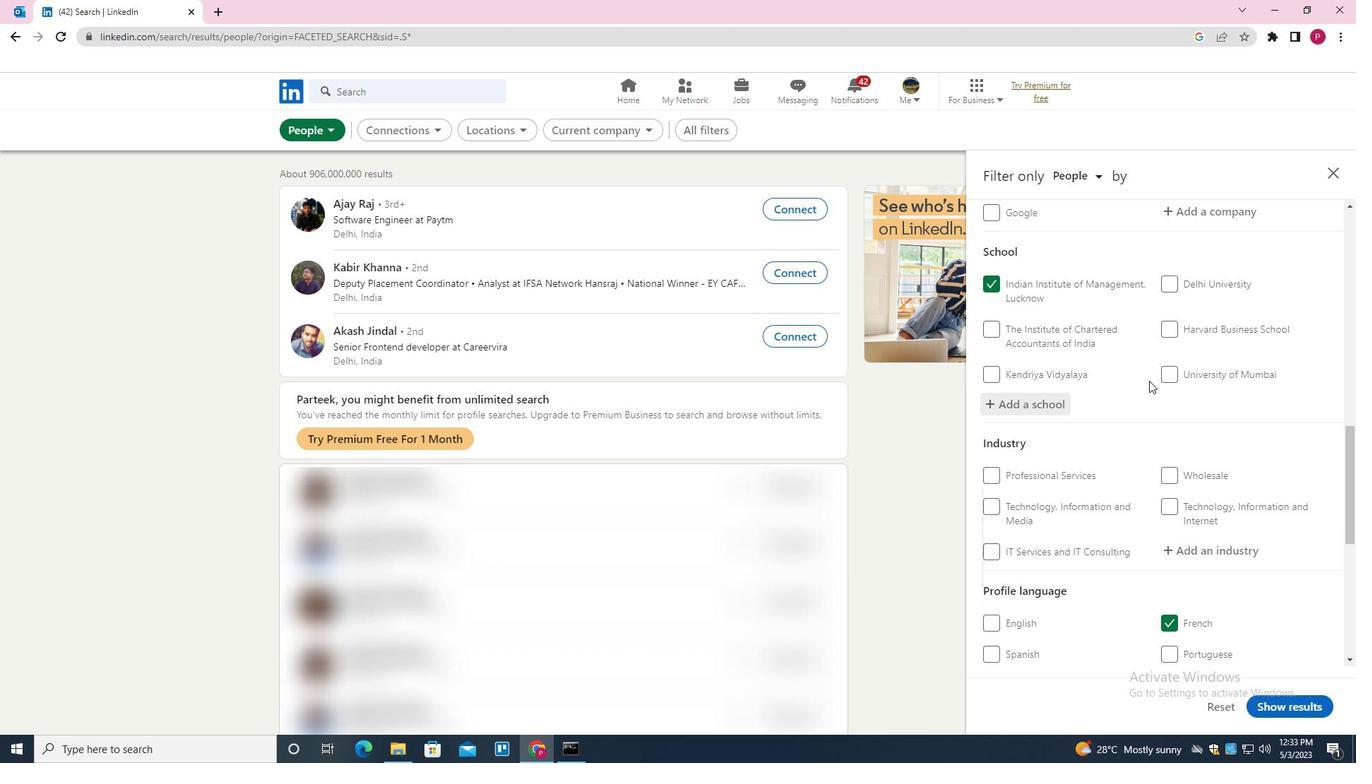 
Action: Mouse moved to (1210, 337)
Screenshot: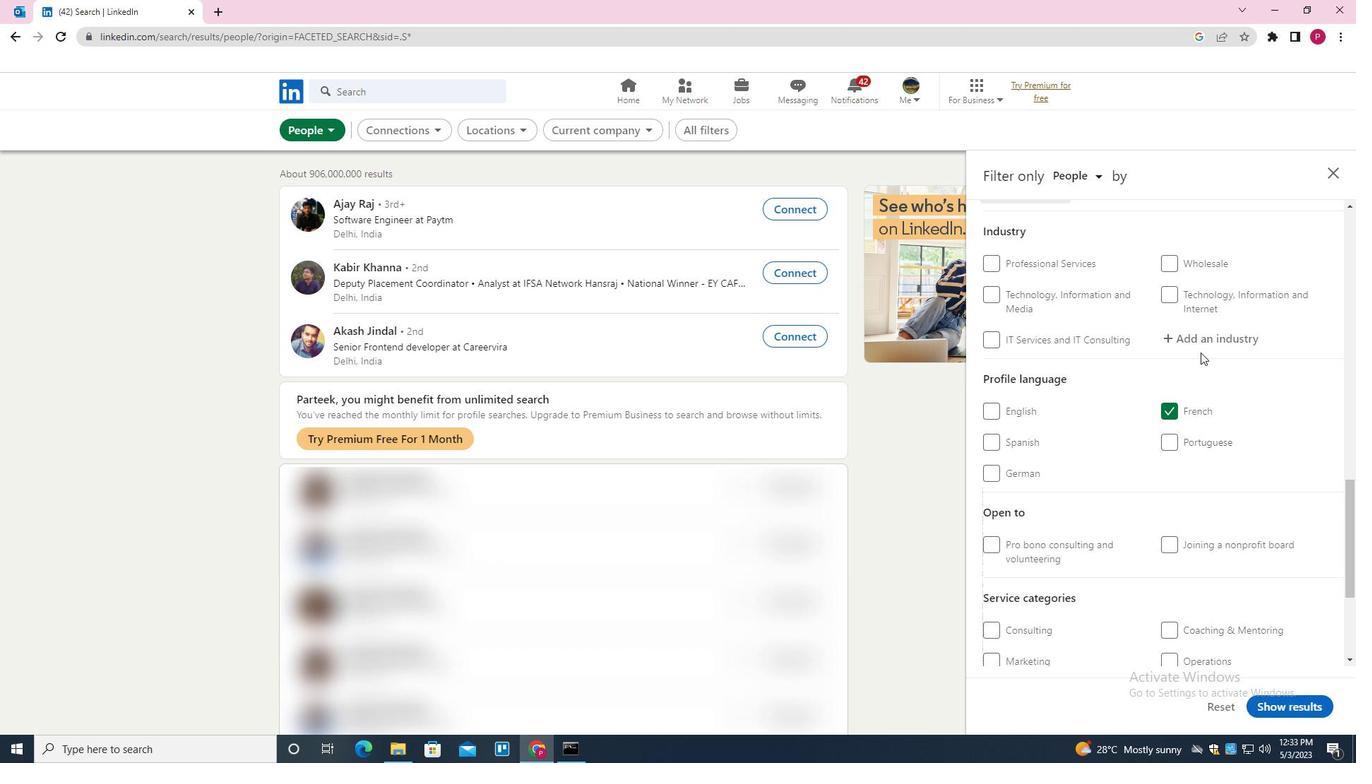 
Action: Mouse pressed left at (1210, 337)
Screenshot: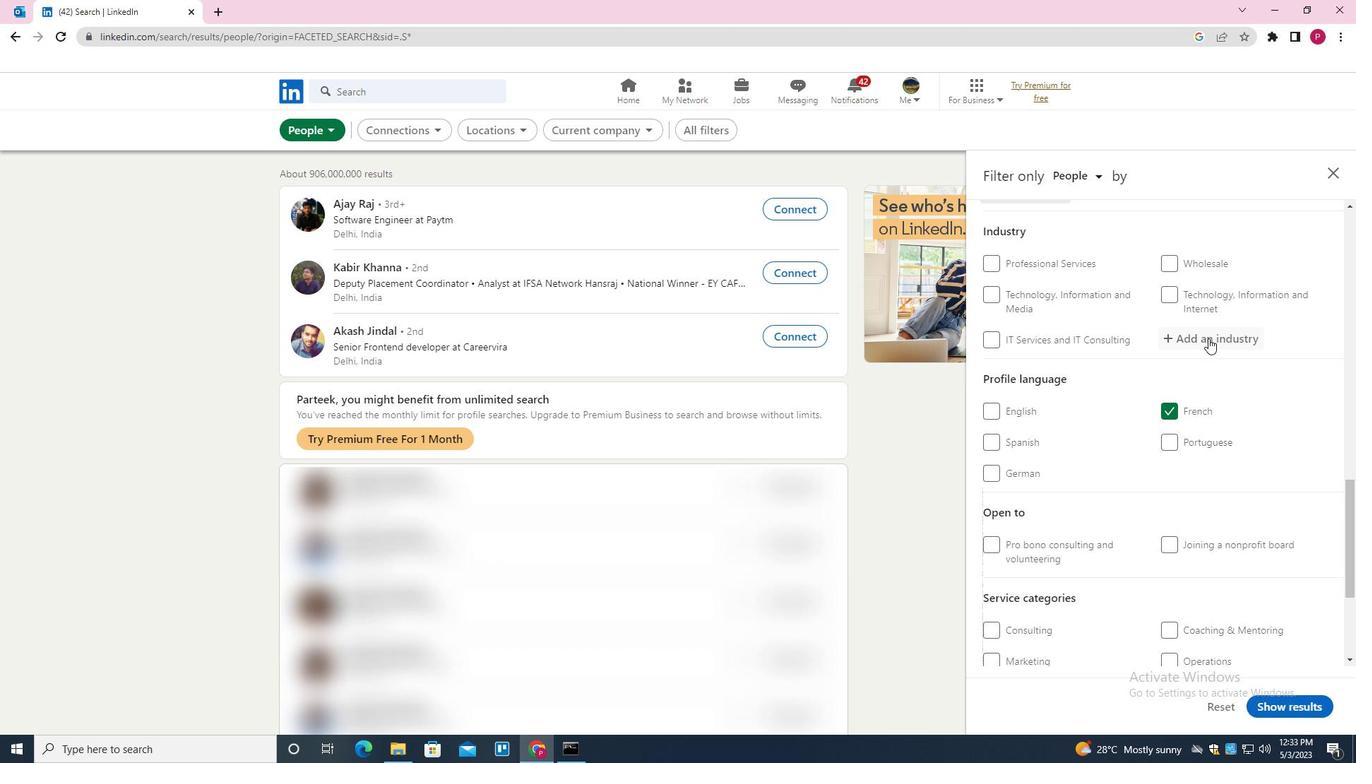 
Action: Key pressed <Key.shift>HOSPITALS<Key.space><Key.shift>AND<Key.space><Key.shift>HEALTH<Key.space><Key.shift>CARE<Key.down><Key.enter>
Screenshot: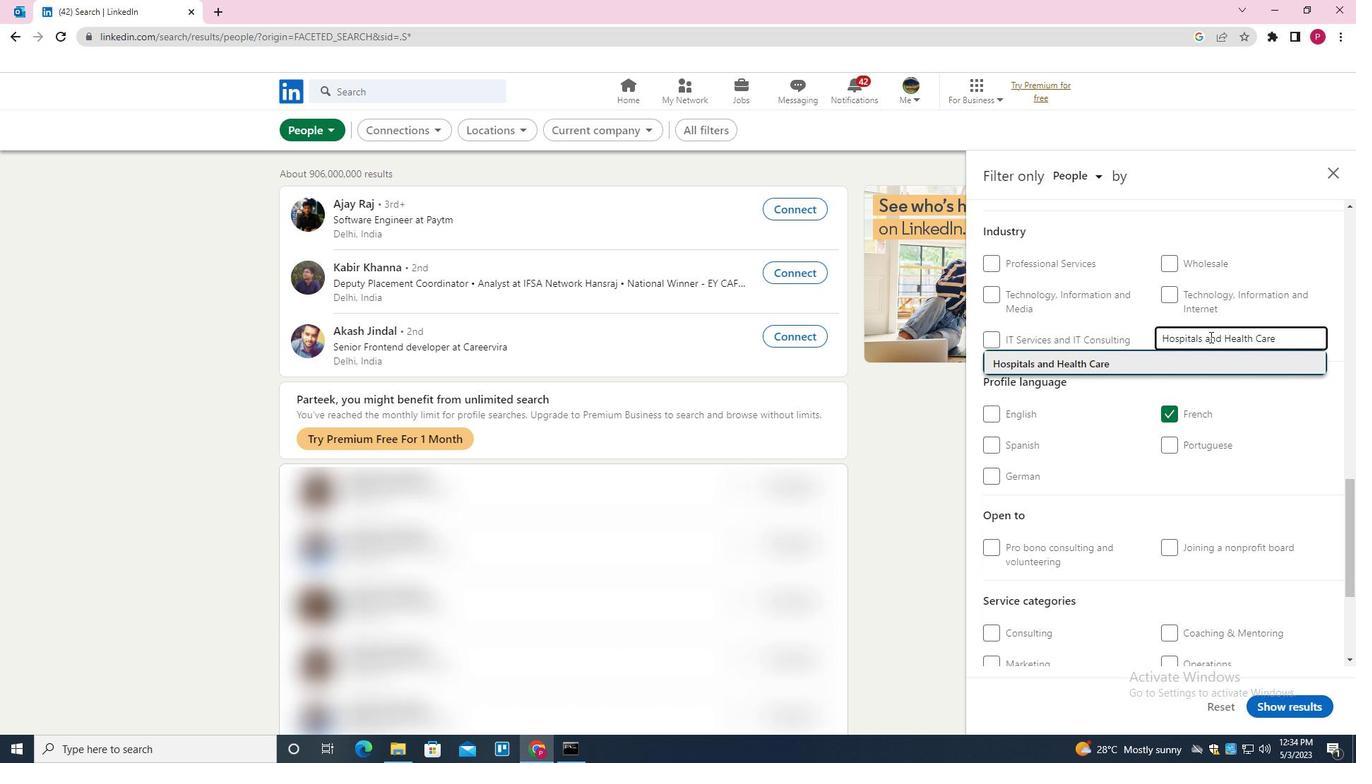 
Action: Mouse moved to (1212, 373)
Screenshot: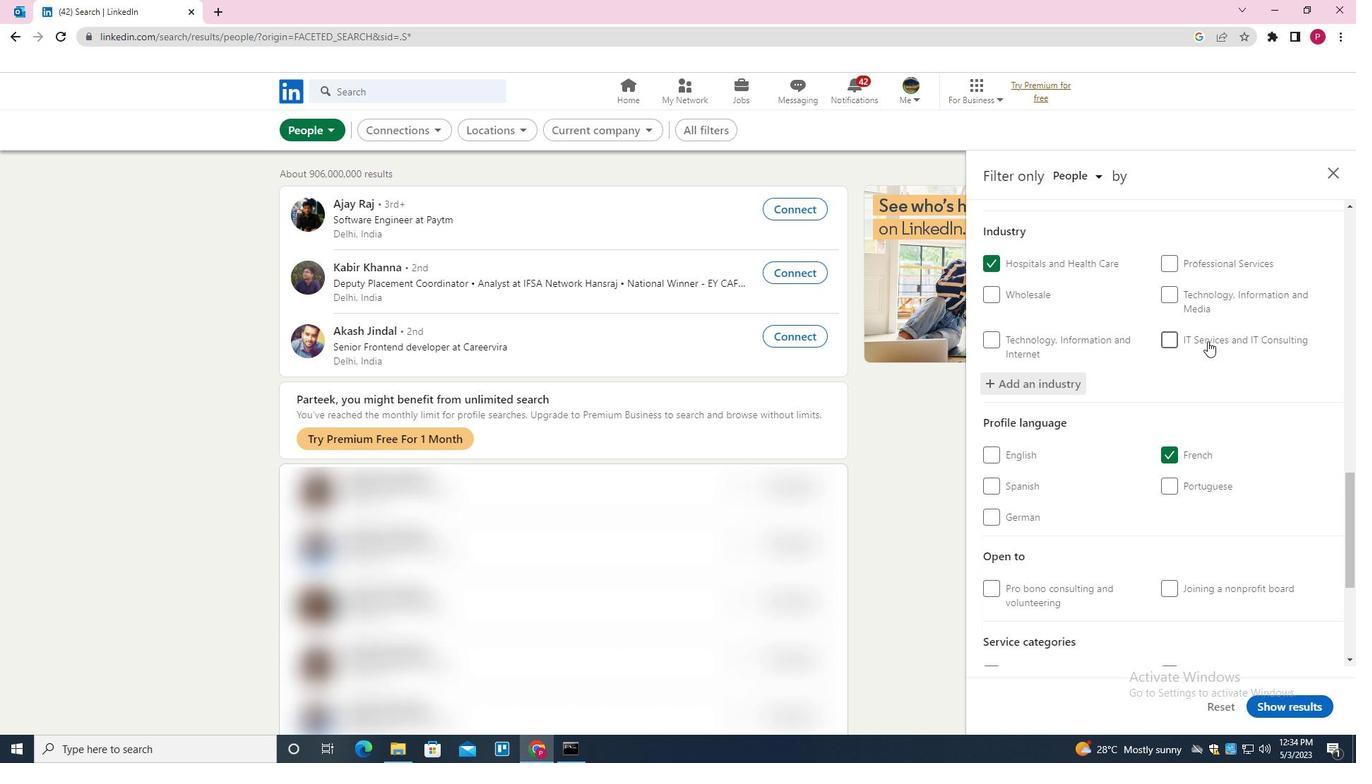 
Action: Mouse scrolled (1212, 372) with delta (0, 0)
Screenshot: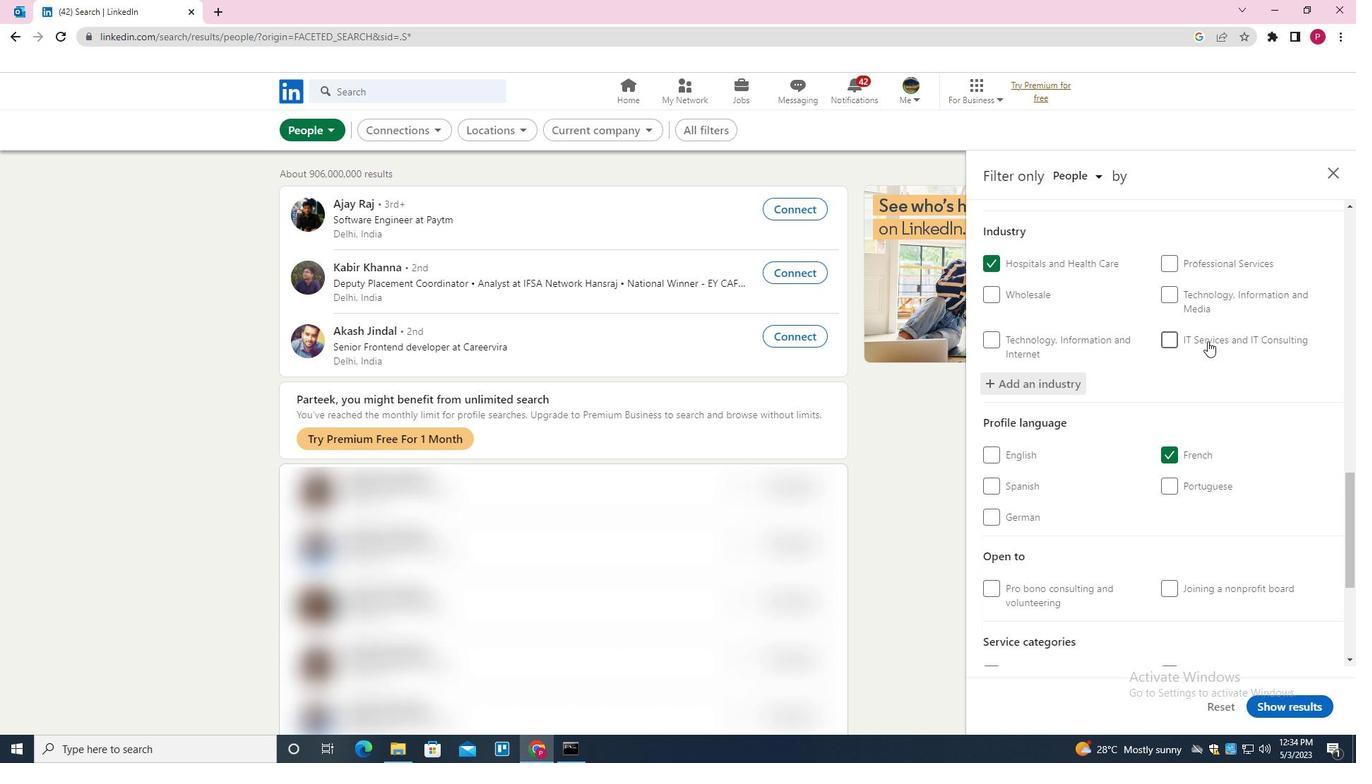 
Action: Mouse moved to (1213, 380)
Screenshot: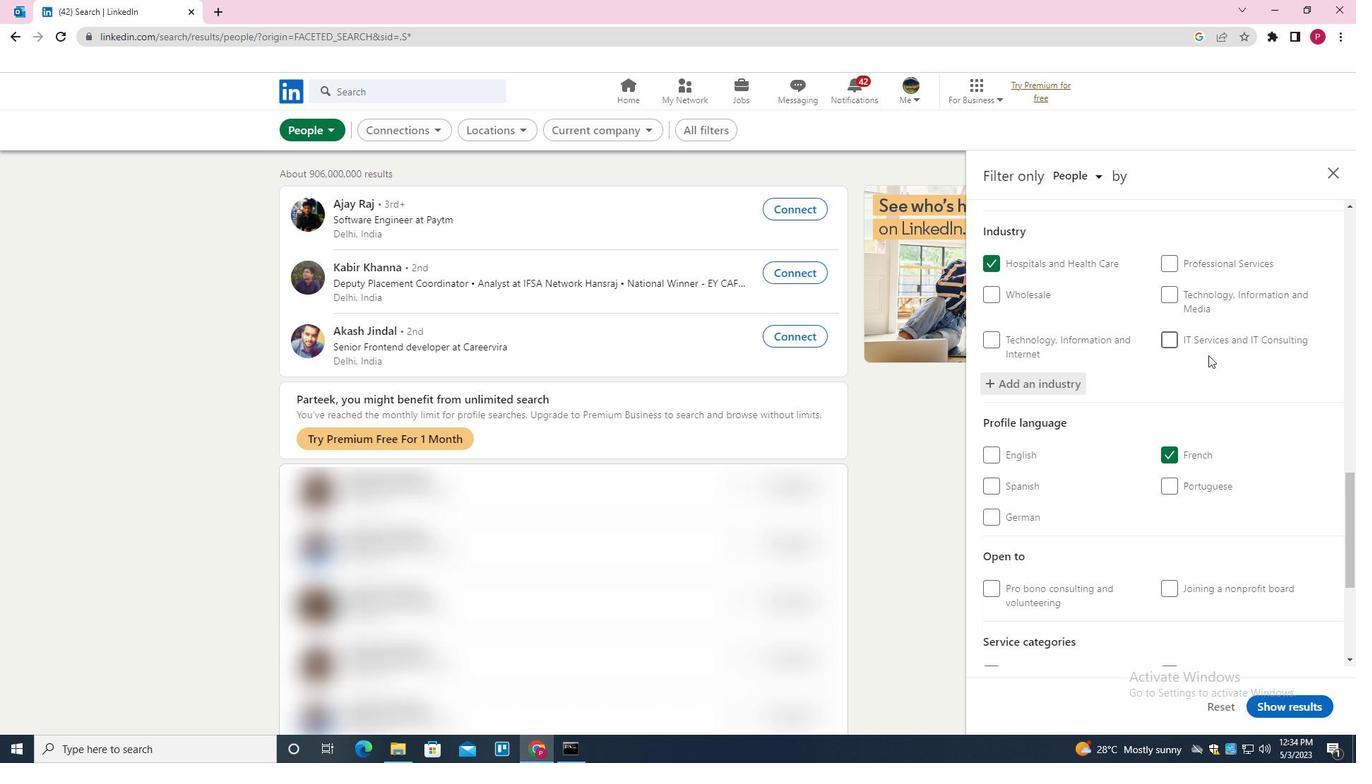 
Action: Mouse scrolled (1213, 380) with delta (0, 0)
Screenshot: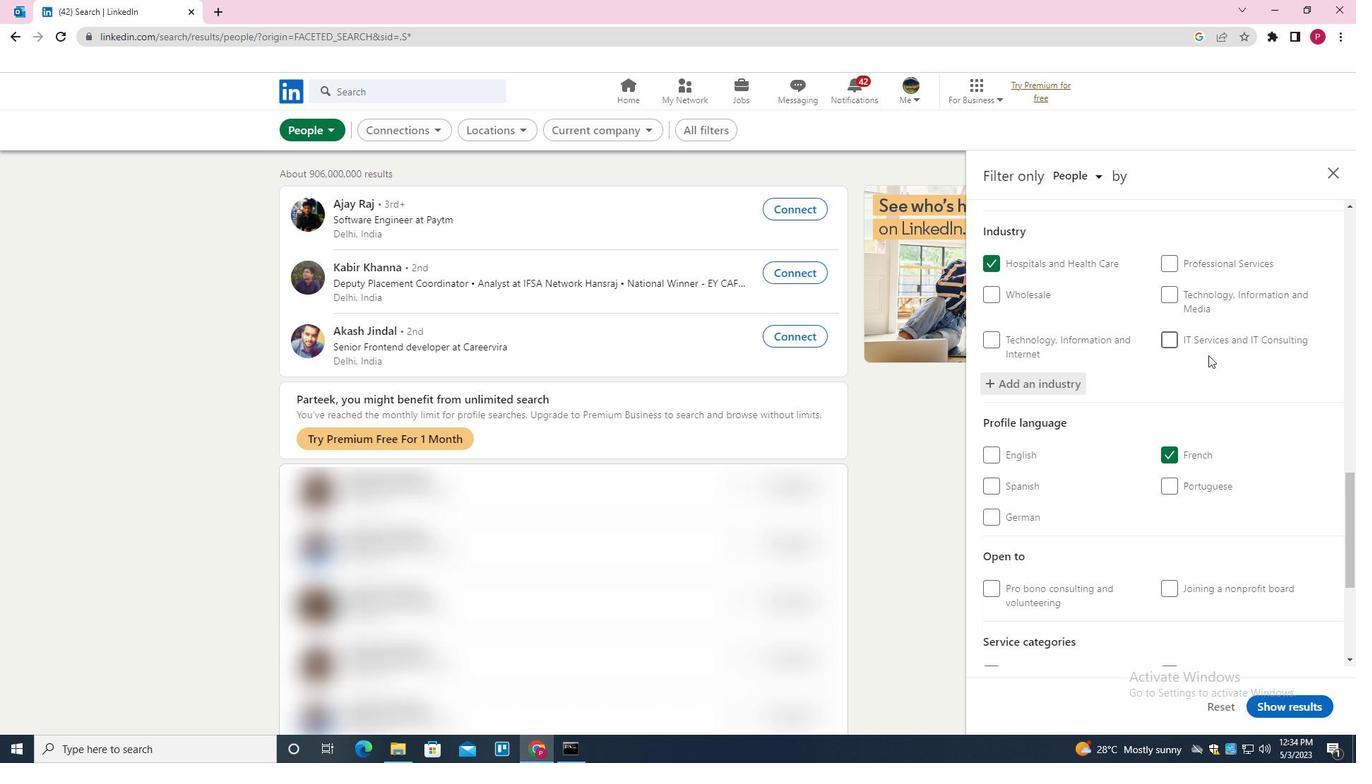 
Action: Mouse moved to (1216, 387)
Screenshot: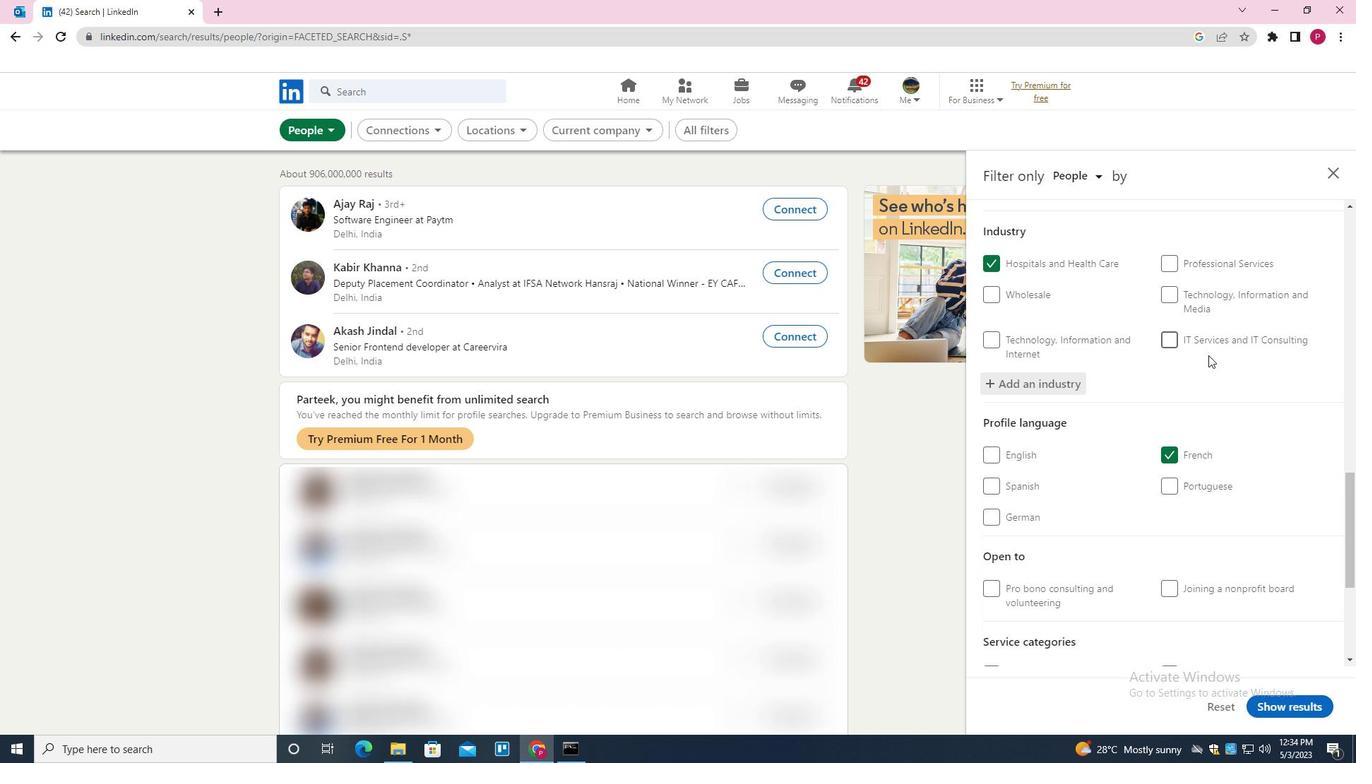 
Action: Mouse scrolled (1216, 387) with delta (0, 0)
Screenshot: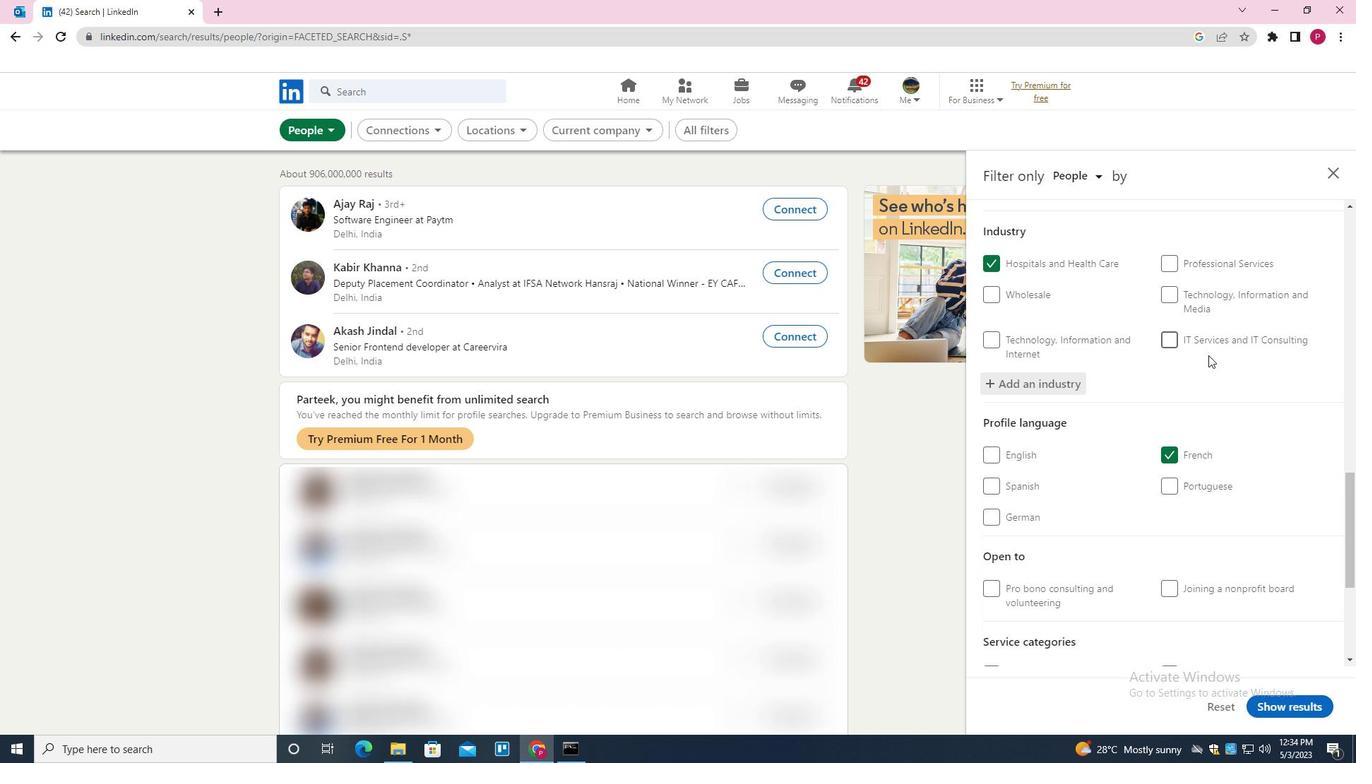 
Action: Mouse moved to (1201, 518)
Screenshot: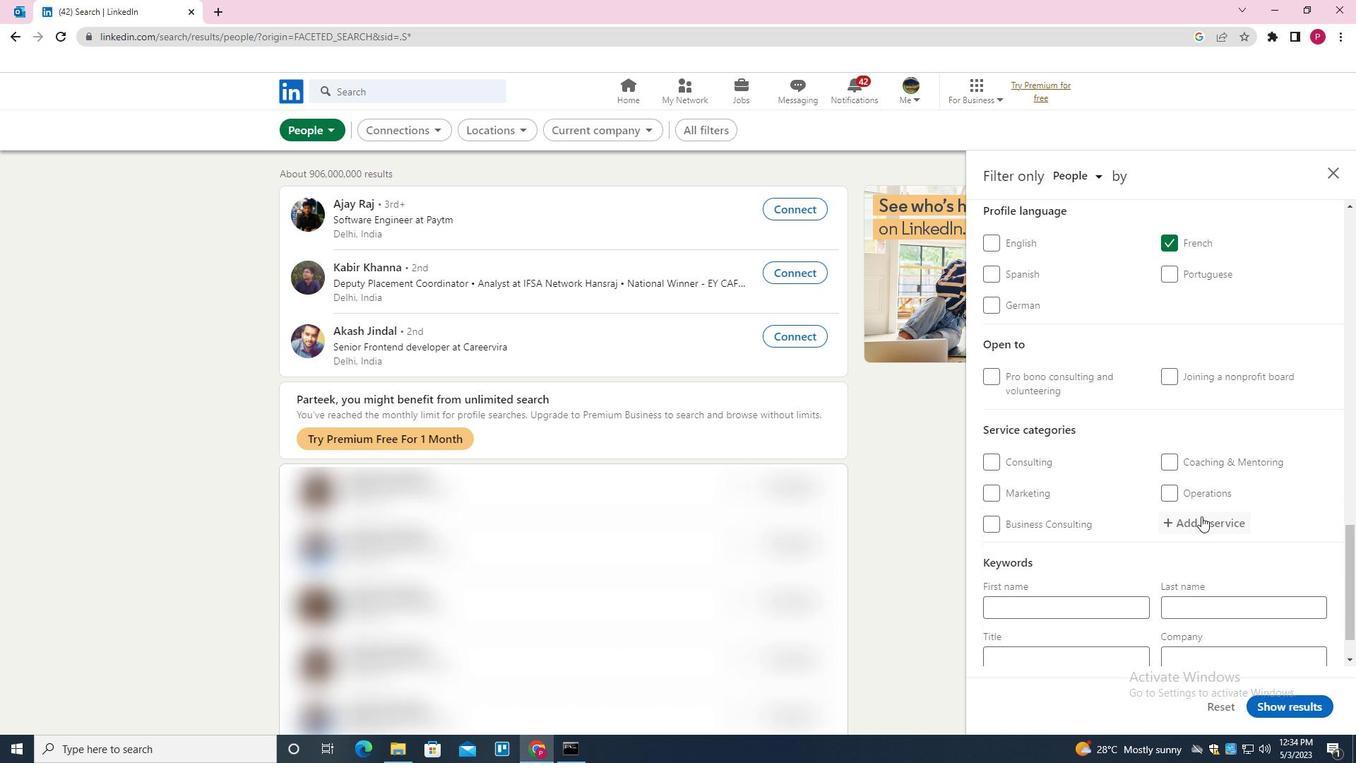 
Action: Mouse pressed left at (1201, 518)
Screenshot: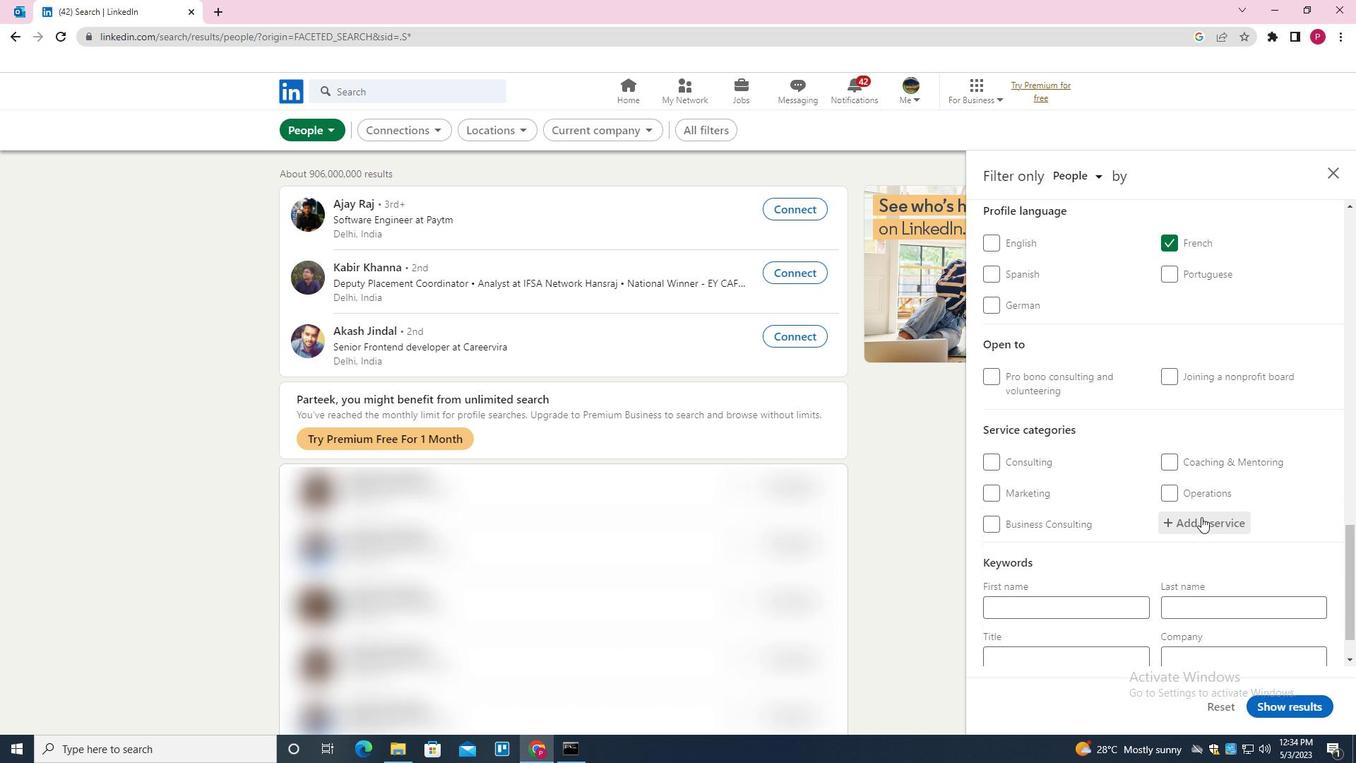 
Action: Key pressed <Key.shift><Key.shift><Key.shift><Key.shift><Key.shift><Key.shift><Key.shift><Key.shift><Key.shift><Key.shift><Key.shift><Key.shift><Key.shift><Key.shift><Key.shift><Key.shift><Key.shift><Key.shift><Key.shift><Key.shift><Key.shift><Key.shift><Key.shift><Key.shift><Key.shift><Key.shift><Key.shift><Key.shift><Key.shift>UX<Key.space><Key.shift><Key.shift><Key.shift><Key.shift><Key.shift>REASE<Key.backspace><Key.backspace><Key.backspace><Key.backspace>ESEARCH<Key.down><Key.enter>
Screenshot: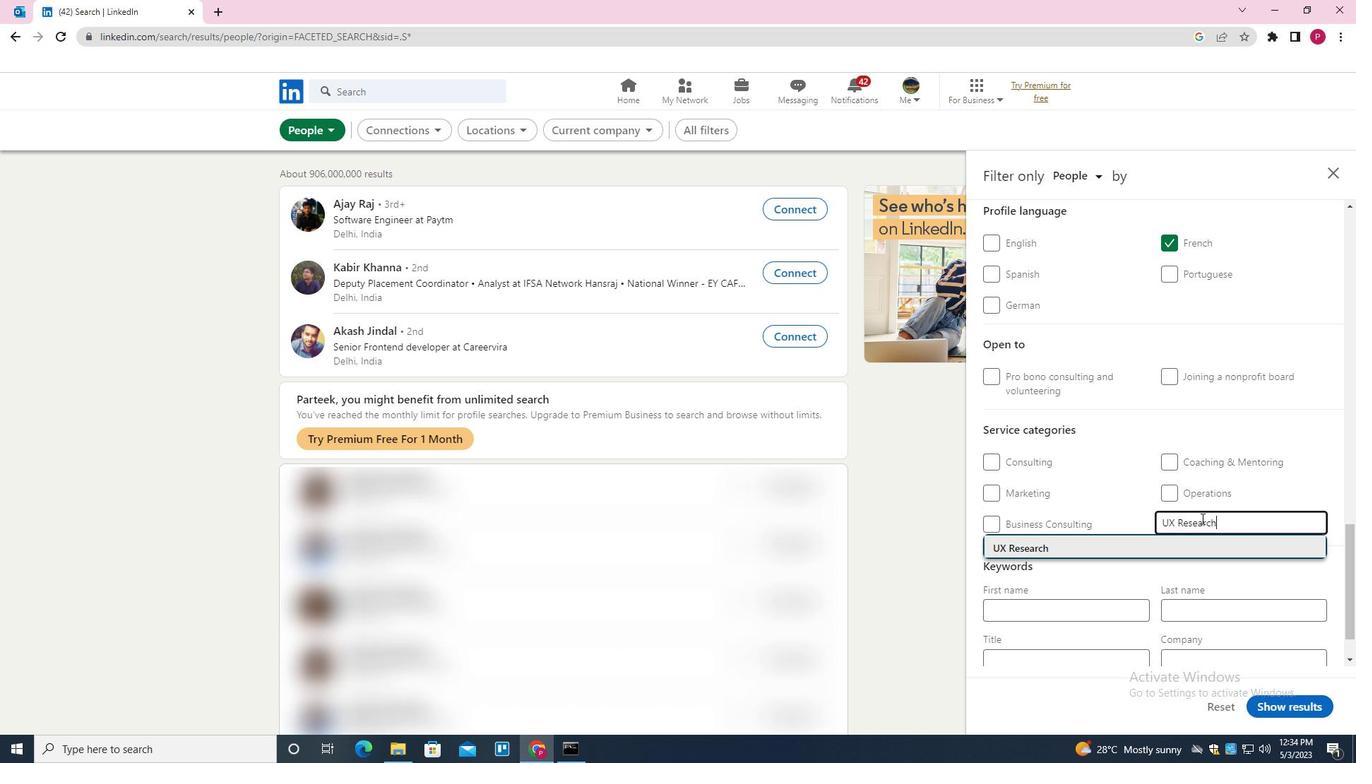 
Action: Mouse moved to (1192, 526)
Screenshot: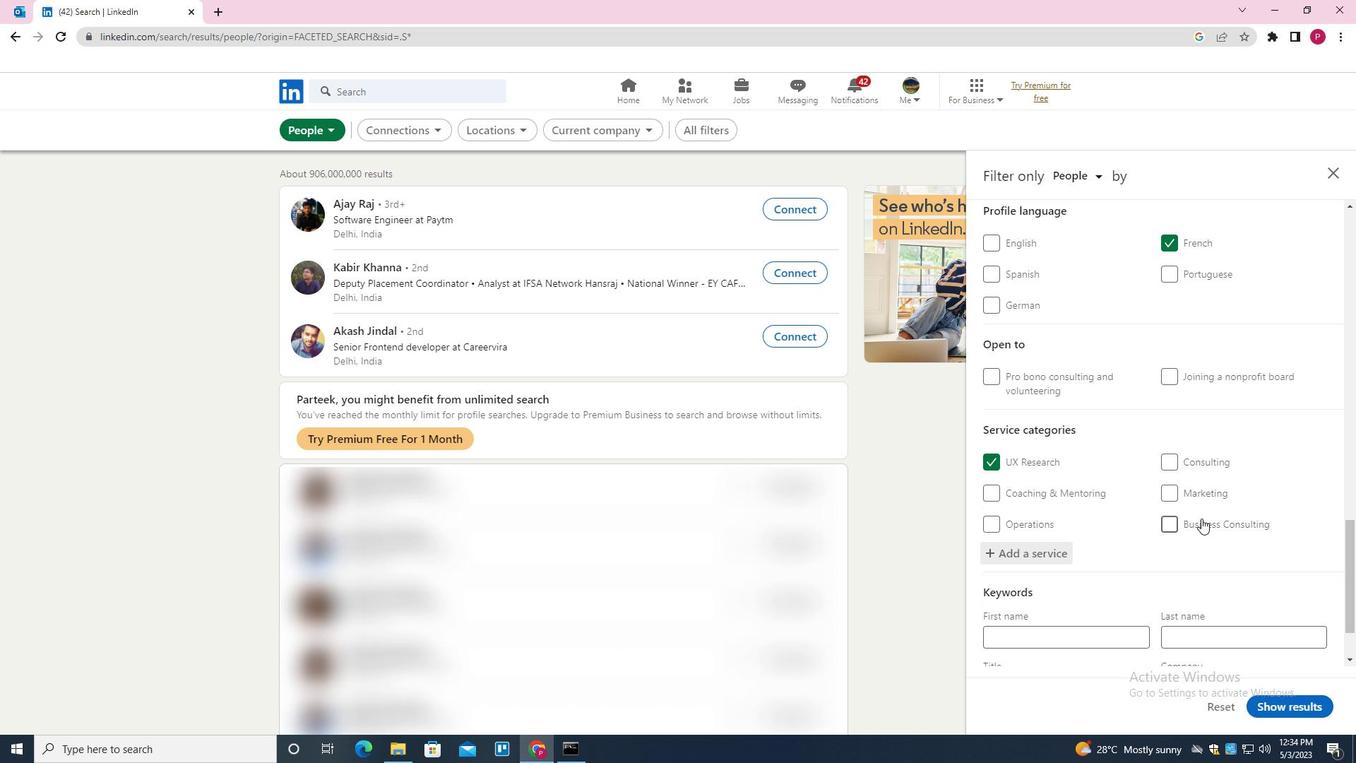 
Action: Mouse scrolled (1192, 525) with delta (0, 0)
Screenshot: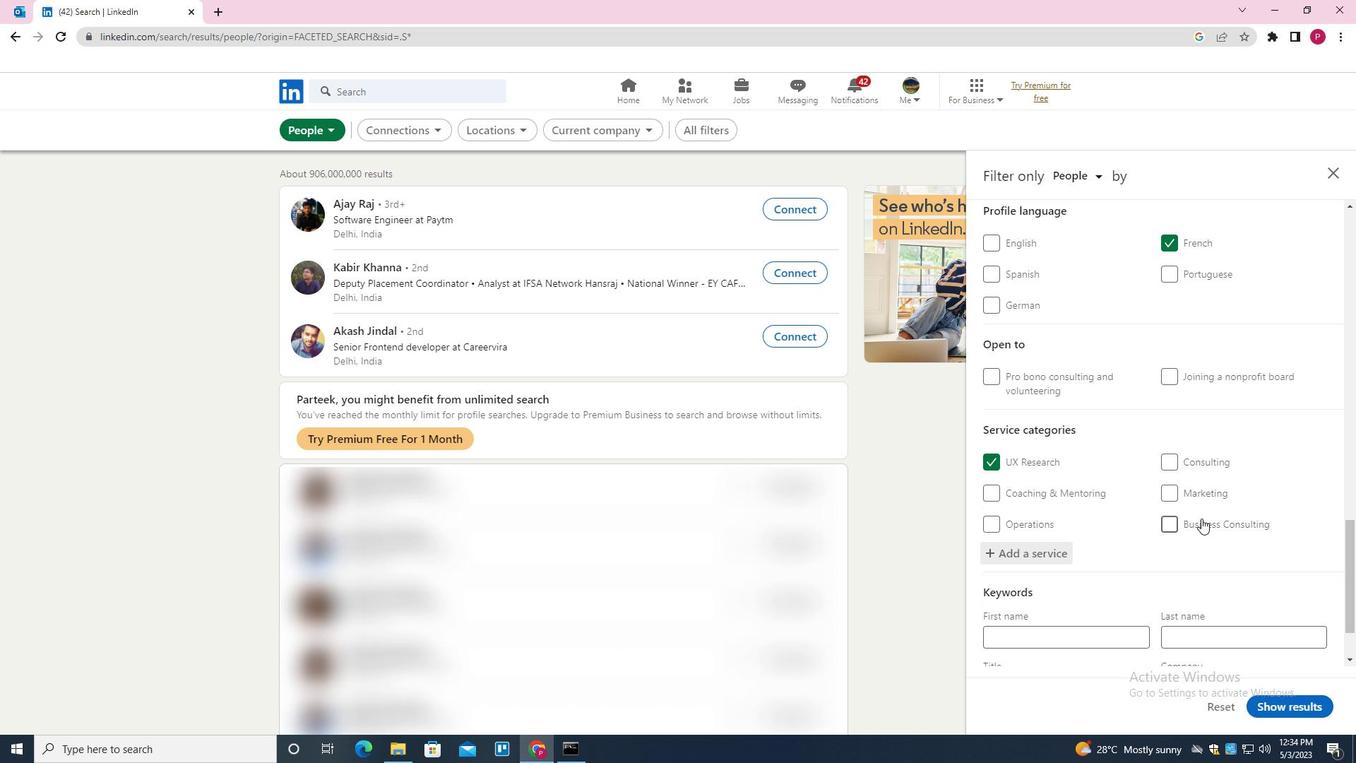 
Action: Mouse moved to (1185, 530)
Screenshot: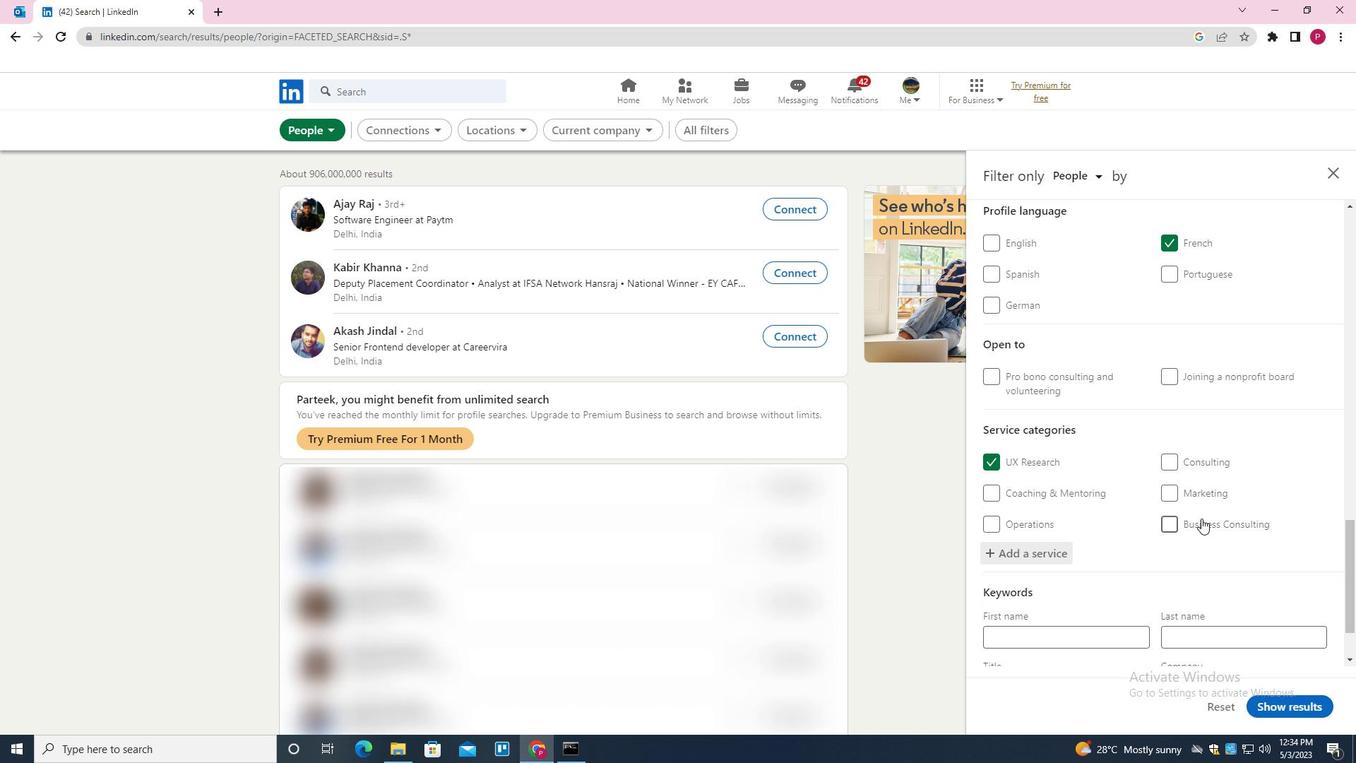
Action: Mouse scrolled (1185, 529) with delta (0, 0)
Screenshot: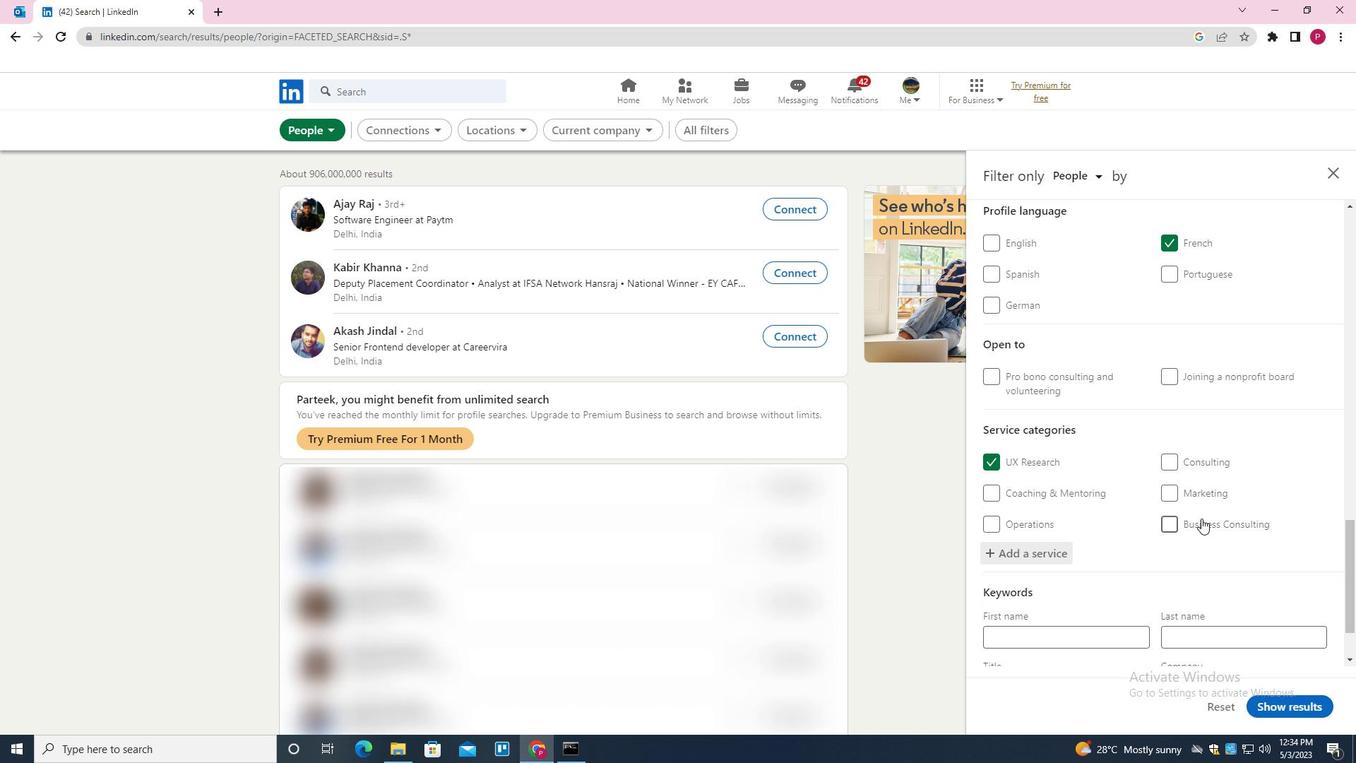 
Action: Mouse moved to (1178, 535)
Screenshot: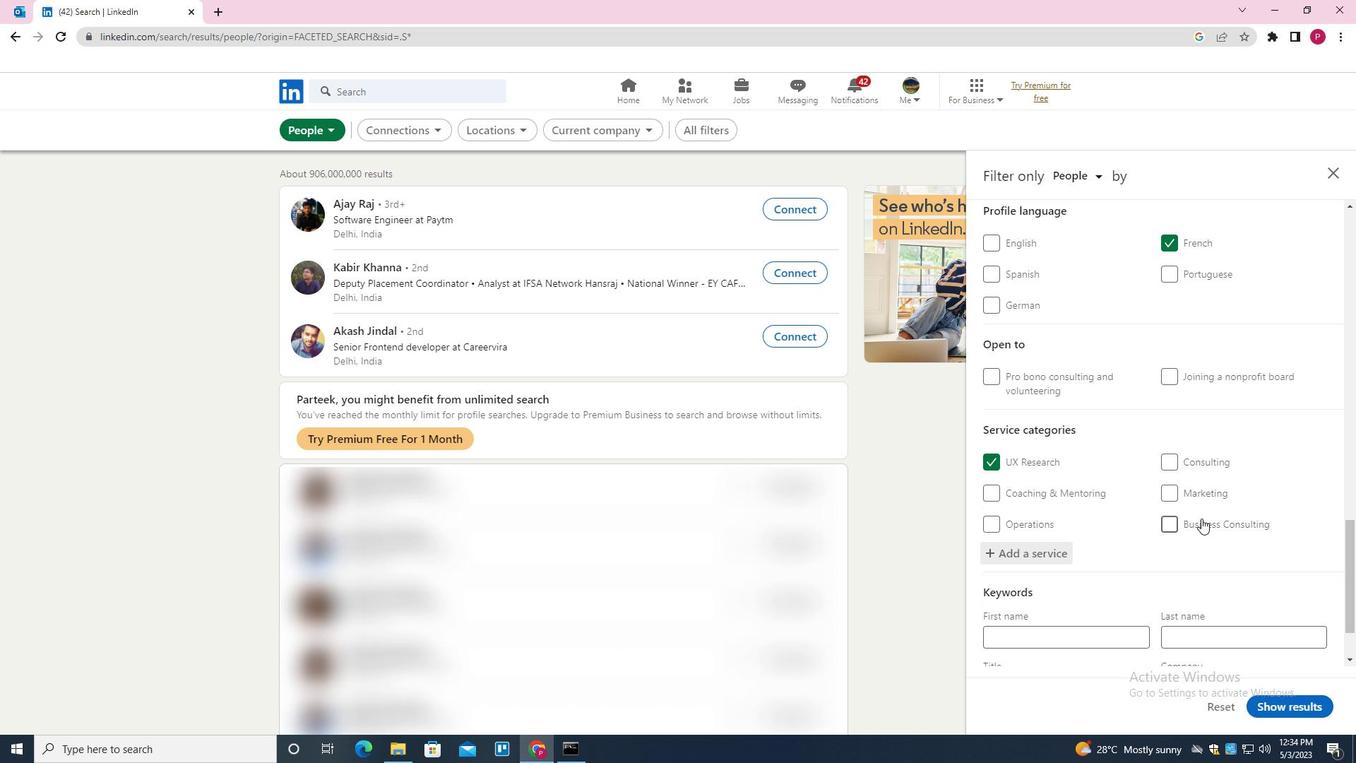 
Action: Mouse scrolled (1178, 534) with delta (0, 0)
Screenshot: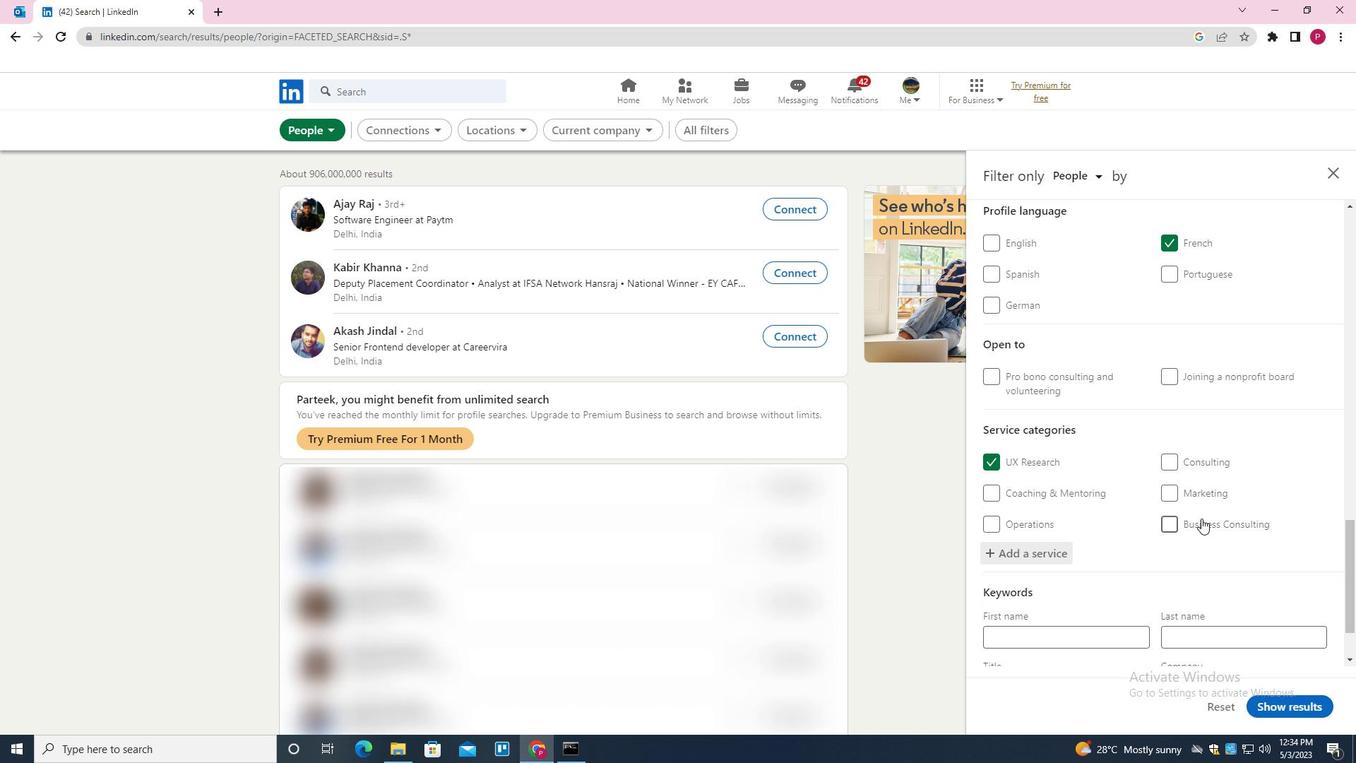 
Action: Mouse moved to (1168, 542)
Screenshot: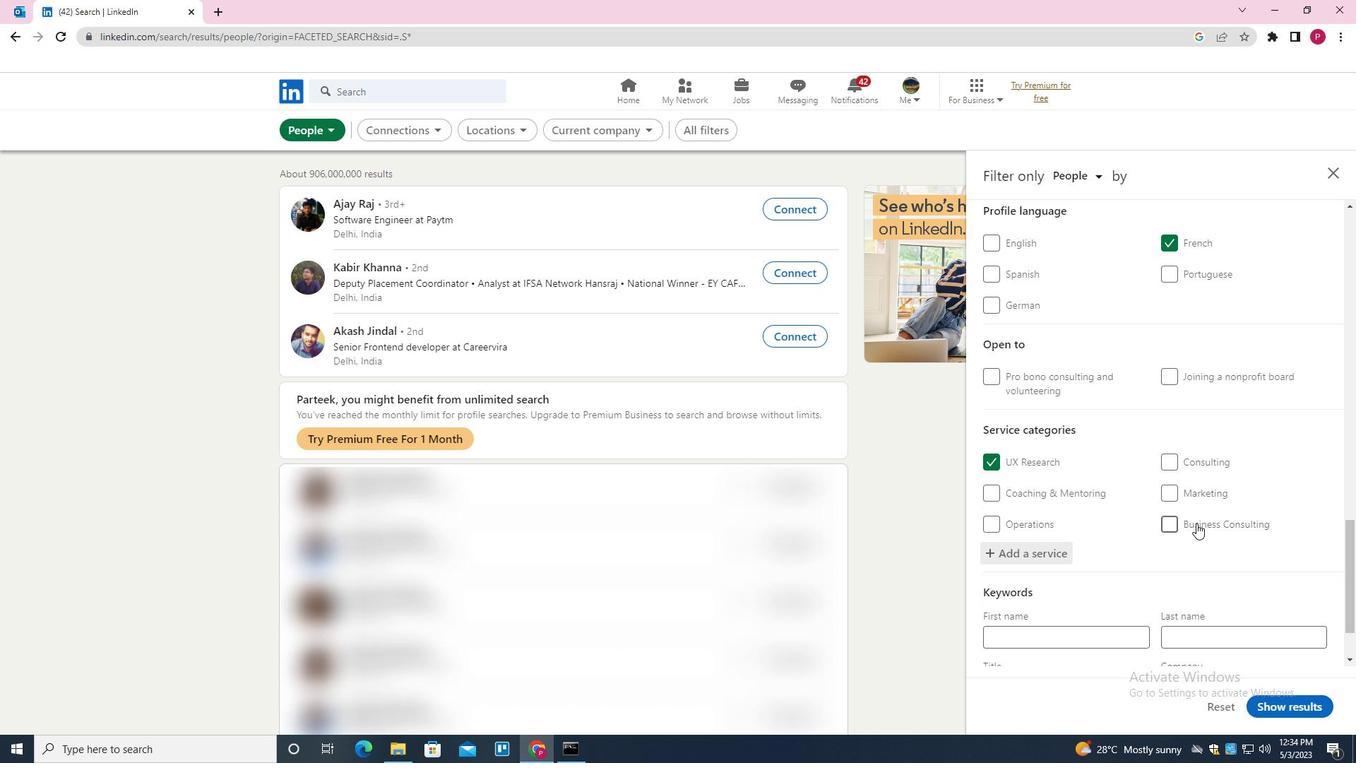 
Action: Mouse scrolled (1168, 541) with delta (0, 0)
Screenshot: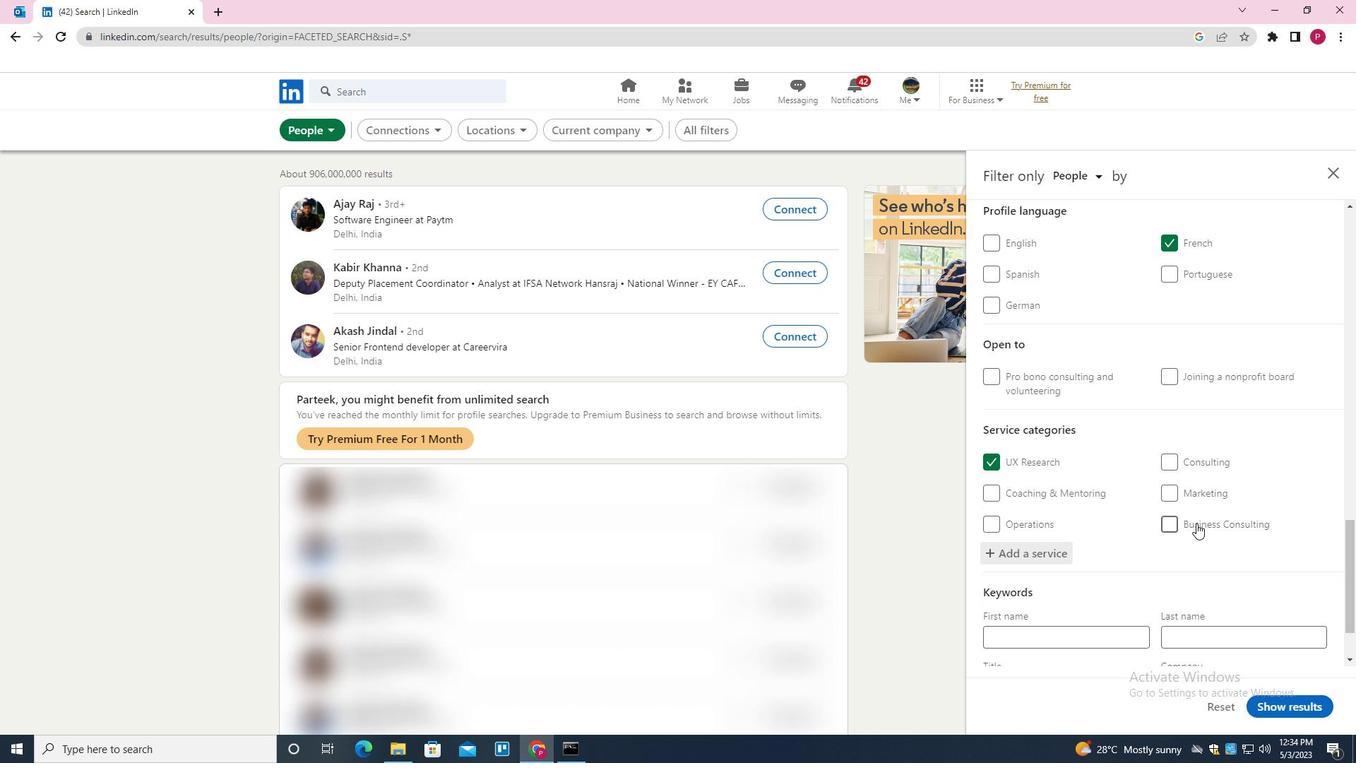 
Action: Mouse moved to (1057, 592)
Screenshot: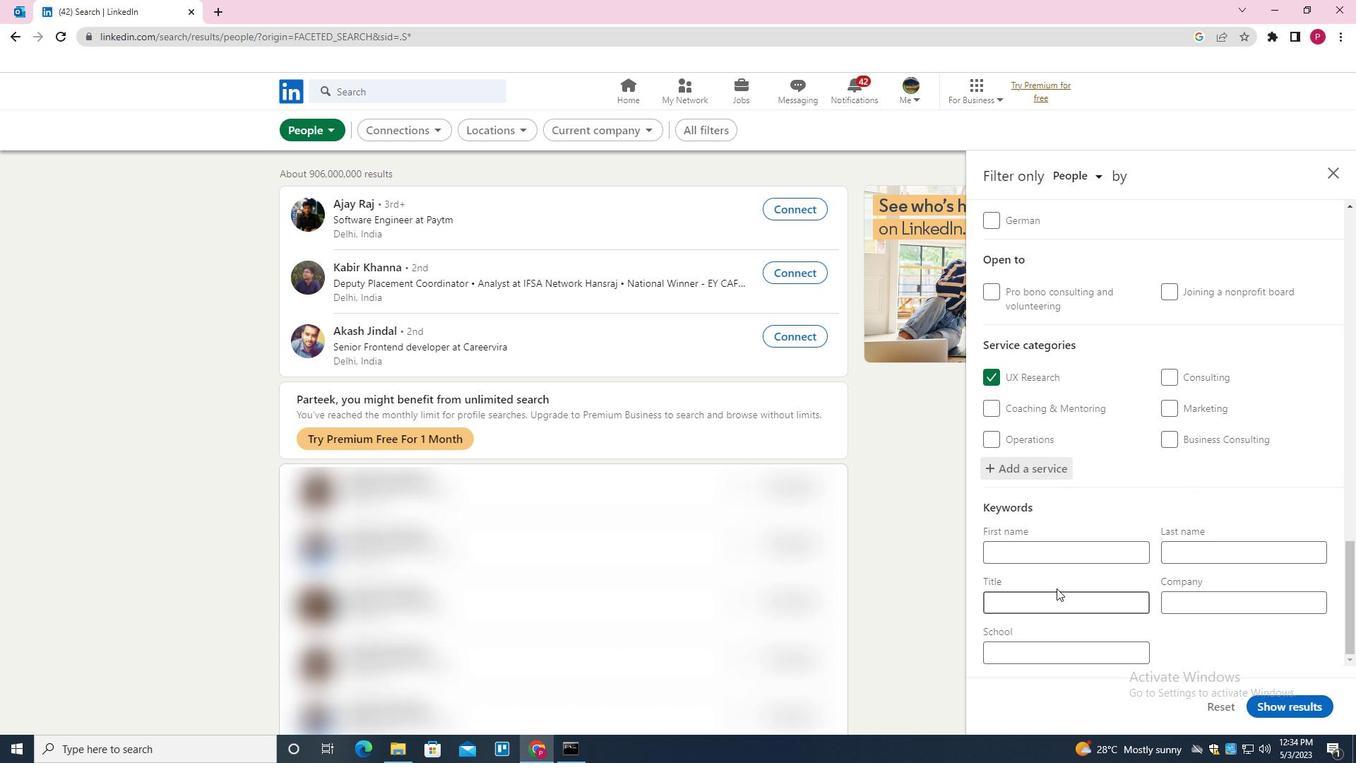 
Action: Mouse pressed left at (1057, 592)
Screenshot: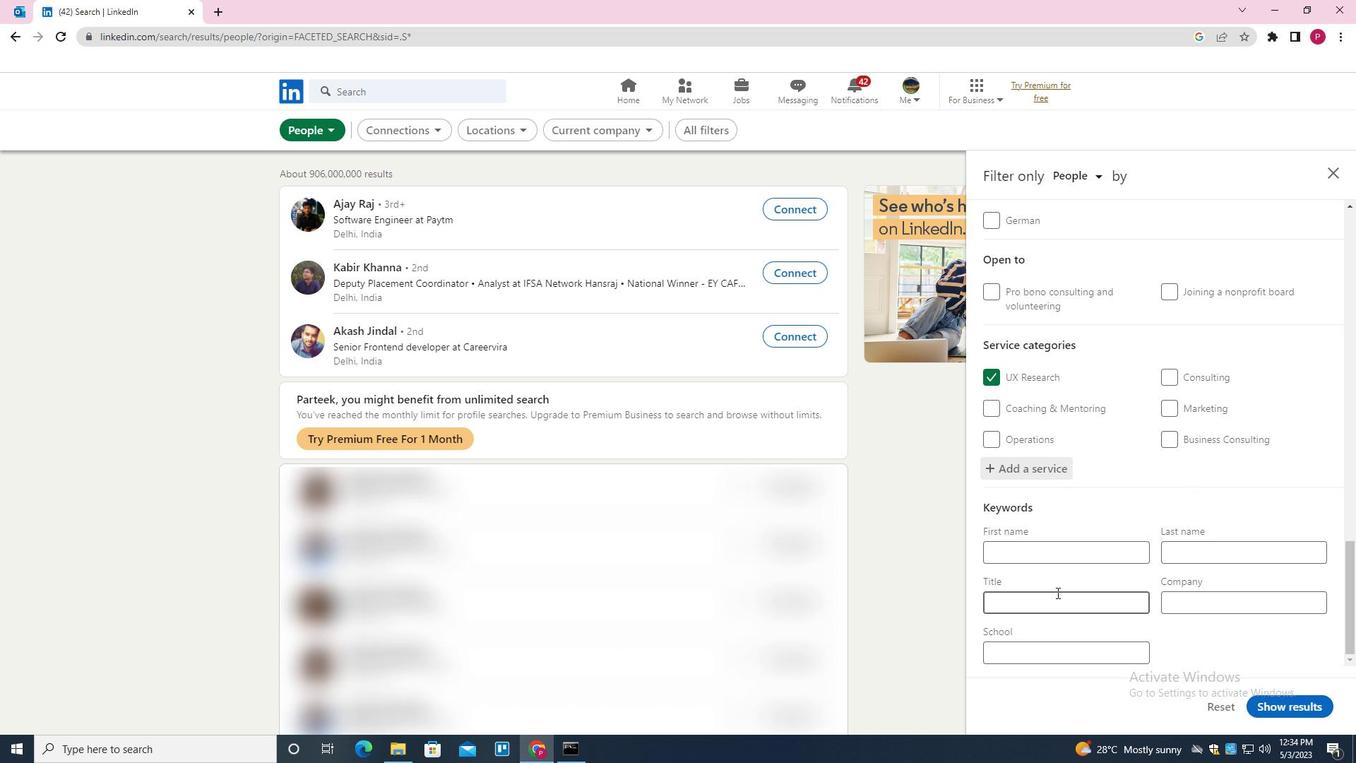 
Action: Key pressed <Key.shift><Key.shift><Key.shift><Key.shift><Key.shift>BEAUTICIAN
Screenshot: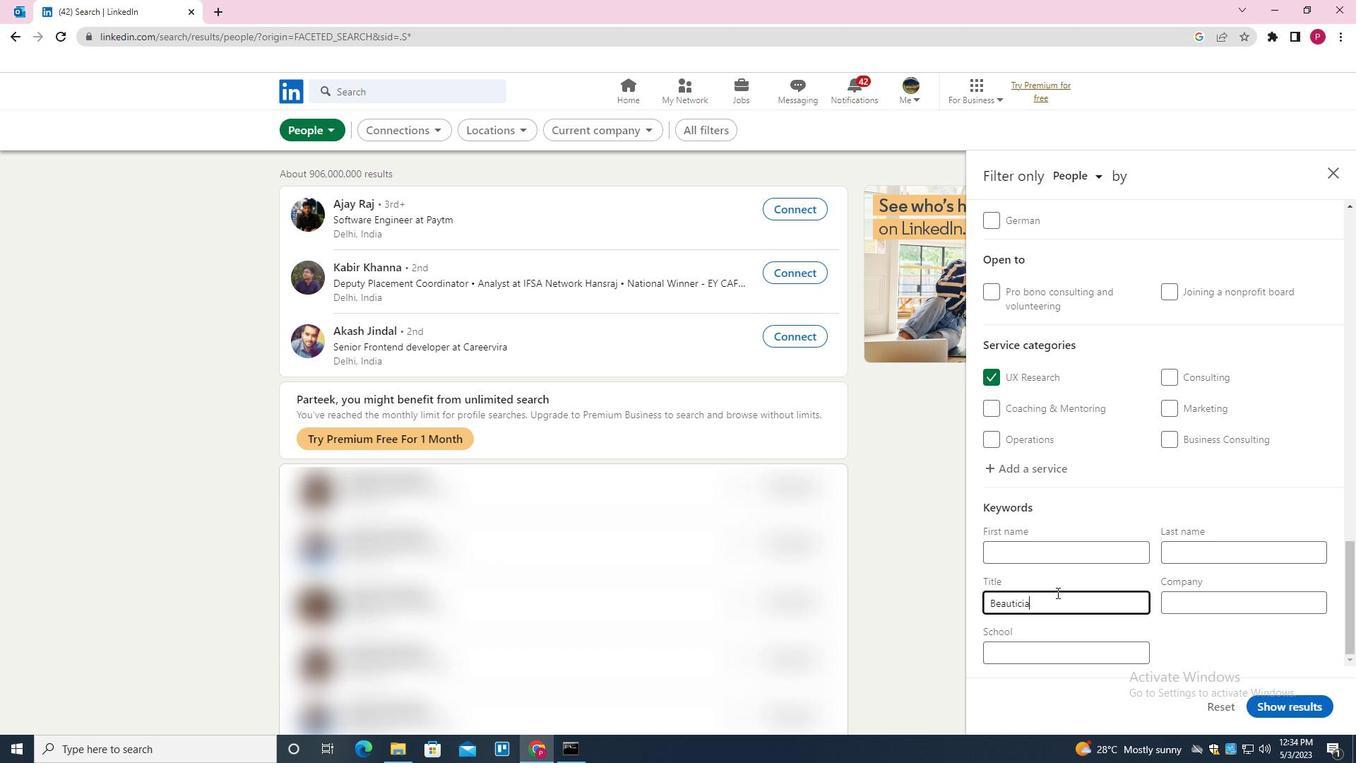 
Action: Mouse moved to (1302, 706)
Screenshot: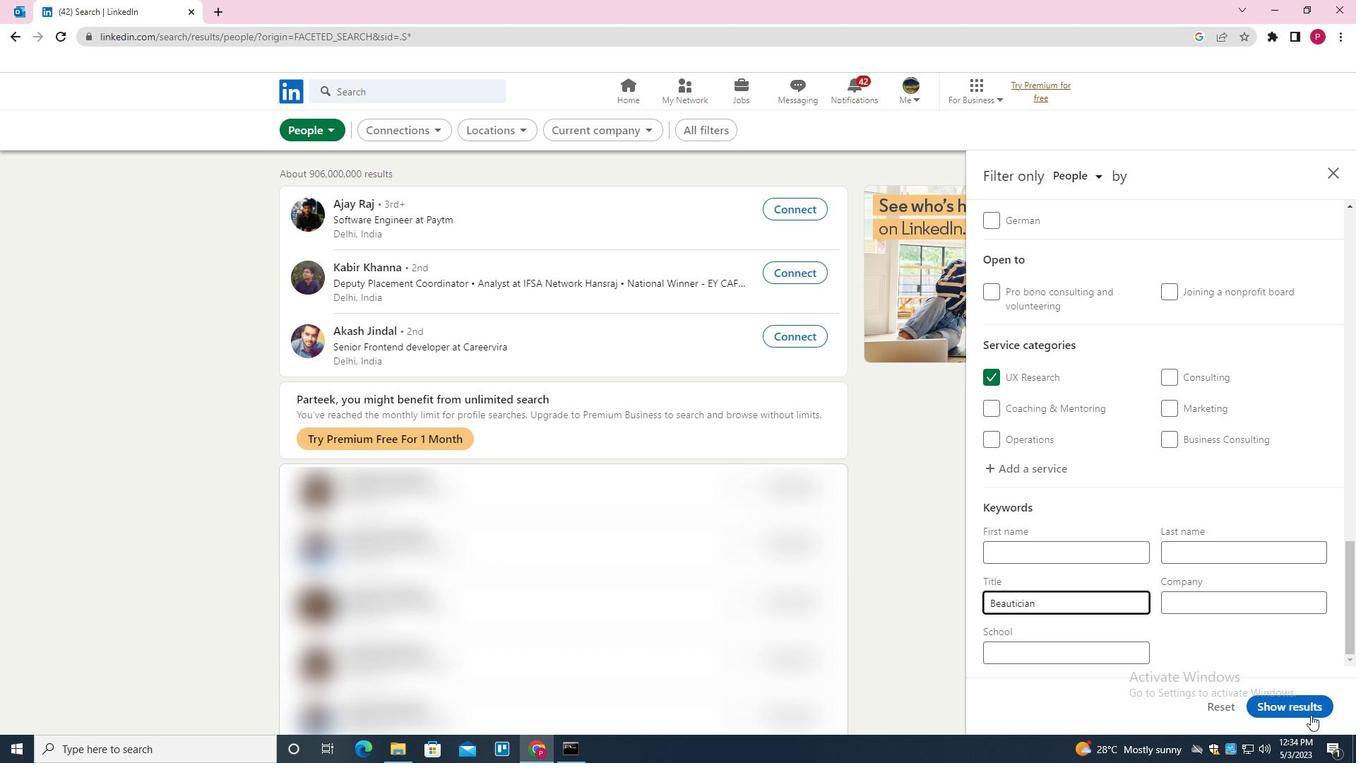 
Action: Mouse pressed left at (1302, 706)
Screenshot: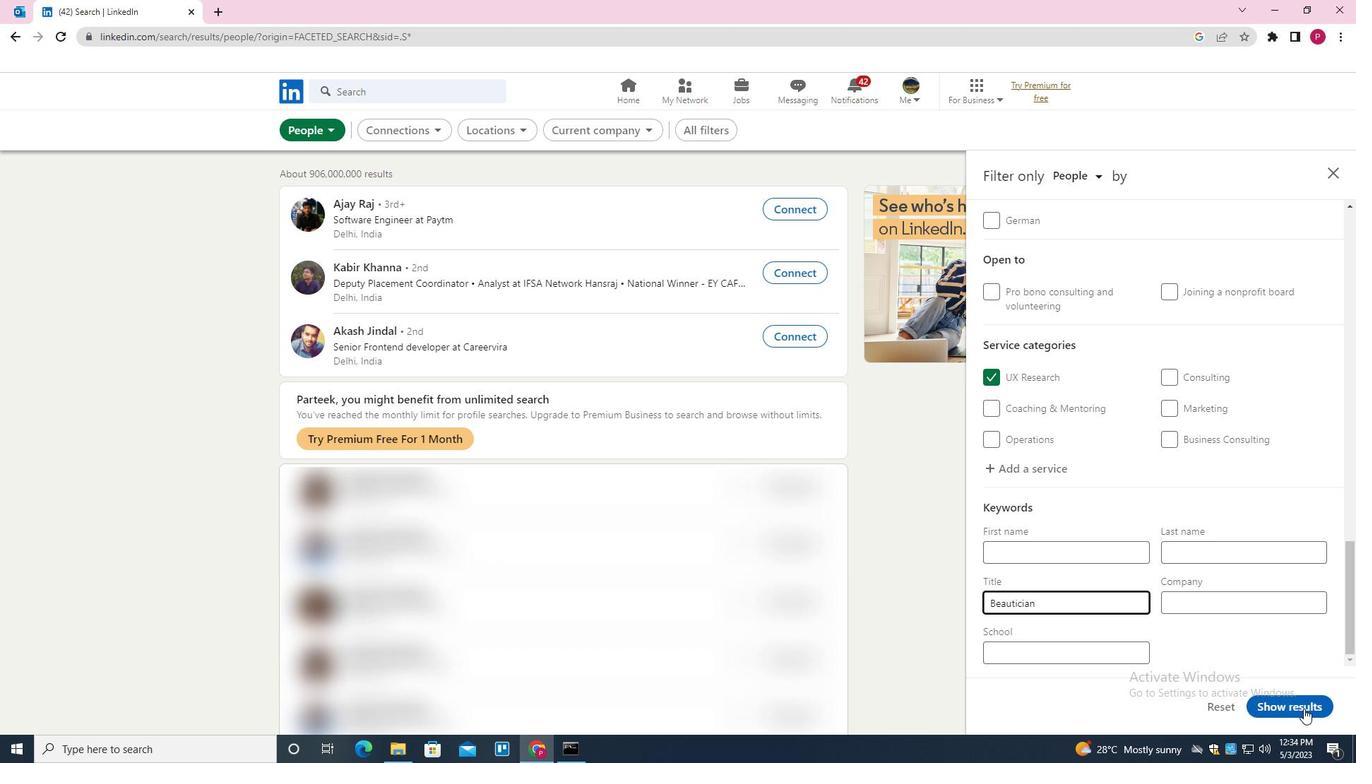 
Action: Mouse moved to (615, 366)
Screenshot: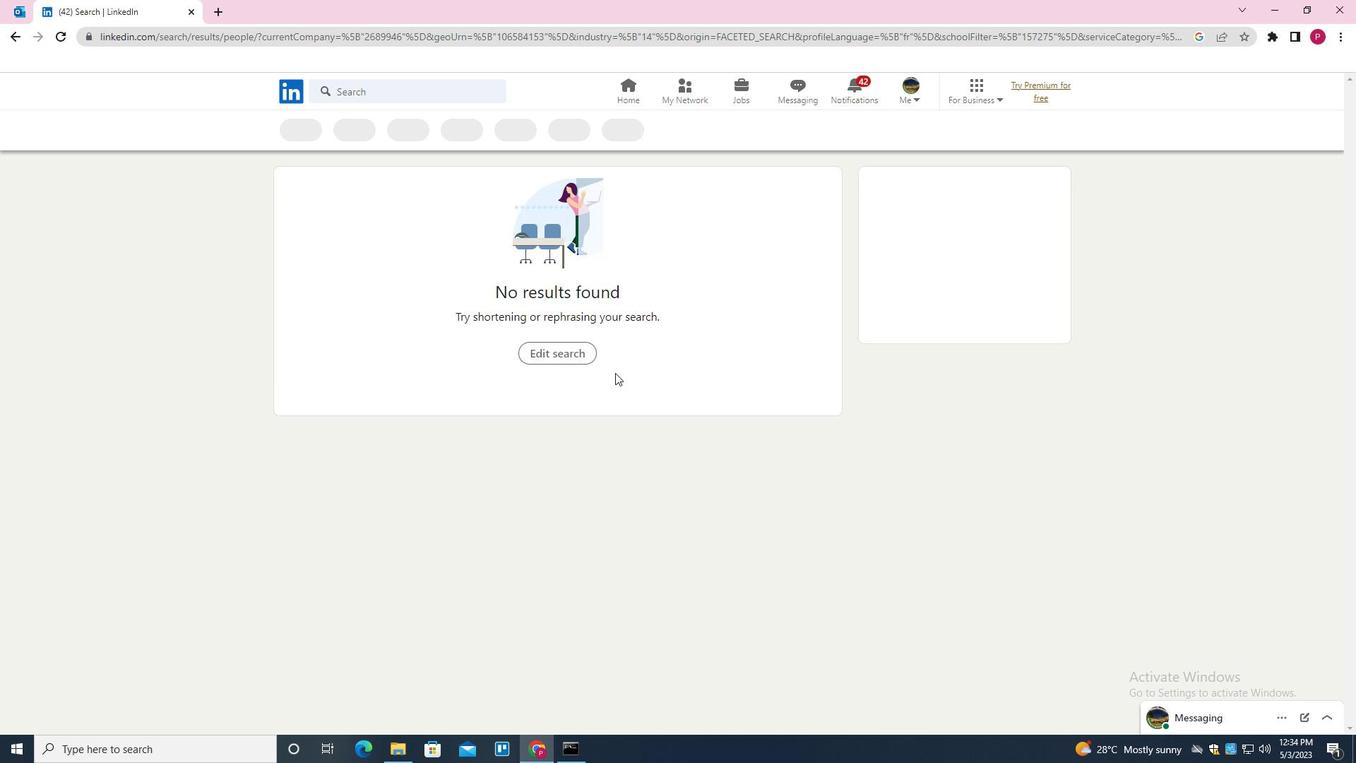 
